 Task: Open a Modern Writer Template save the file as regulation.rtf Remove the following  from template: 'Address' Change the date  '15 May, 2023' change Dear Ms Reader to   Hello. Add body to the letter Thank you for your recent visit to our store. We value your patronage and are committed to providing exceptional customer service. Should you have any questions or need further assistance, please do not hesitate to reach out. We look forward to serving you again soon.Add Name  'Jim'. Insert watermark  Confidential  Apply Font Style in watermark Arial; font size  111and place the watermark  Diagonally 
Action: Mouse moved to (417, 200)
Screenshot: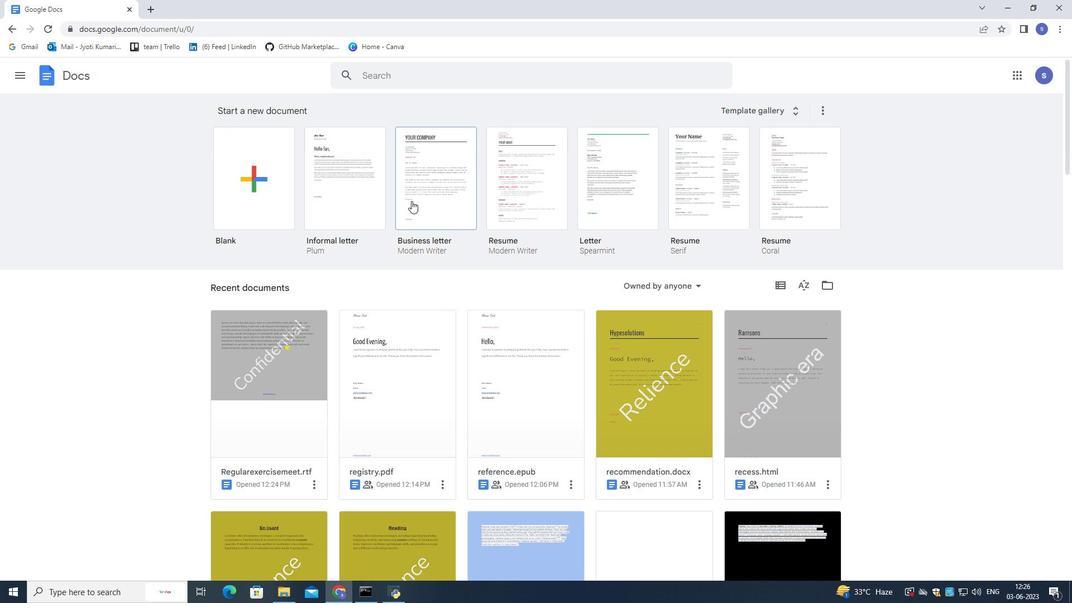 
Action: Mouse pressed left at (417, 200)
Screenshot: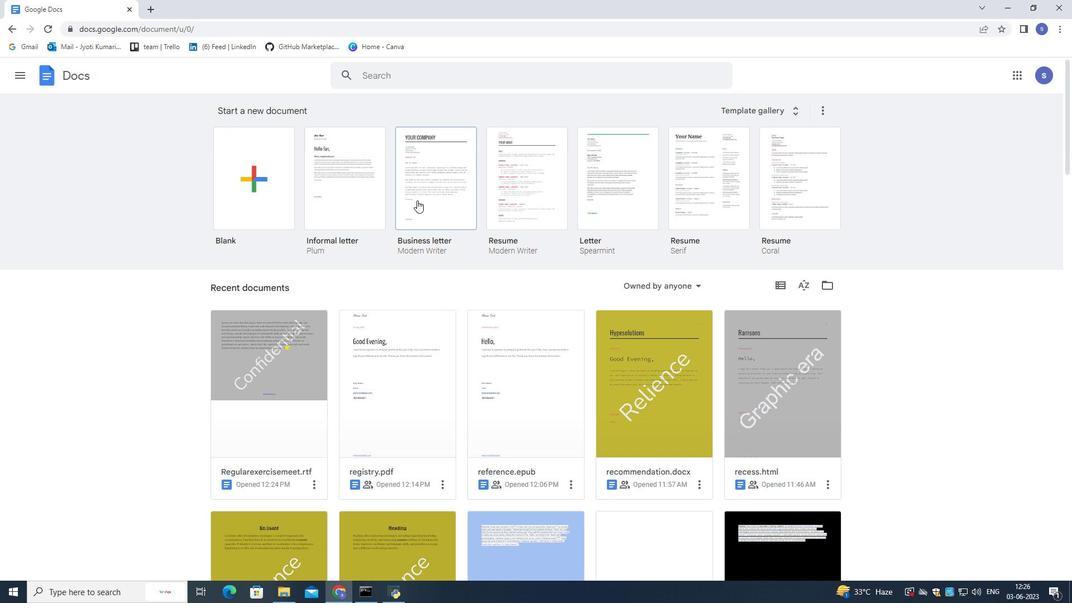 
Action: Mouse pressed left at (417, 200)
Screenshot: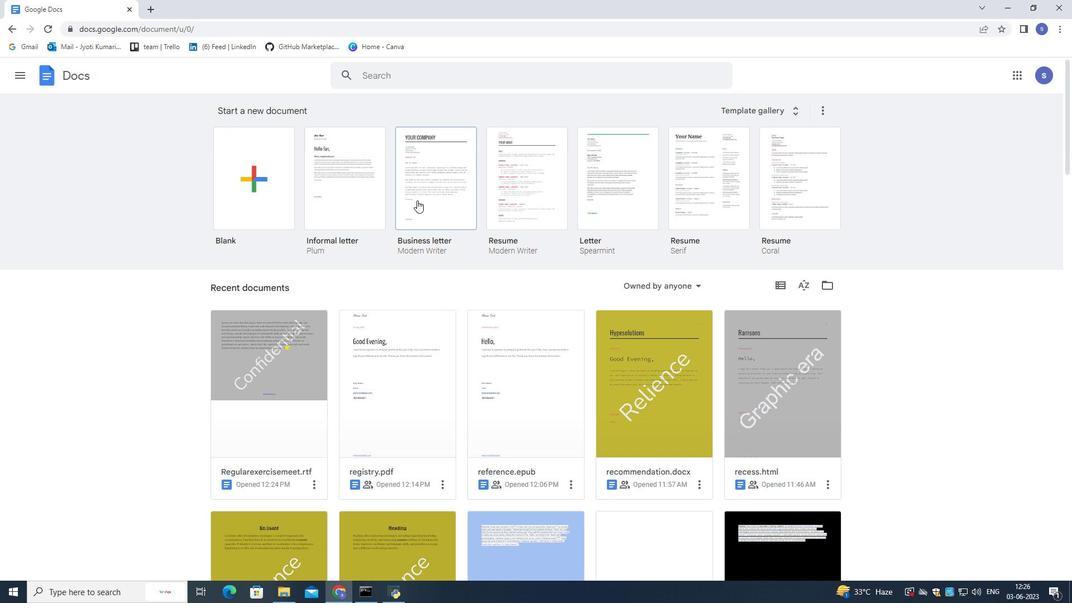 
Action: Mouse moved to (104, 70)
Screenshot: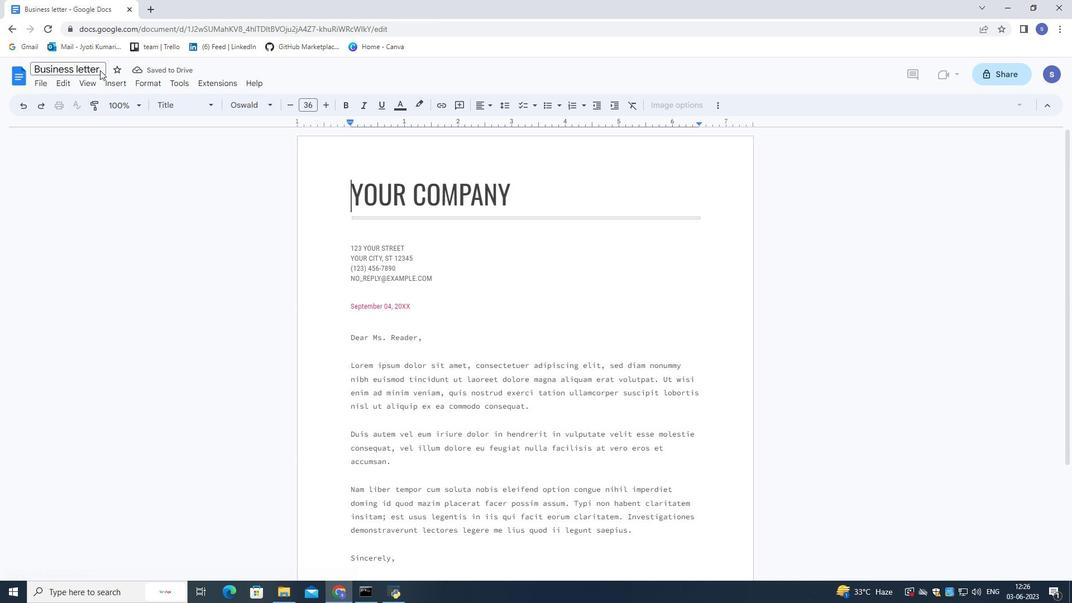
Action: Mouse pressed left at (104, 70)
Screenshot: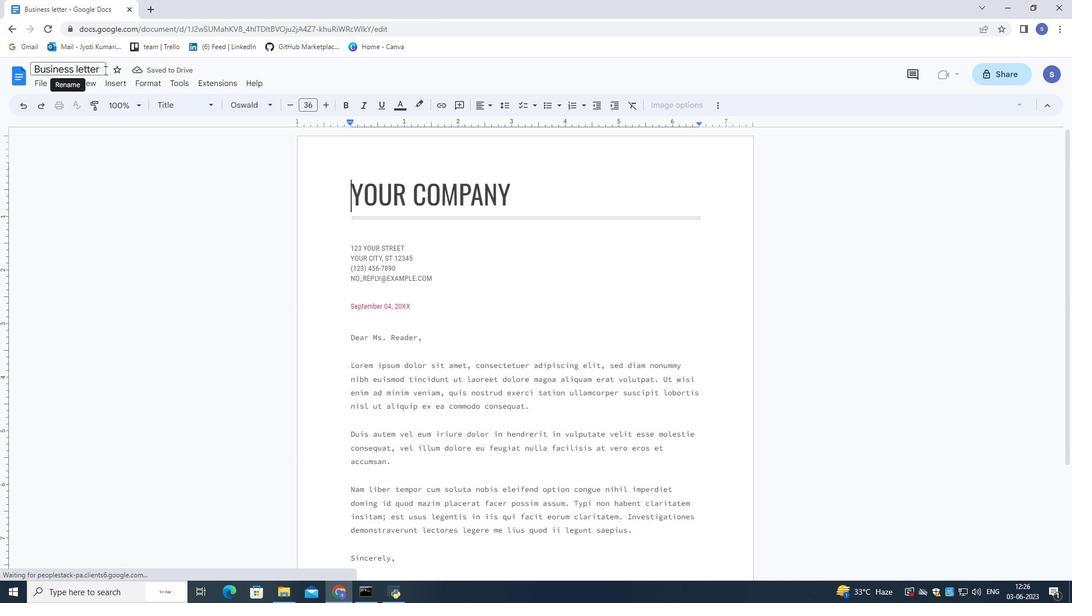 
Action: Mouse moved to (103, 69)
Screenshot: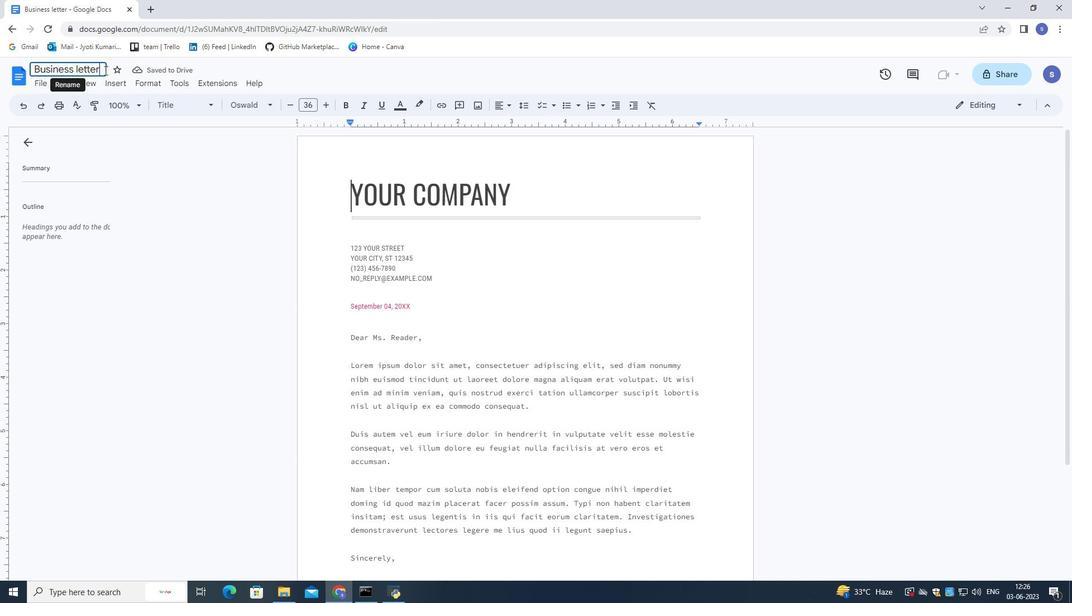 
Action: Mouse pressed left at (103, 69)
Screenshot: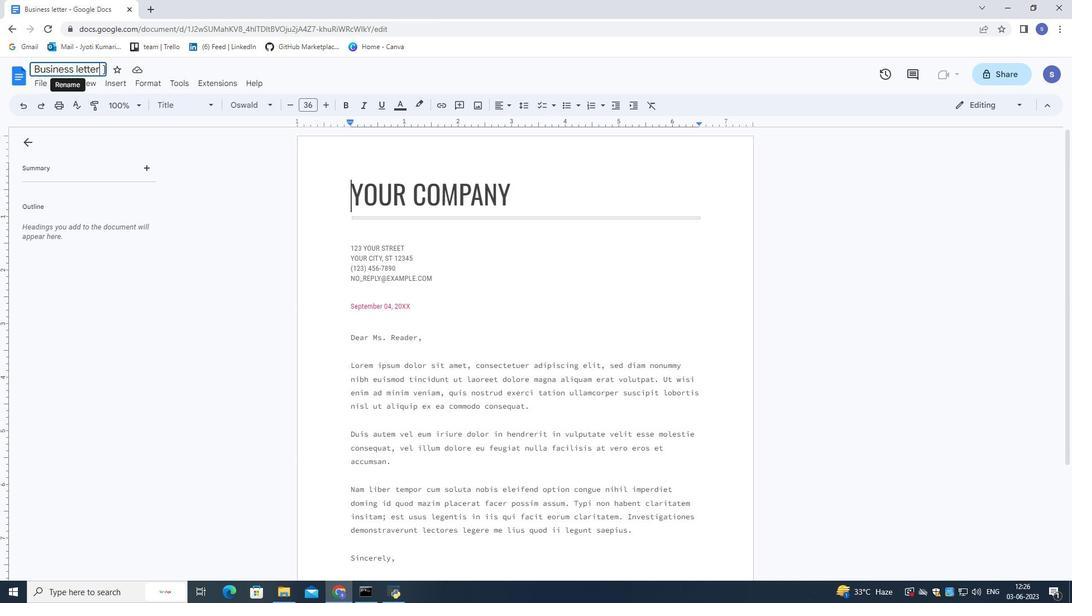 
Action: Mouse pressed left at (103, 69)
Screenshot: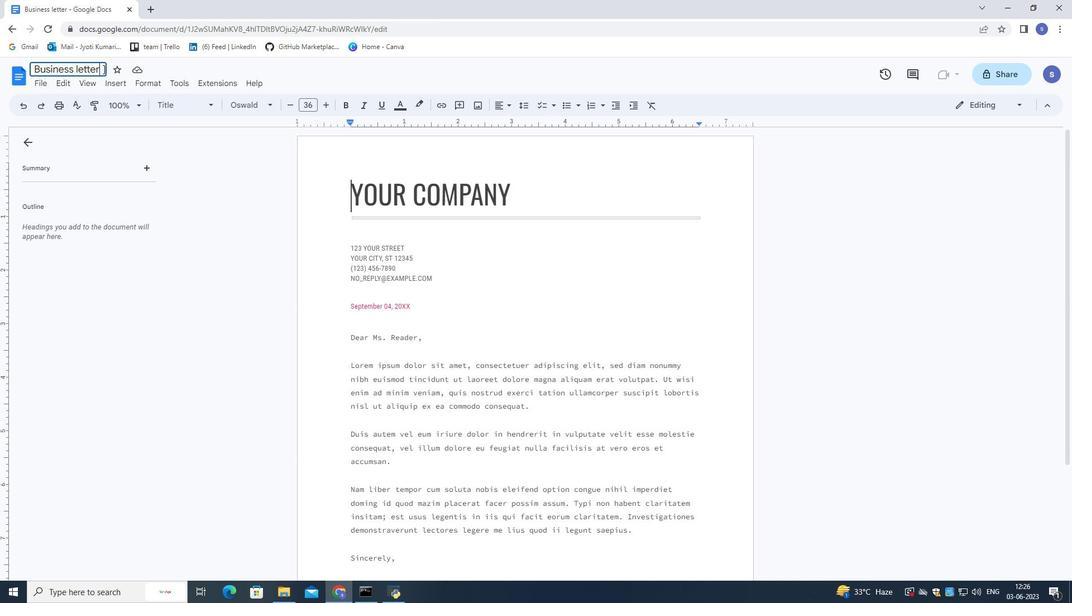 
Action: Mouse moved to (103, 69)
Screenshot: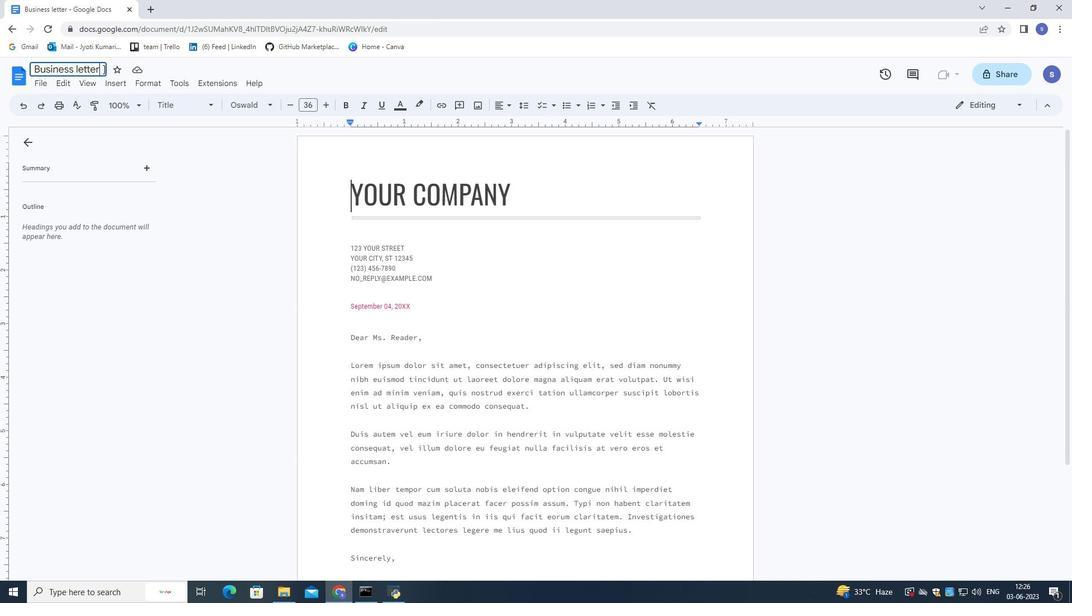 
Action: Mouse pressed left at (103, 69)
Screenshot: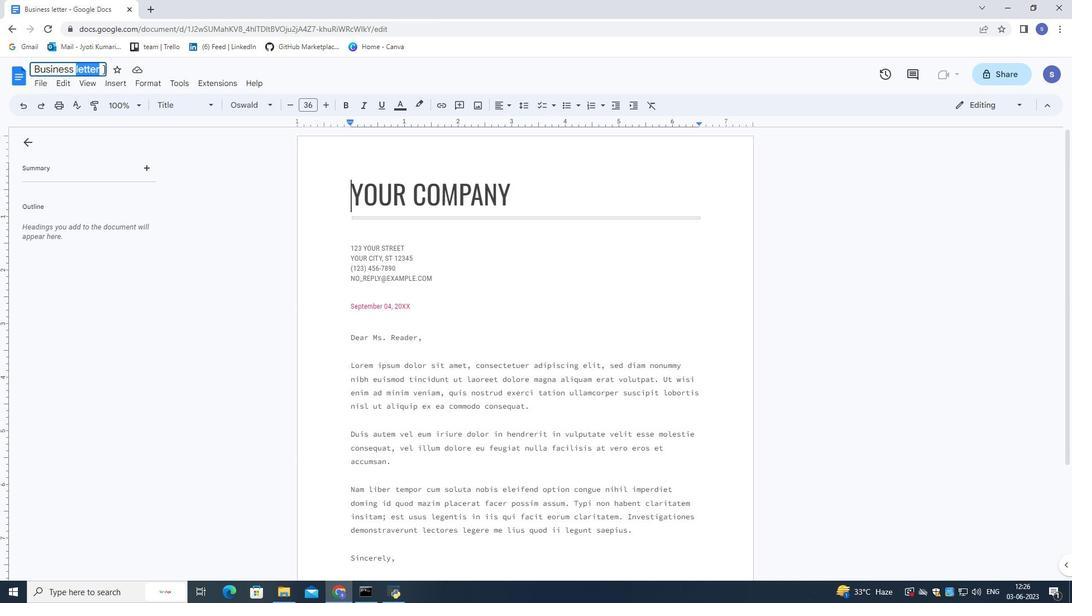 
Action: Mouse pressed left at (103, 69)
Screenshot: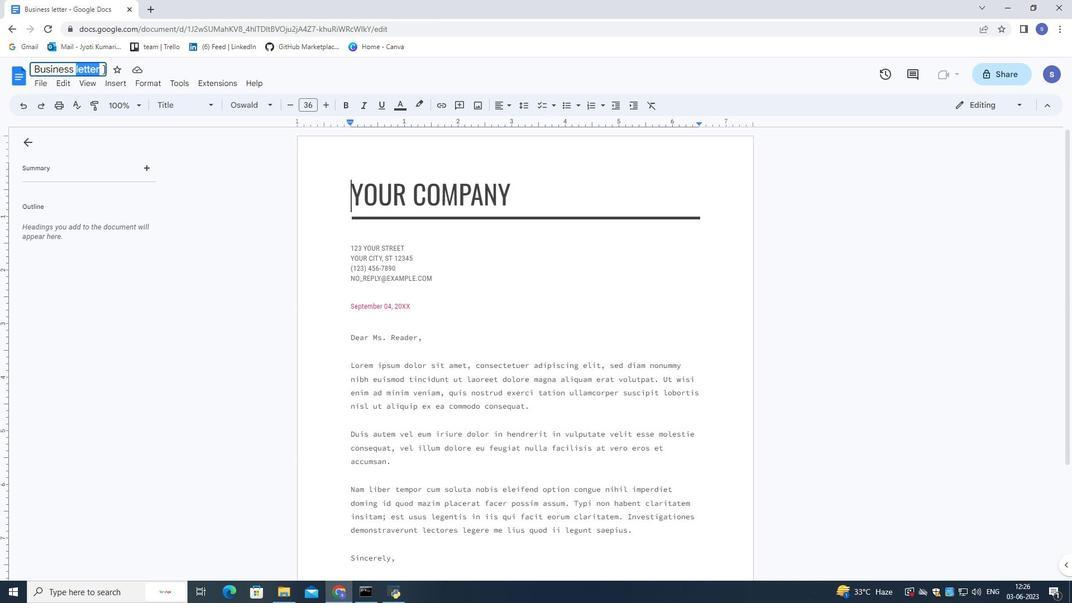 
Action: Mouse moved to (102, 68)
Screenshot: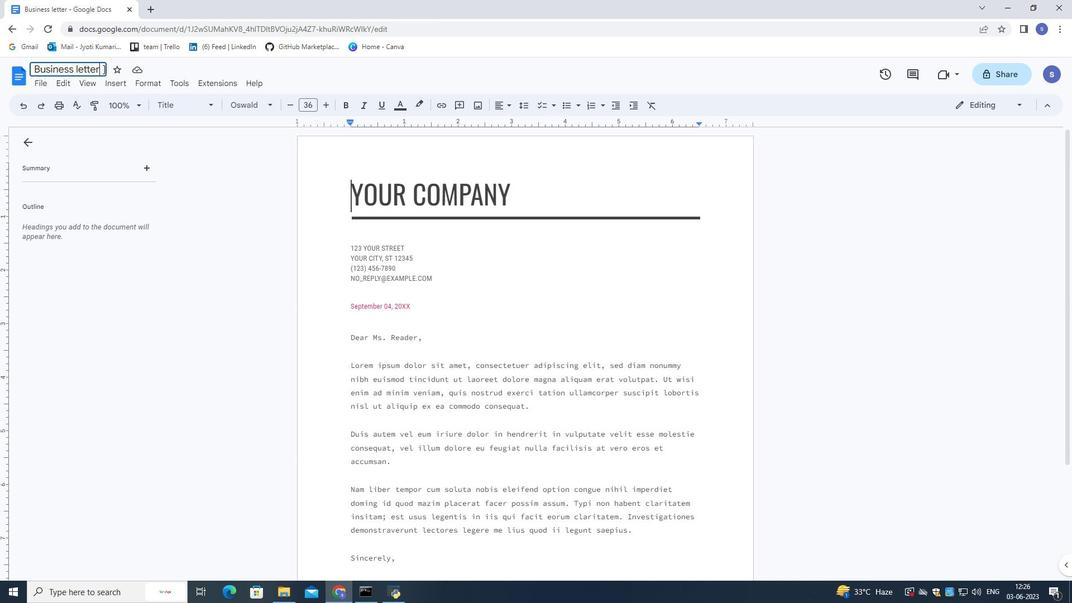
Action: Mouse pressed left at (102, 68)
Screenshot: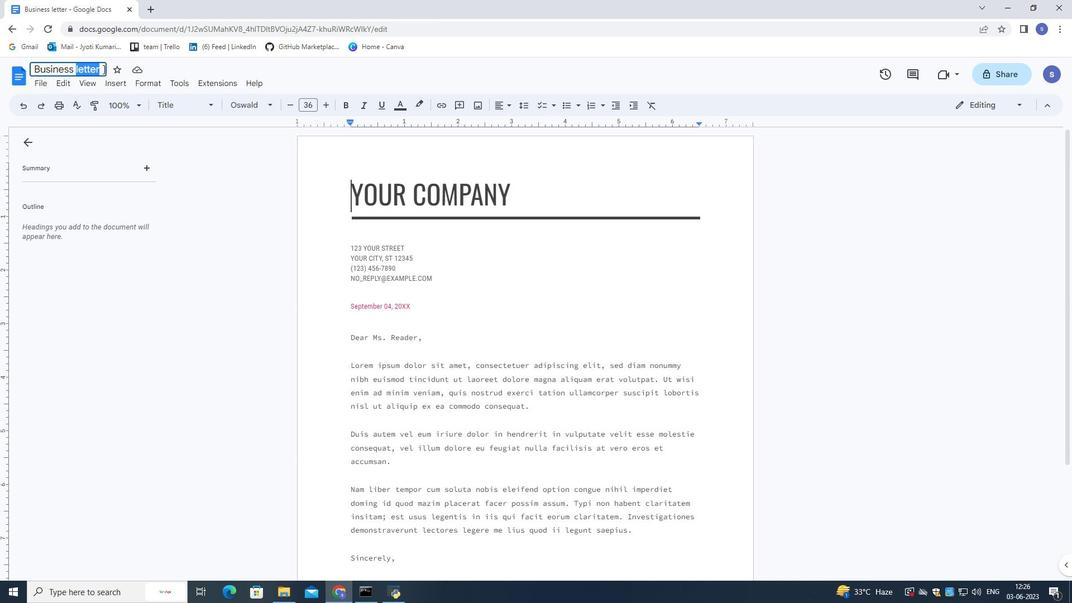 
Action: Mouse pressed left at (102, 68)
Screenshot: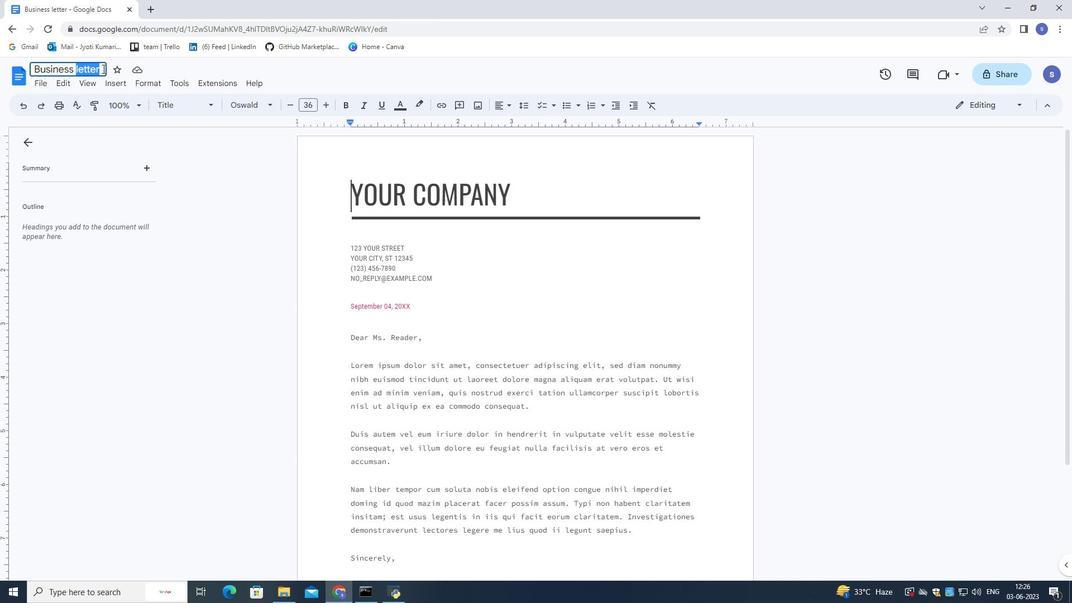 
Action: Mouse moved to (103, 69)
Screenshot: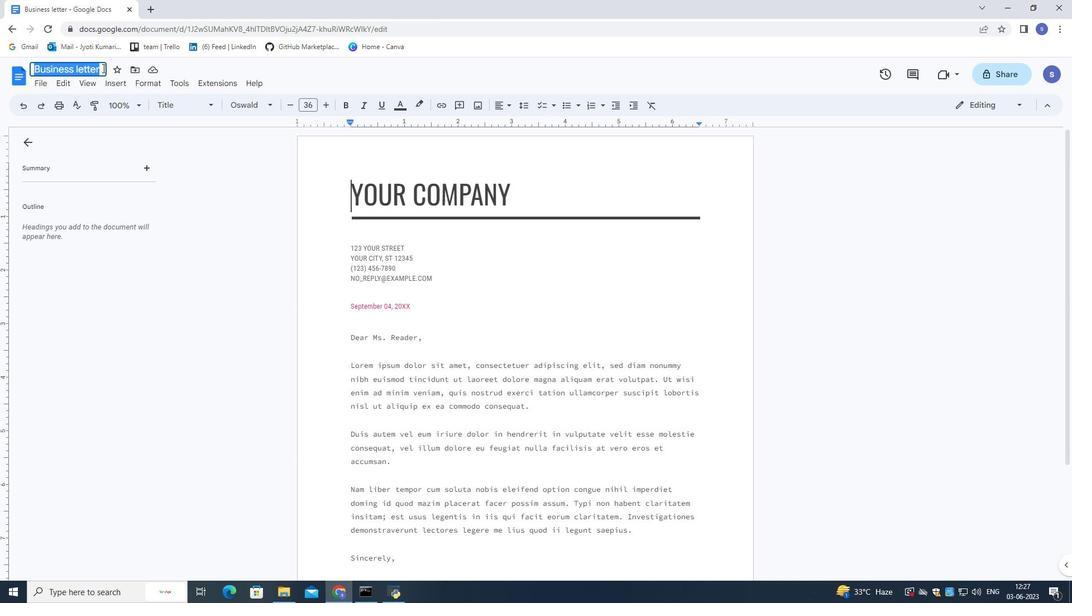 
Action: Key pressed regulation.rtf<Key.enter>
Screenshot: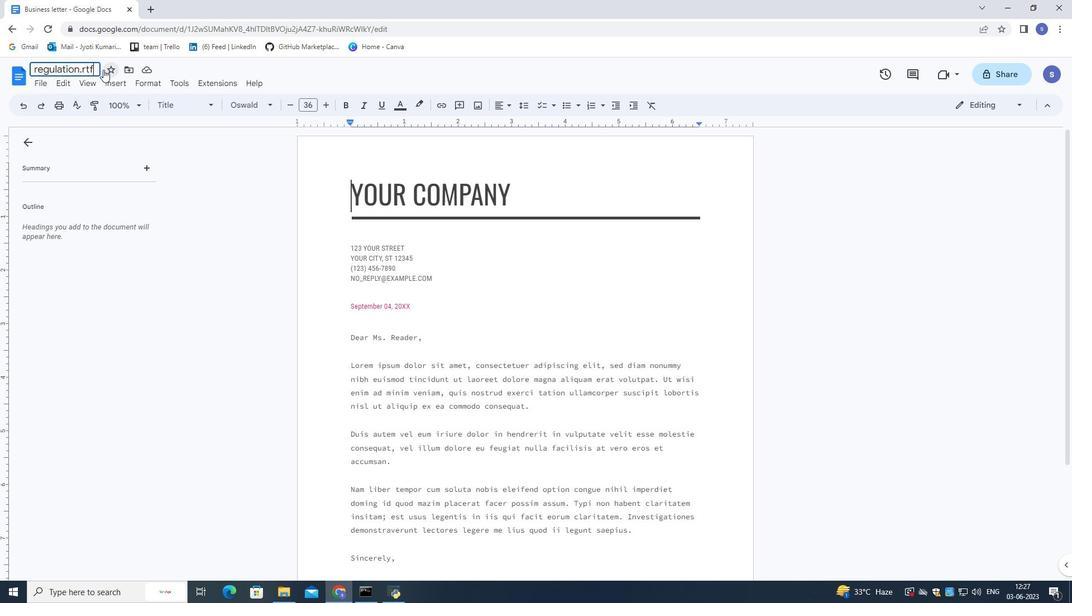 
Action: Mouse moved to (444, 275)
Screenshot: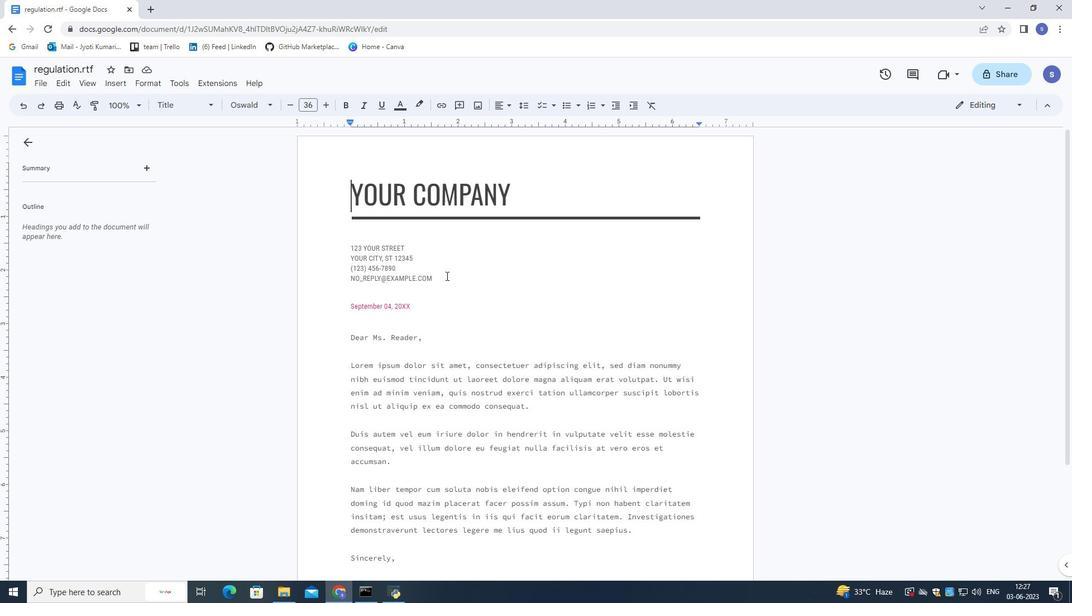 
Action: Mouse pressed left at (444, 275)
Screenshot: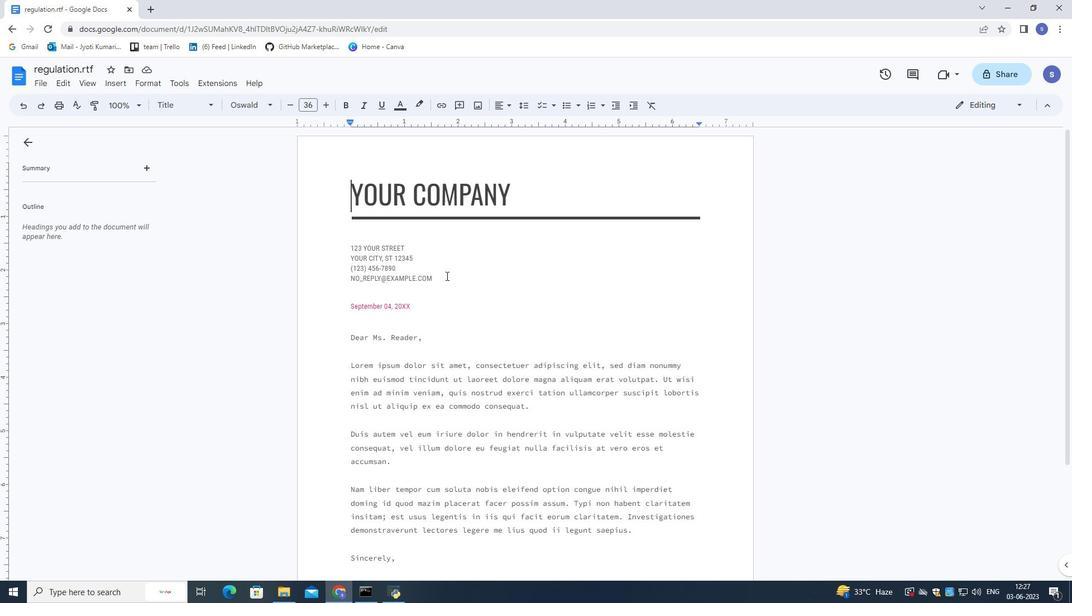 
Action: Mouse moved to (343, 233)
Screenshot: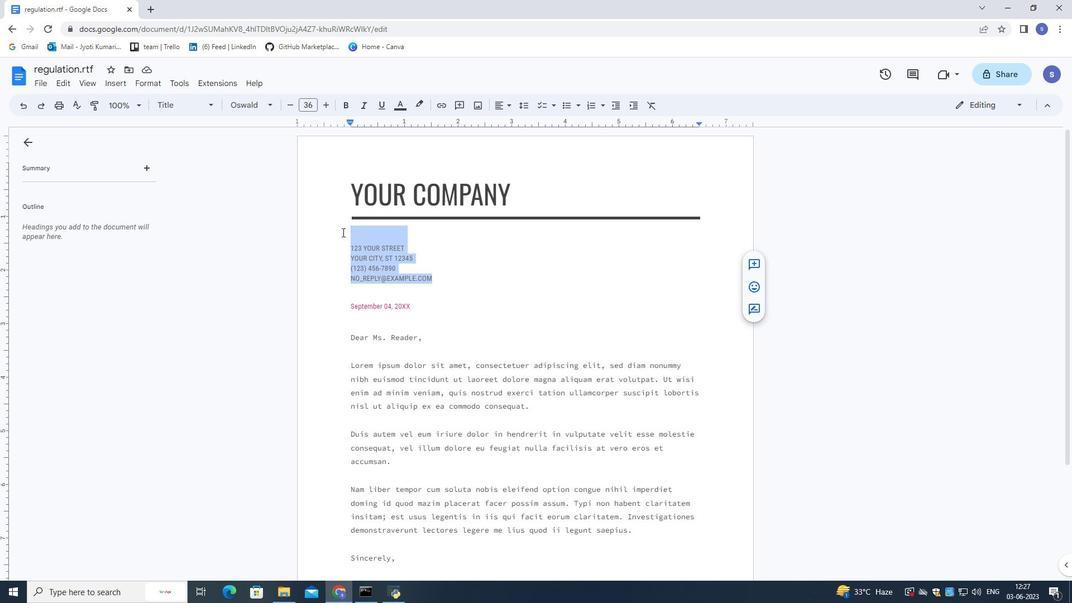 
Action: Key pressed <Key.delete>
Screenshot: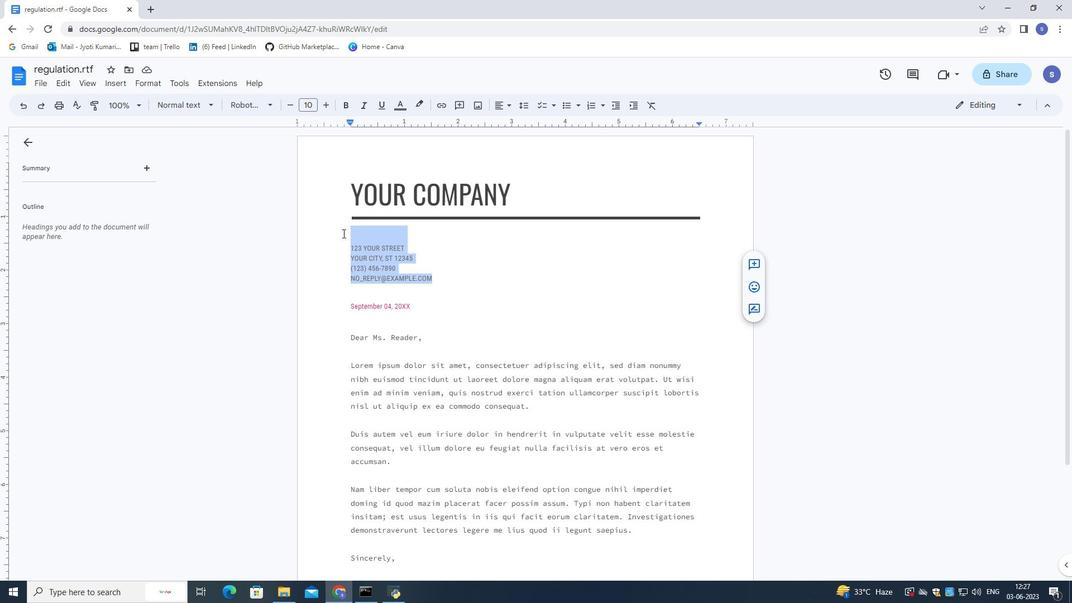 
Action: Mouse moved to (417, 259)
Screenshot: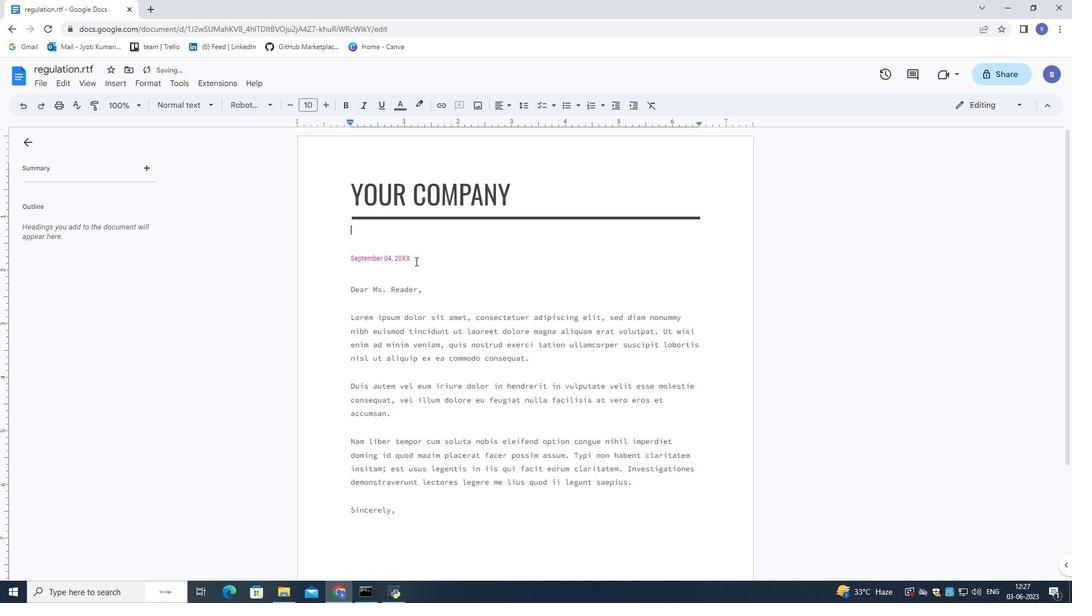 
Action: Mouse pressed left at (417, 259)
Screenshot: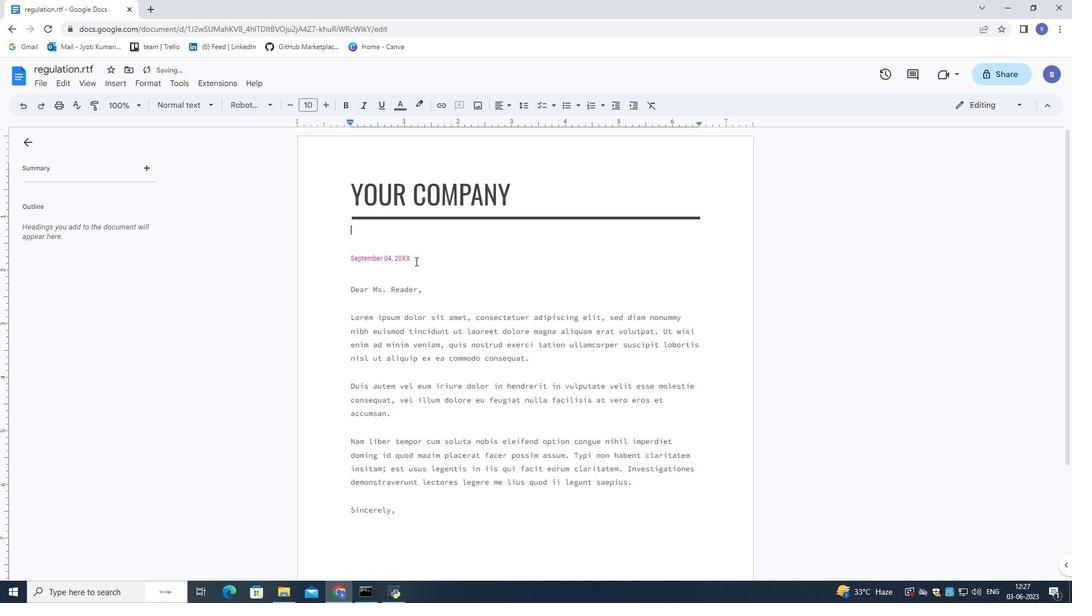 
Action: Mouse moved to (331, 261)
Screenshot: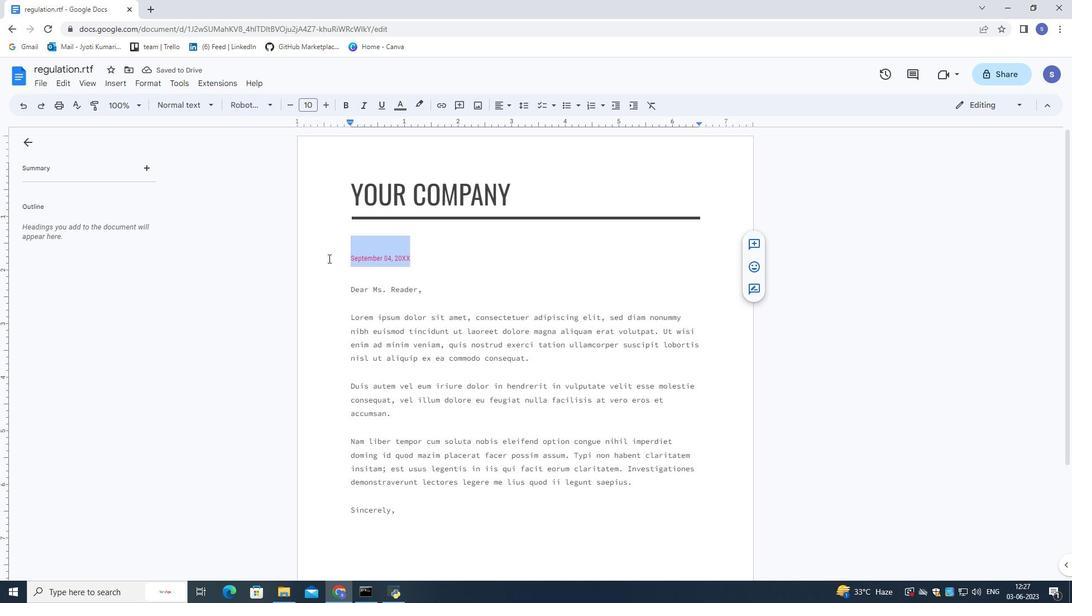 
Action: Key pressed 15<Key.space><Key.shift>May<Key.space>,<Key.space>2023
Screenshot: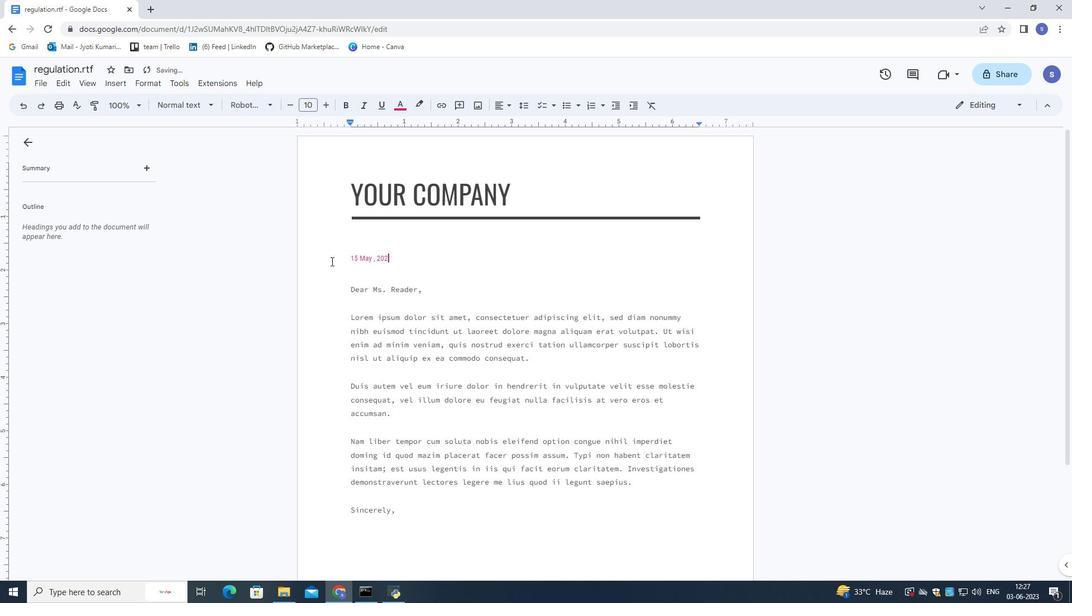 
Action: Mouse moved to (440, 291)
Screenshot: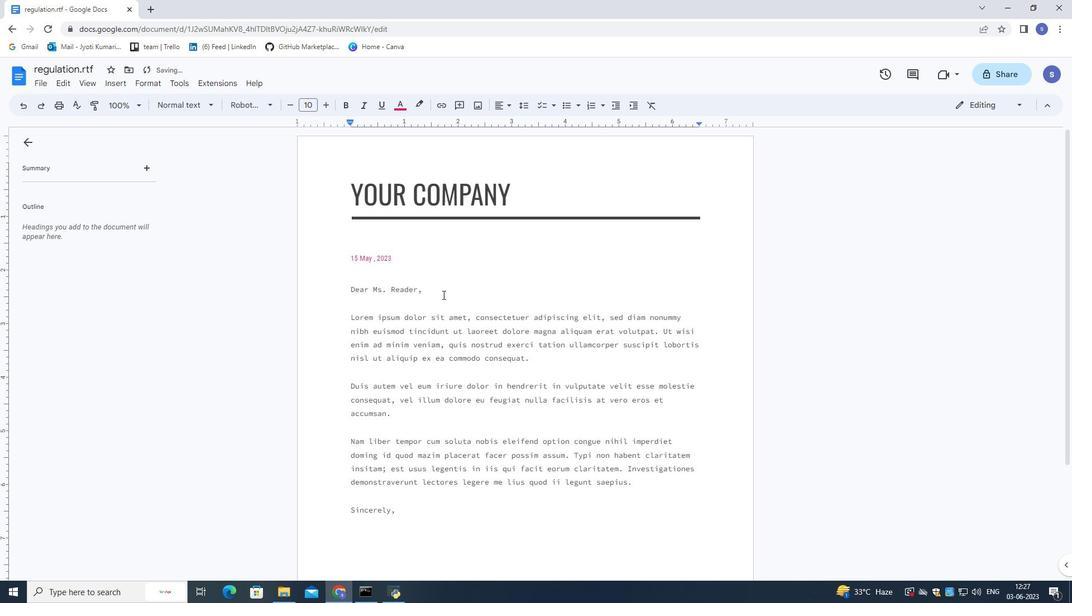 
Action: Mouse pressed left at (440, 292)
Screenshot: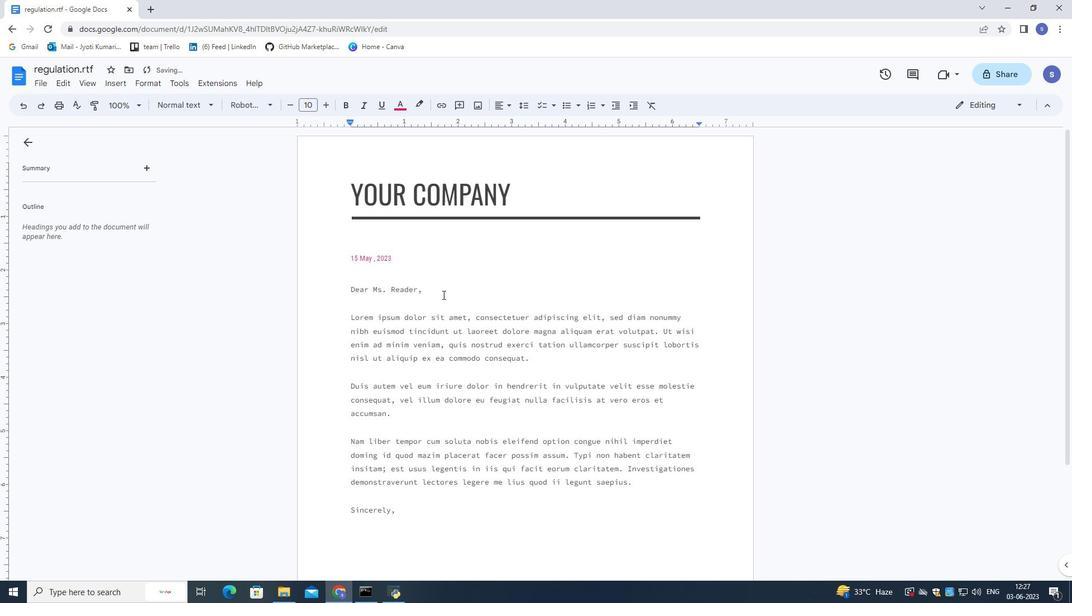 
Action: Mouse moved to (336, 294)
Screenshot: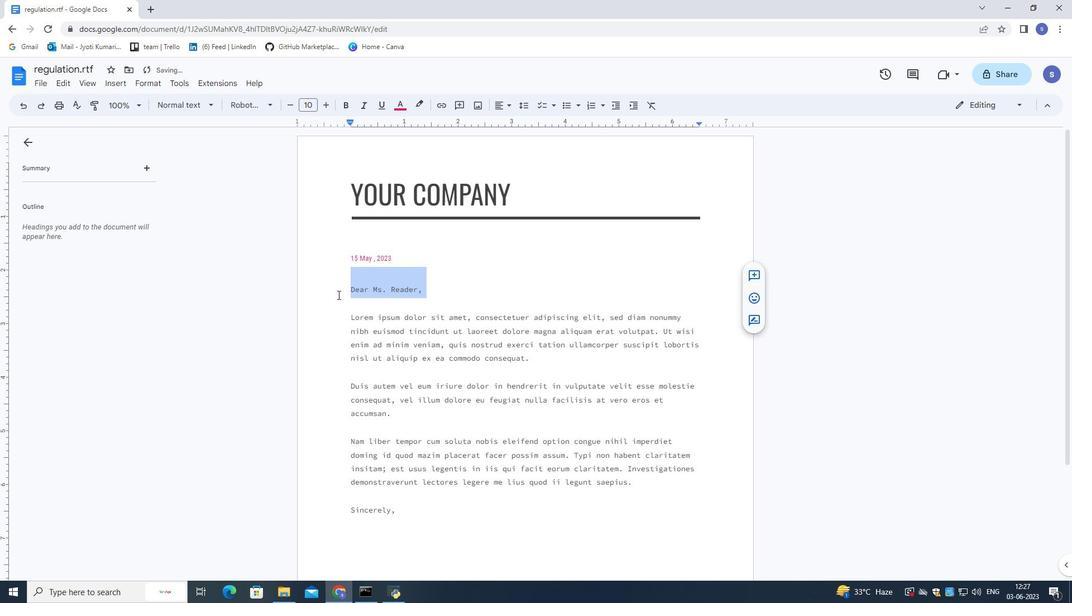 
Action: Mouse pressed left at (336, 294)
Screenshot: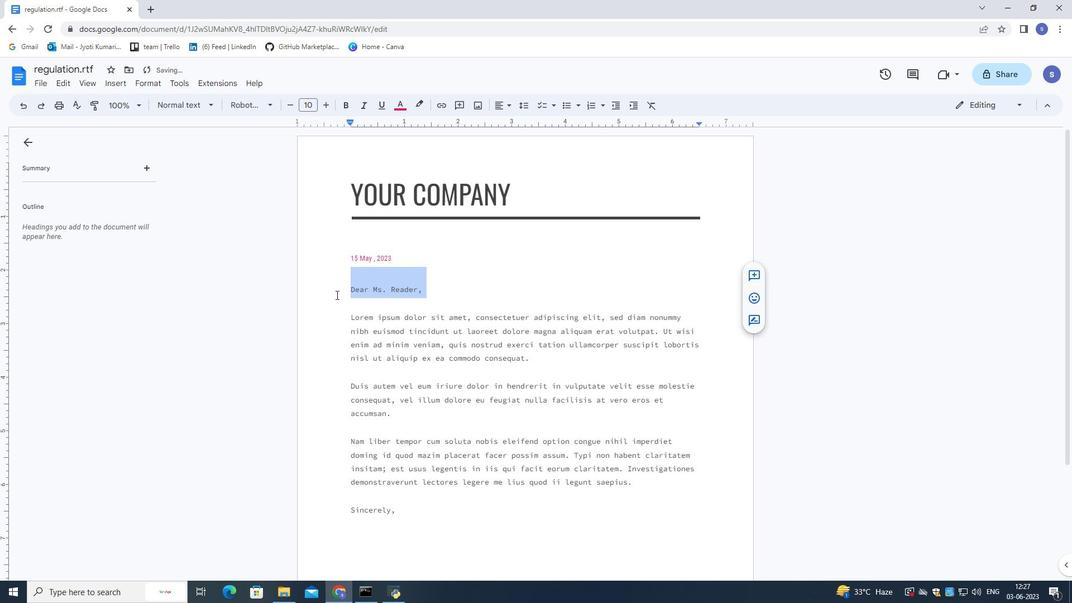 
Action: Mouse moved to (330, 289)
Screenshot: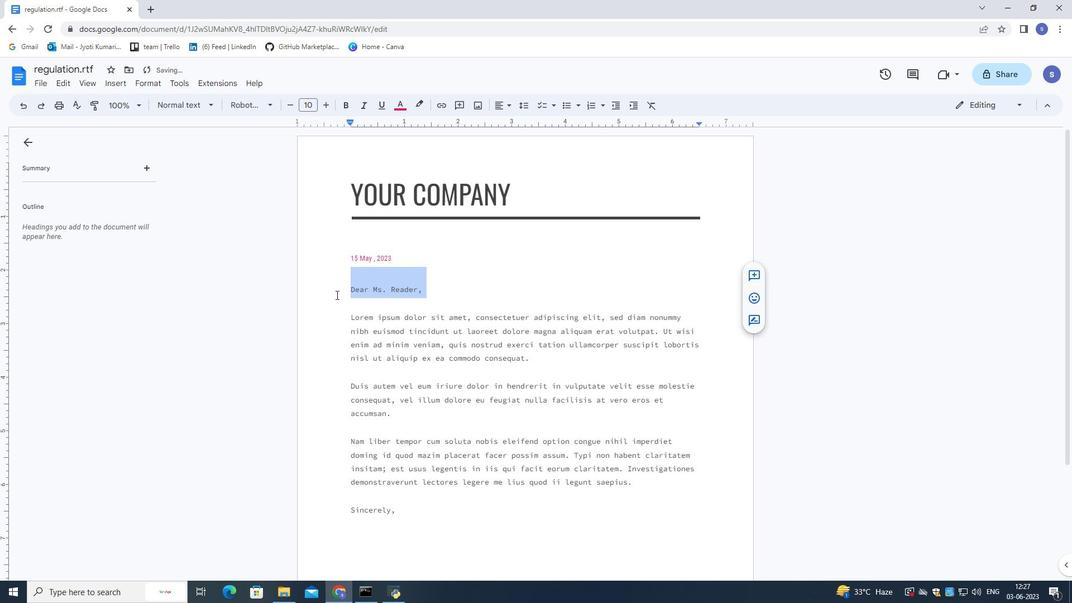 
Action: Key pressed <Key.shift>
Screenshot: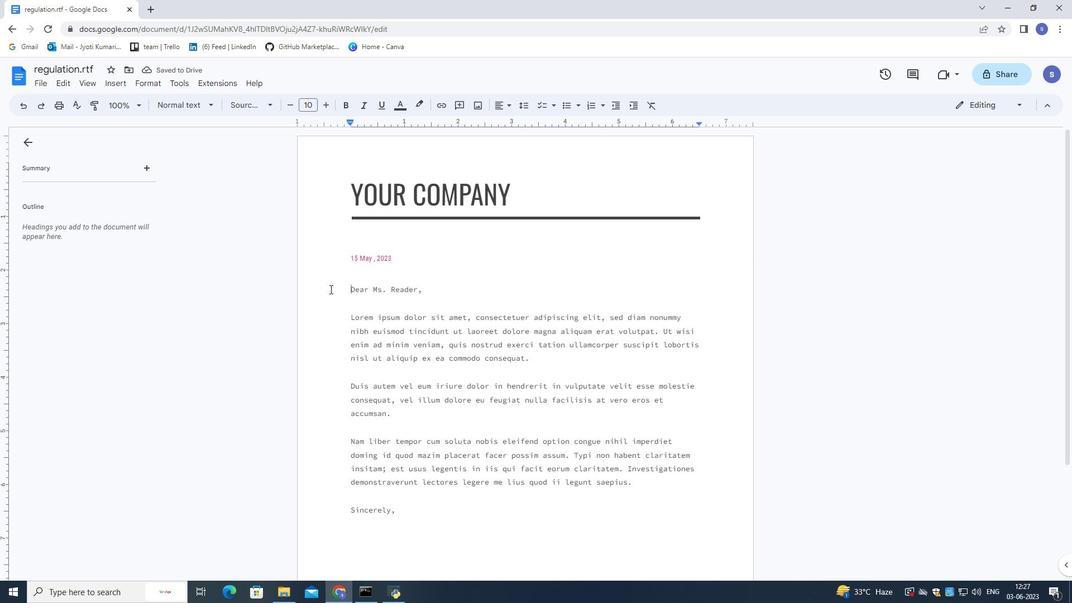 
Action: Mouse moved to (329, 289)
Screenshot: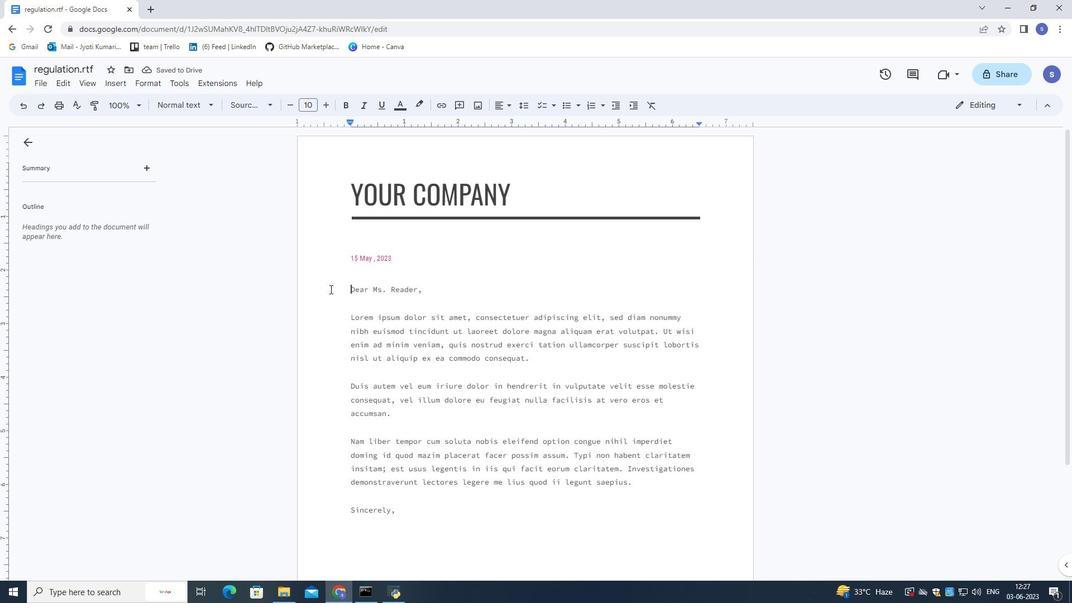 
Action: Key pressed Hello,<Key.space><Key.backspace><Key.backspace><Key.backspace><Key.backspace><Key.backspace><Key.backspace><Key.backspace>
Screenshot: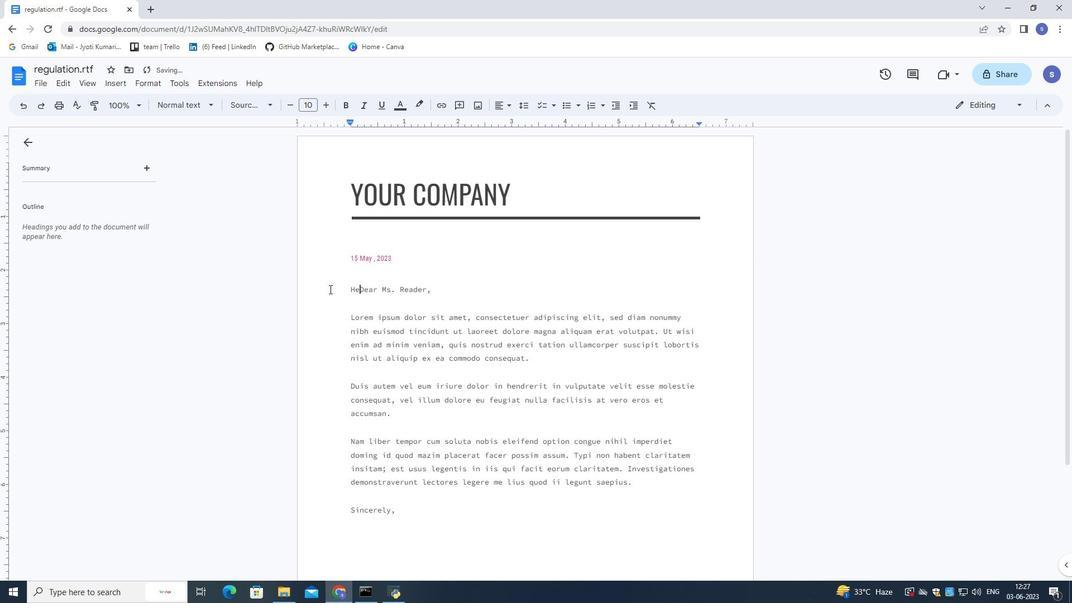 
Action: Mouse moved to (454, 283)
Screenshot: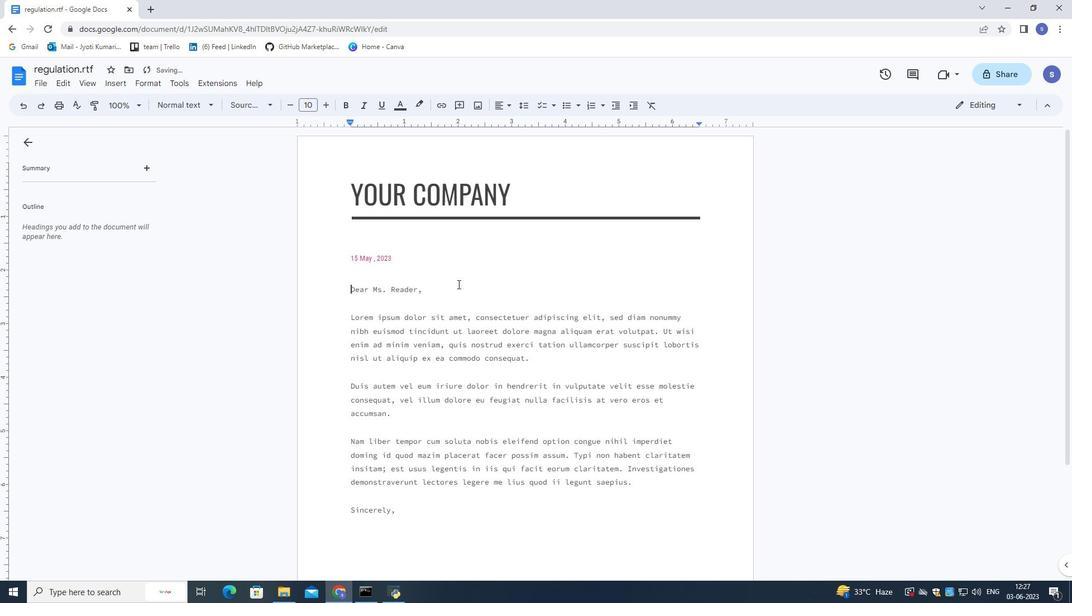 
Action: Mouse pressed left at (454, 283)
Screenshot: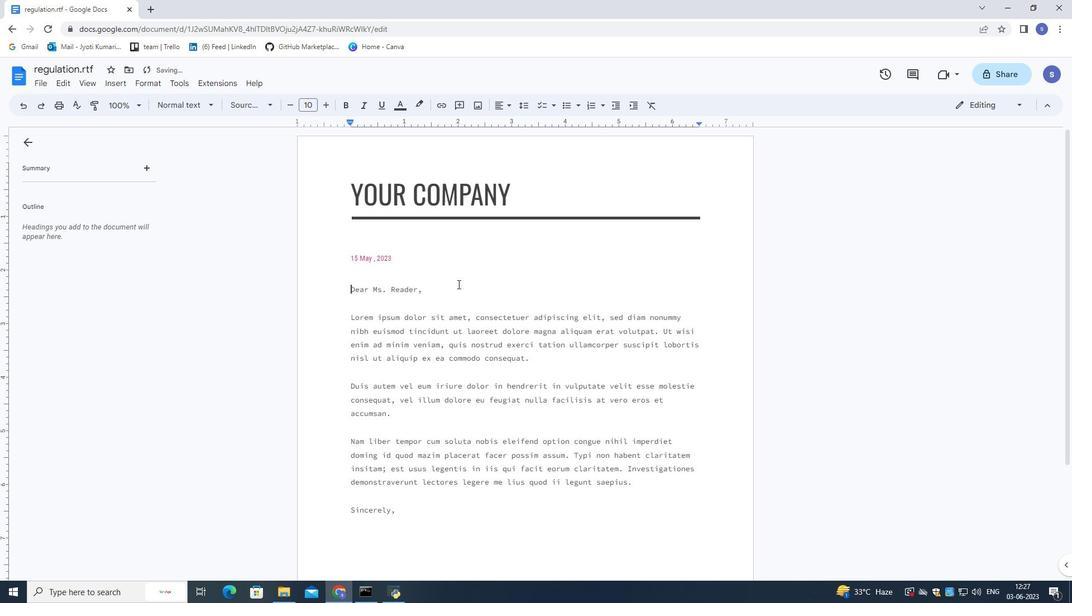 
Action: Mouse moved to (274, 296)
Screenshot: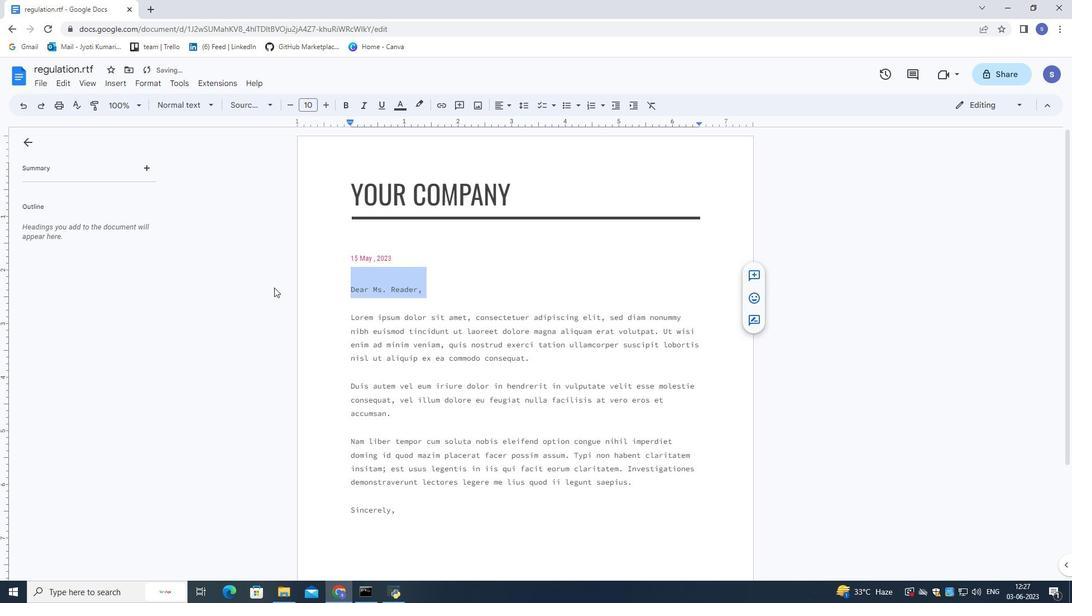 
Action: Key pressed <Key.shift><Key.shift><Key.shift><Key.shift>Hello,<Key.space>
Screenshot: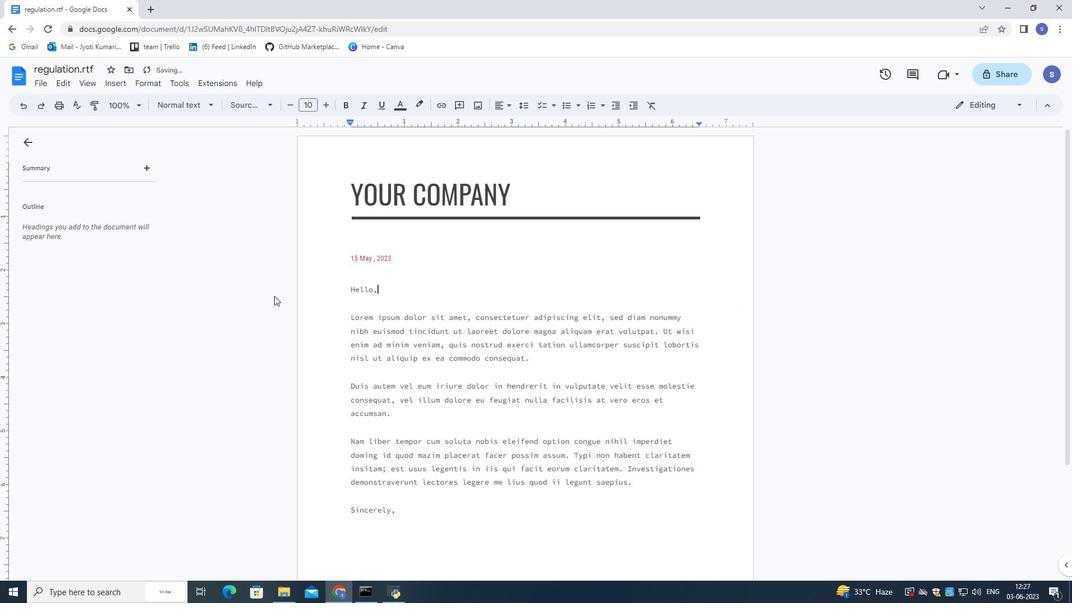 
Action: Mouse moved to (399, 511)
Screenshot: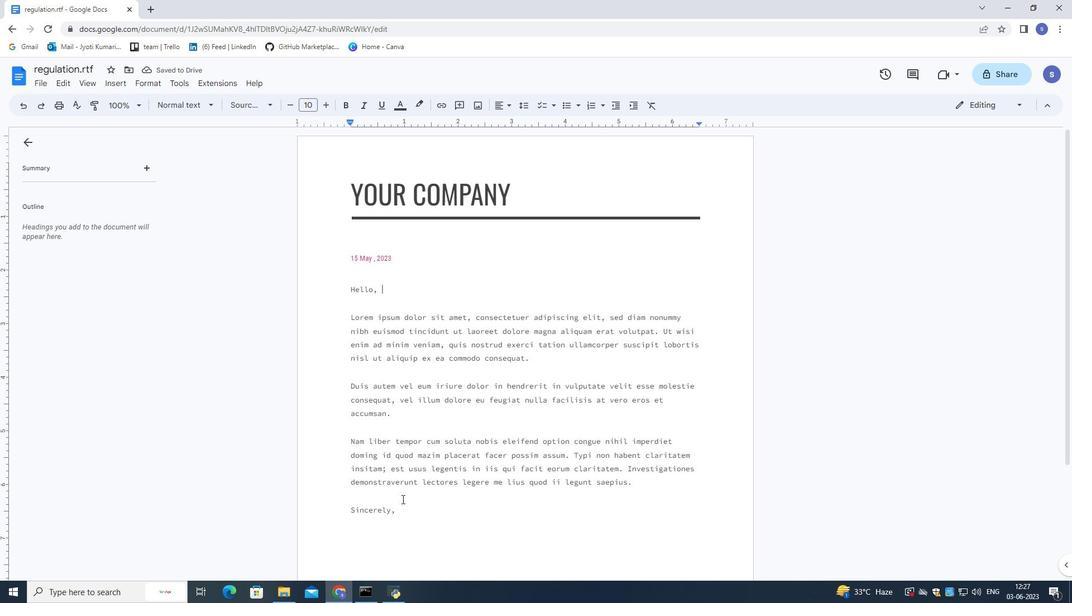 
Action: Mouse pressed left at (399, 511)
Screenshot: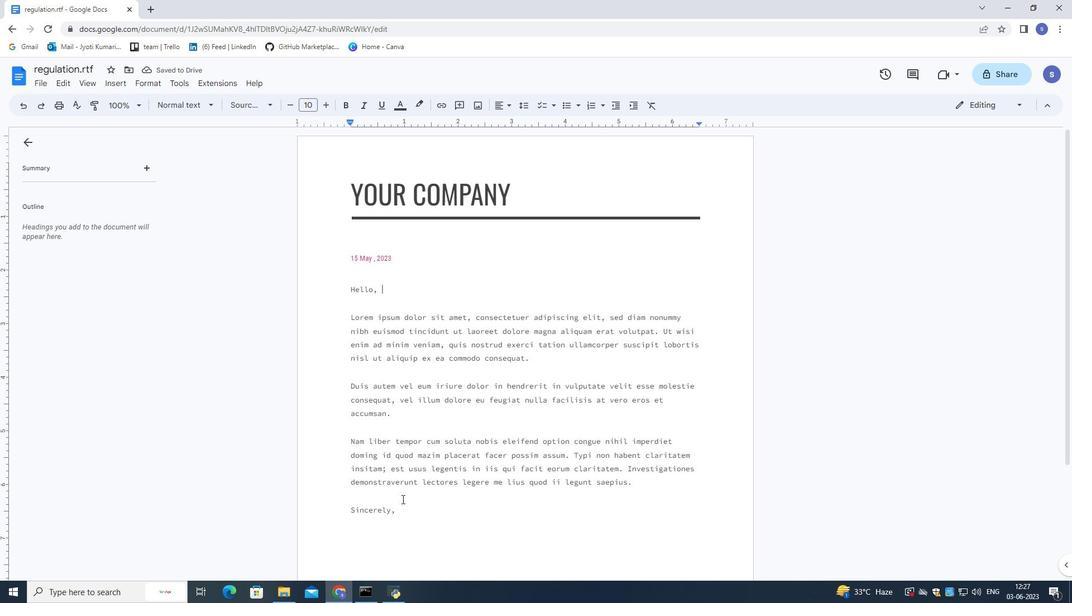 
Action: Mouse moved to (342, 309)
Screenshot: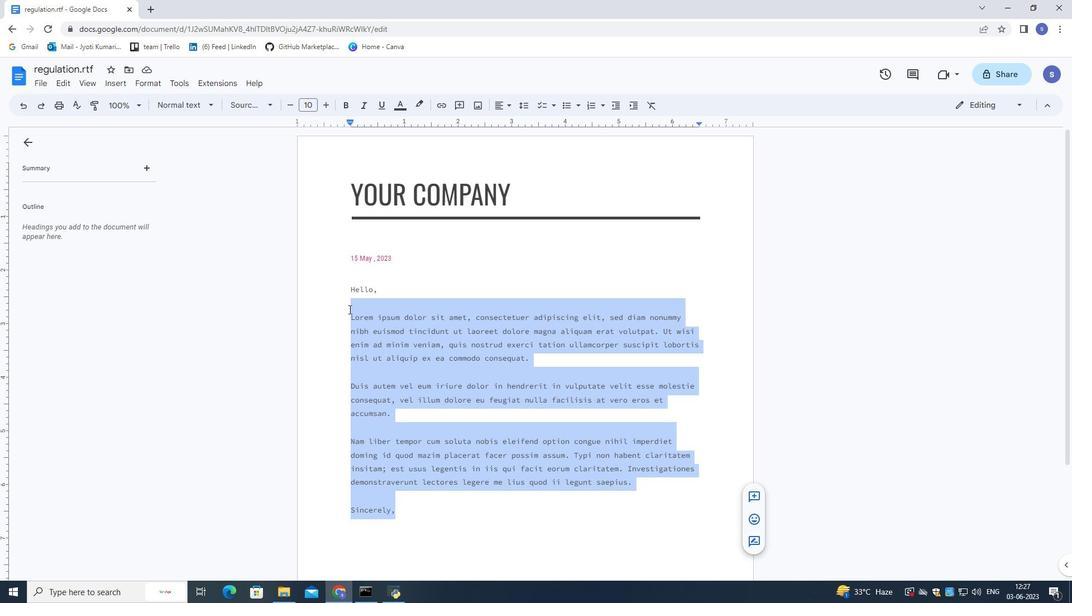
Action: Key pressed <Key.shift>Thank<Key.space>you<Key.space>fr<Key.space><Key.backspace><Key.backspace>or<Key.space>your<Key.space>recent<Key.space>visit<Key.space>to<Key.space>our<Key.space>store.<Key.space>we<Key.space>value<Key.space>your<Key.space>patronge<Key.space>and<Key.space>we<Key.backspace><Key.backspace>are<Key.space>committed<Key.space>t<Key.space>proviing<Key.space>ec<Key.backspace><Key.alt_l><Key.alt_l>
Screenshot: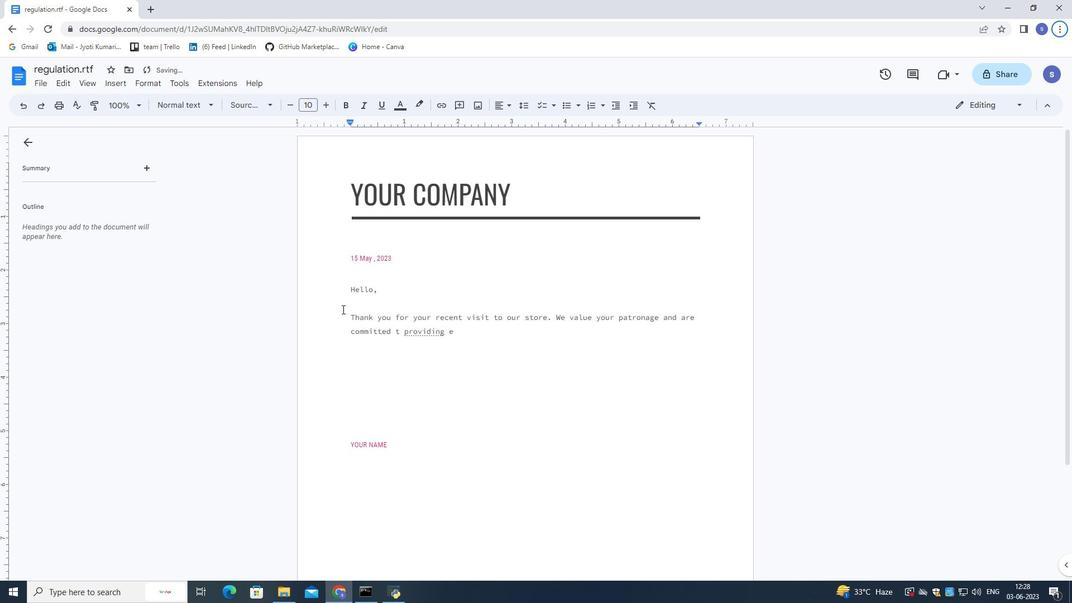 
Action: Mouse moved to (489, 332)
Screenshot: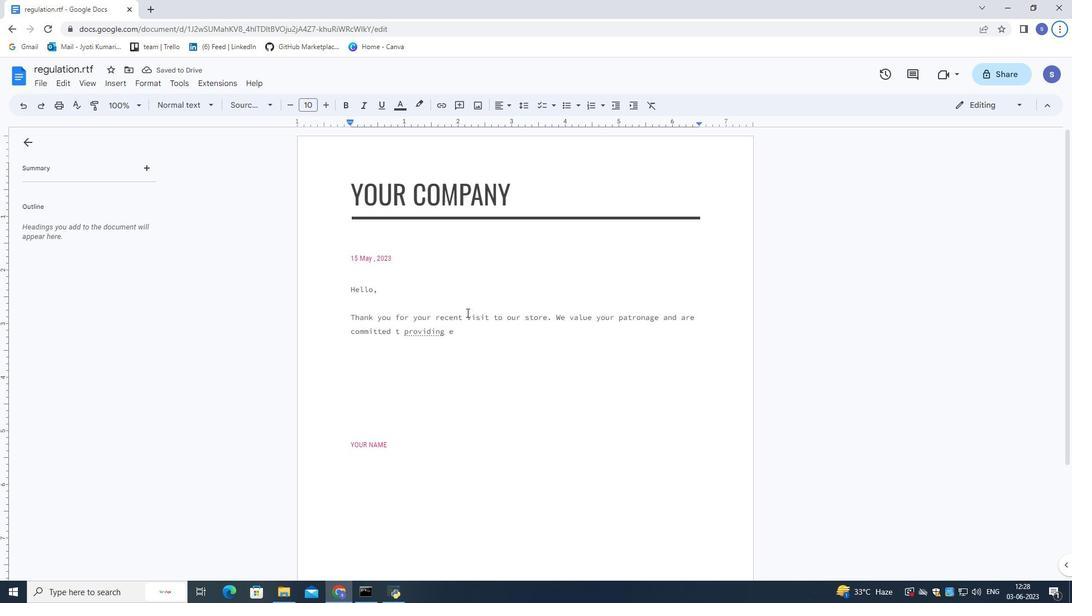 
Action: Mouse pressed left at (489, 332)
Screenshot: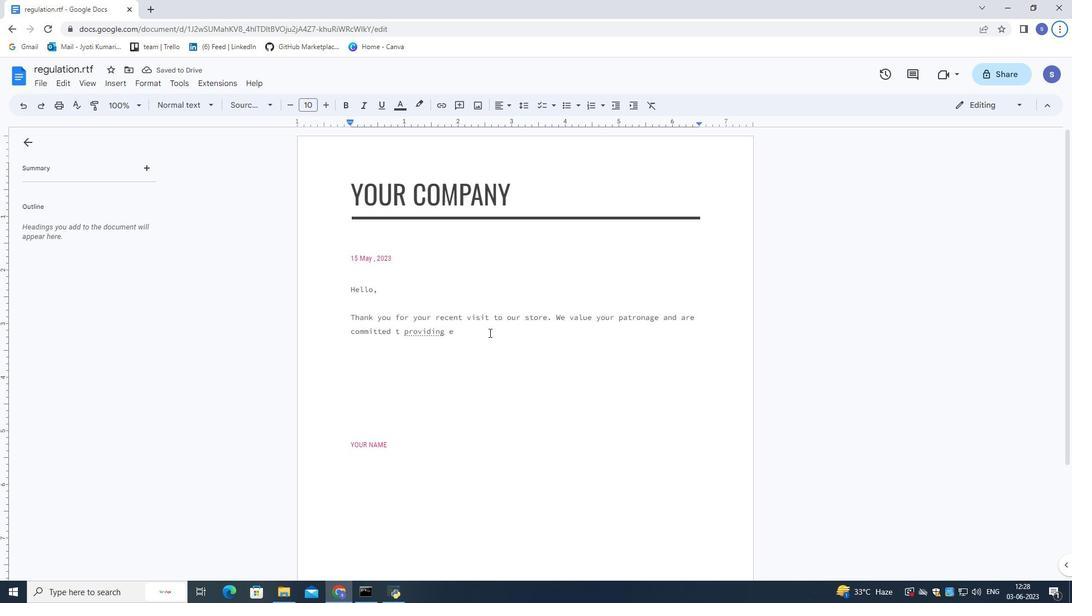 
Action: Mouse moved to (487, 313)
Screenshot: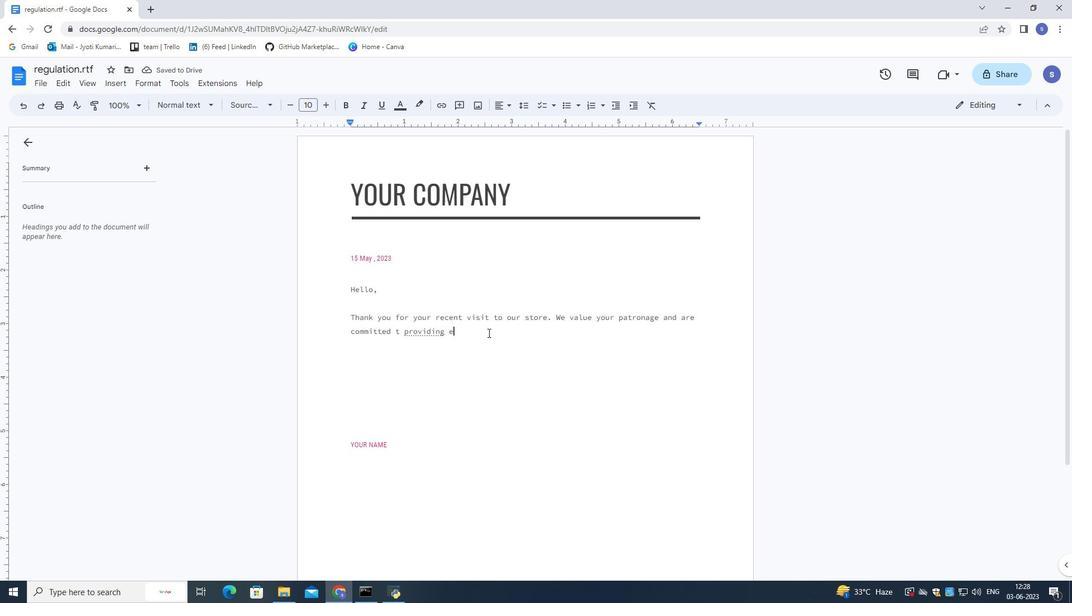 
Action: Key pressed xceptional<Key.space>customer<Key.space>service.<Key.space>should<Key.space>you<Key.space>have<Key.space>any<Key.space>question<Key.space>or<Key.space>need<Key.space>further<Key.space>assistance<Key.space>,<Key.space>please<Key.space>do<Key.space>not<Key.space>hesitate<Key.space>to<Key.space>reah<Key.space><Key.backspace><Key.backspace>ach<Key.space>our.<Key.space><Key.shift>We<Key.space>look<Key.space>forward<Key.space>to<Key.space>serb<Key.backspace>ving<Key.space>you<Key.space>again<Key.space>son.<Key.space><Key.backspace><Key.backspace><Key.backspace><Key.backspace>oon.<Key.space>
Screenshot: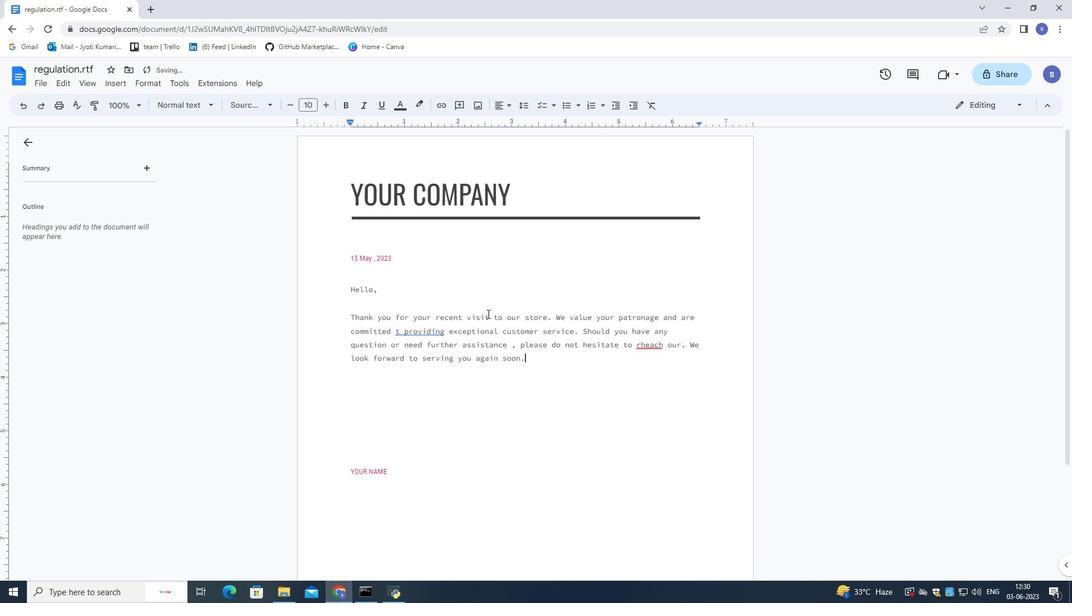 
Action: Mouse moved to (403, 330)
Screenshot: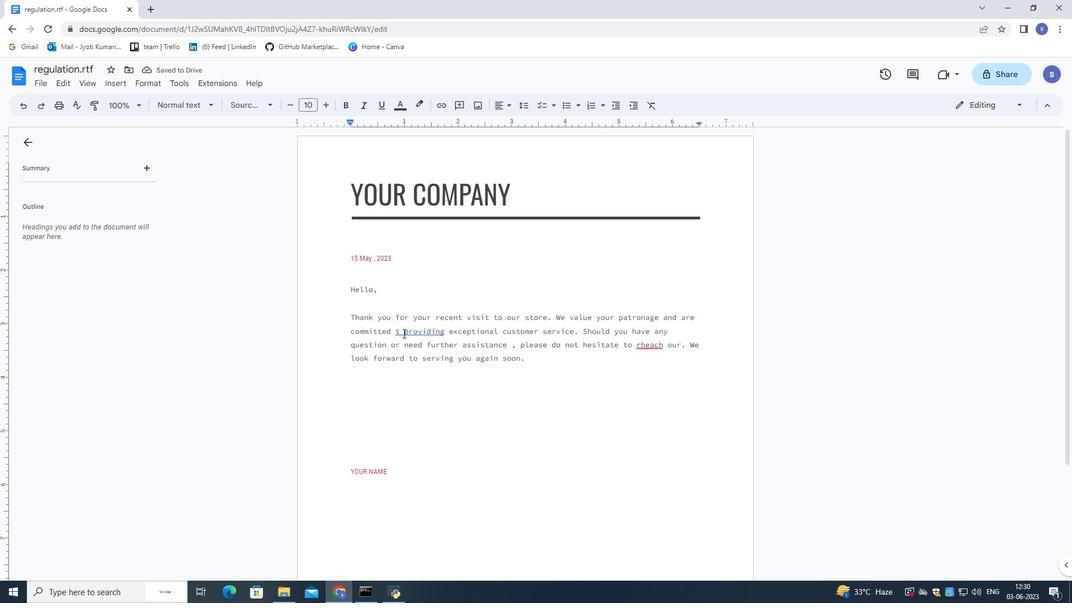 
Action: Mouse pressed left at (403, 330)
Screenshot: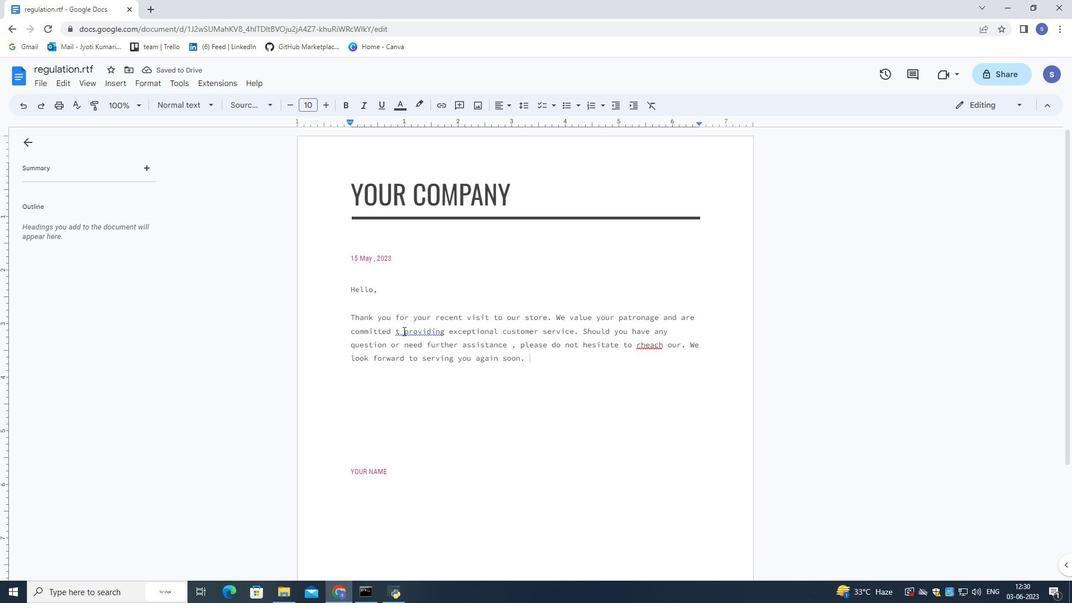 
Action: Mouse moved to (405, 331)
Screenshot: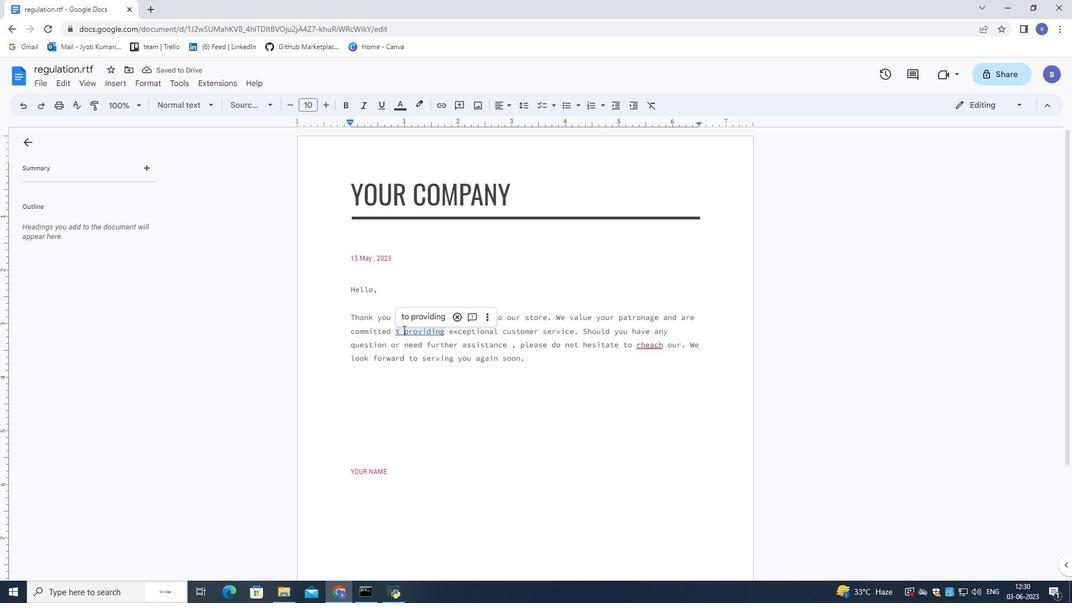 
Action: Mouse pressed left at (405, 331)
Screenshot: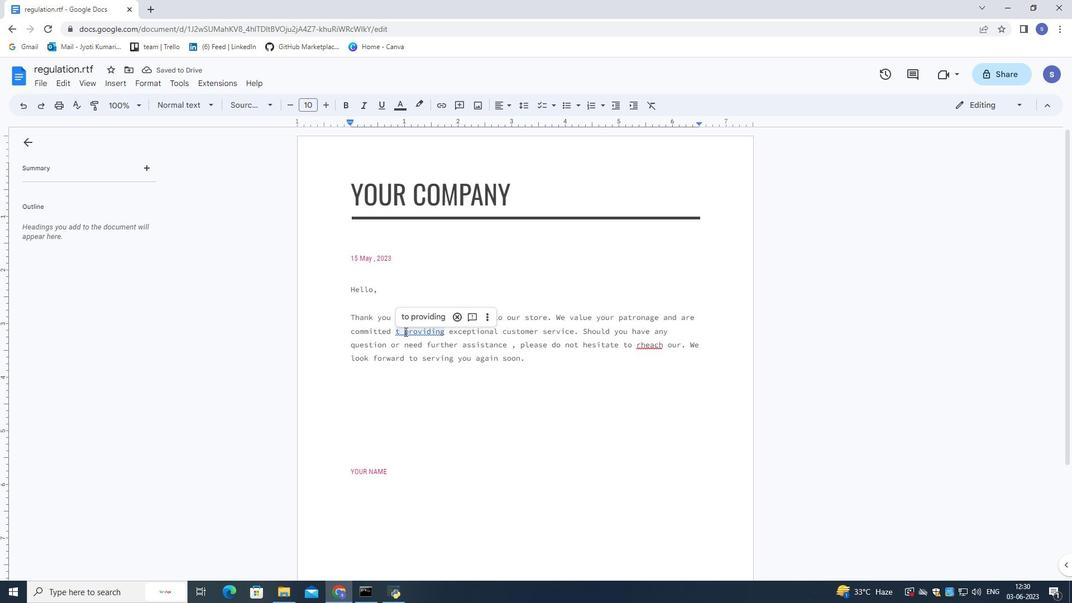 
Action: Mouse pressed left at (405, 331)
Screenshot: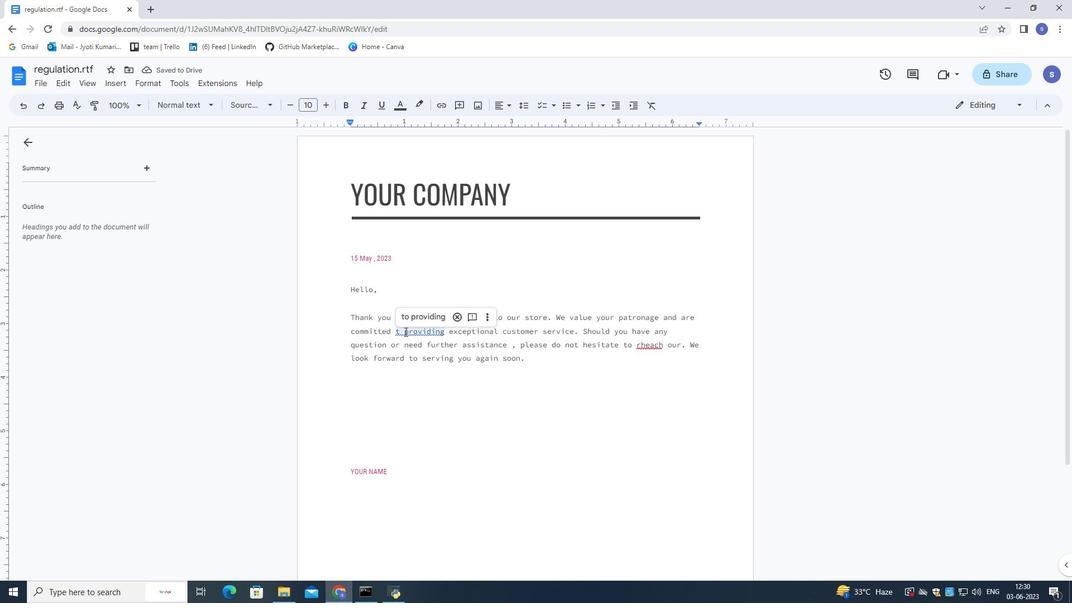 
Action: Mouse pressed left at (405, 331)
Screenshot: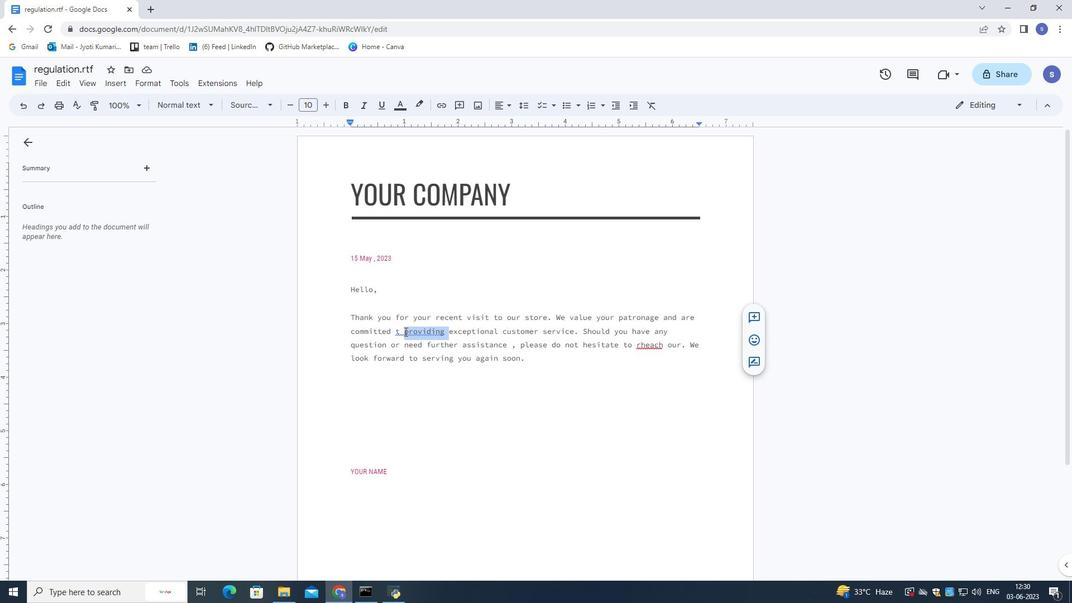 
Action: Mouse moved to (405, 331)
Screenshot: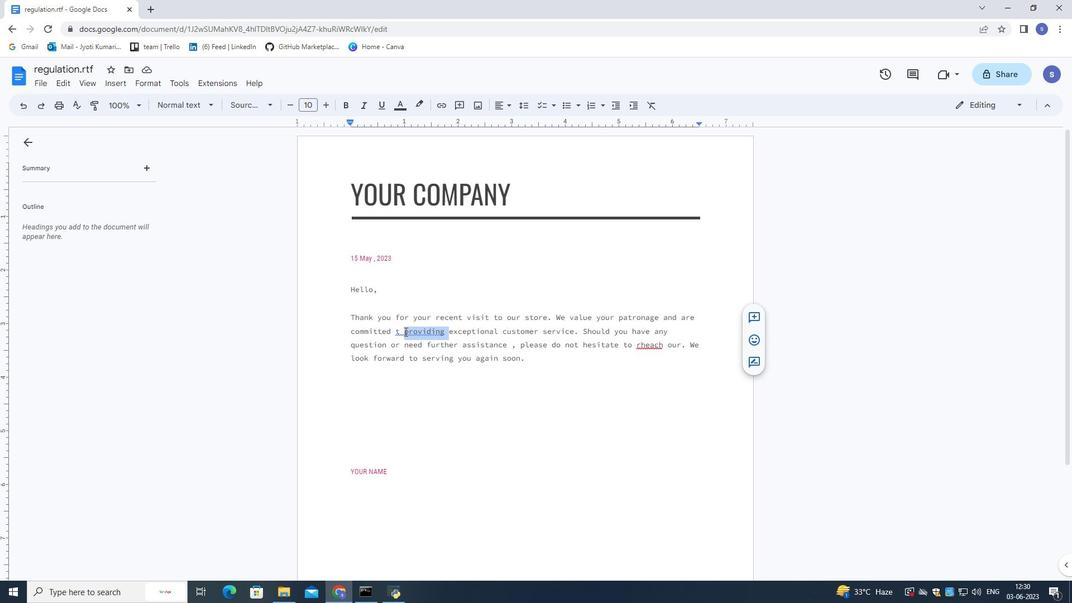 
Action: Key pressed <Key.backspace><Key.backspace>
Screenshot: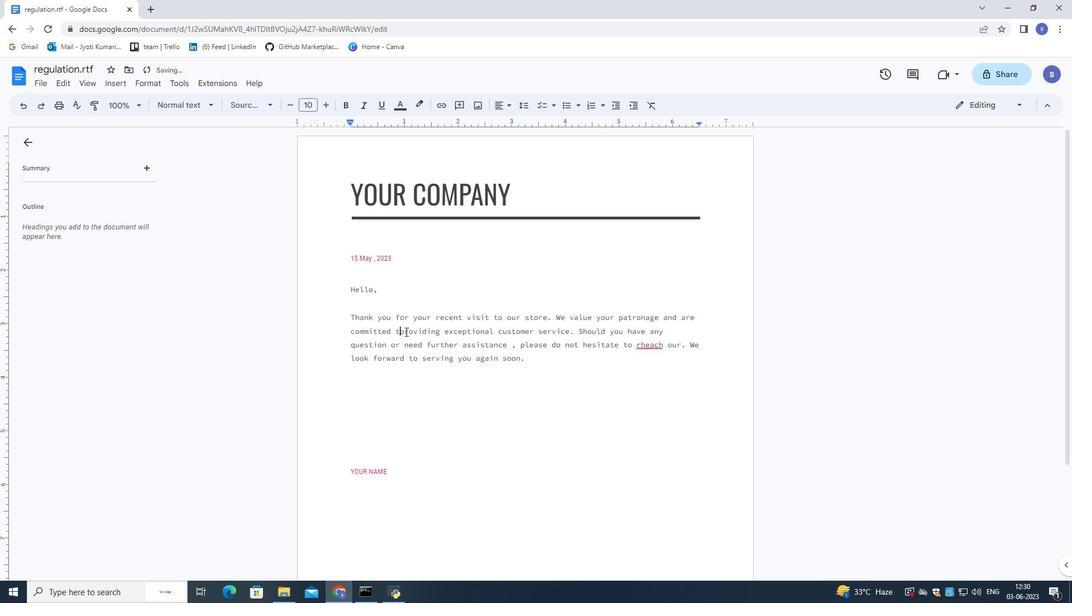 
Action: Mouse moved to (607, 345)
Screenshot: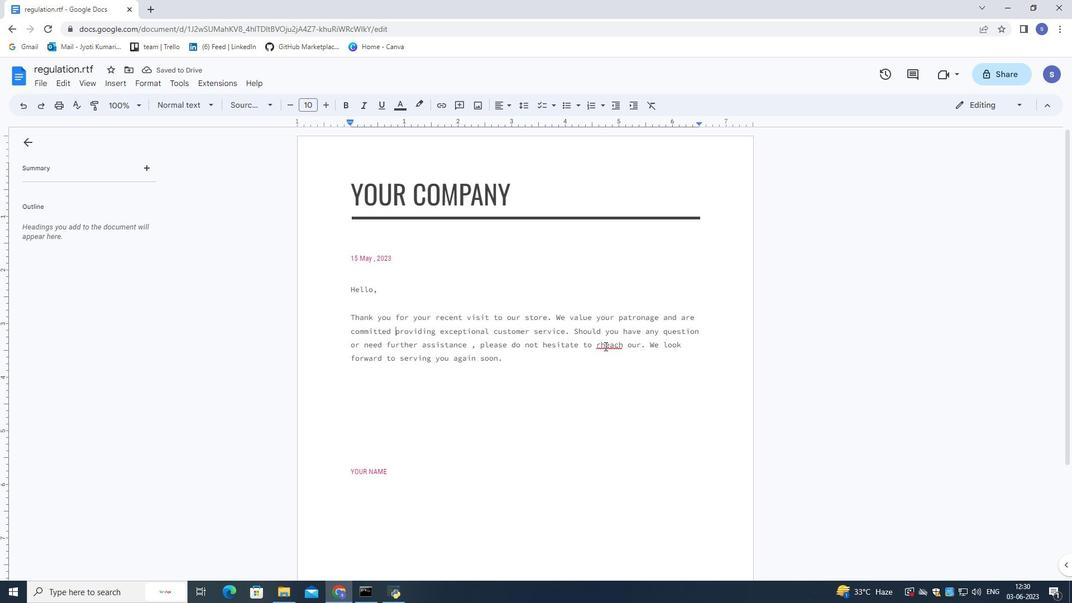 
Action: Mouse pressed left at (607, 345)
Screenshot: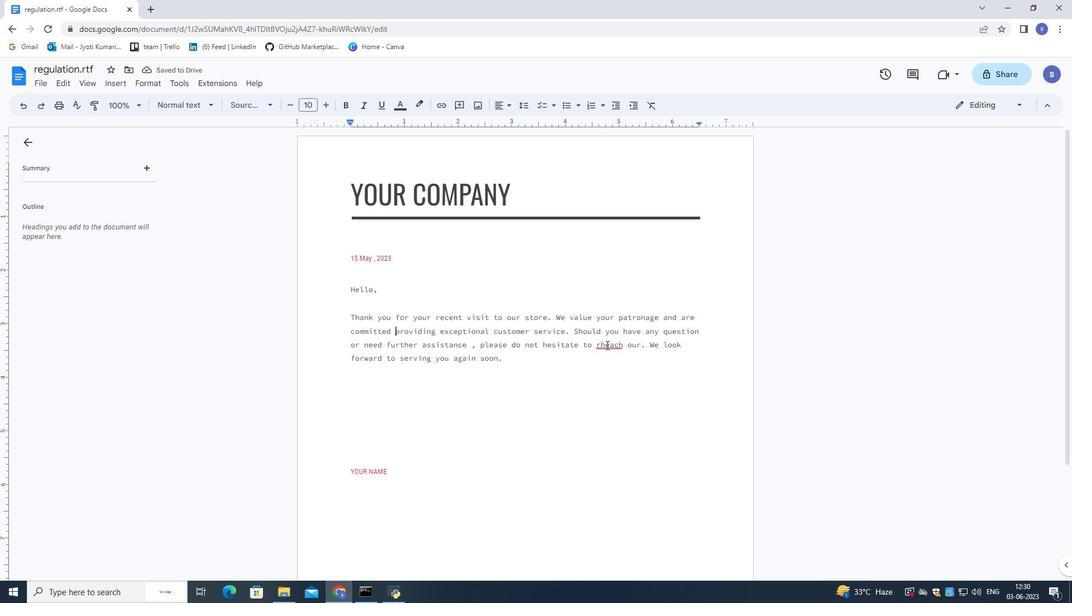 
Action: Mouse moved to (608, 330)
Screenshot: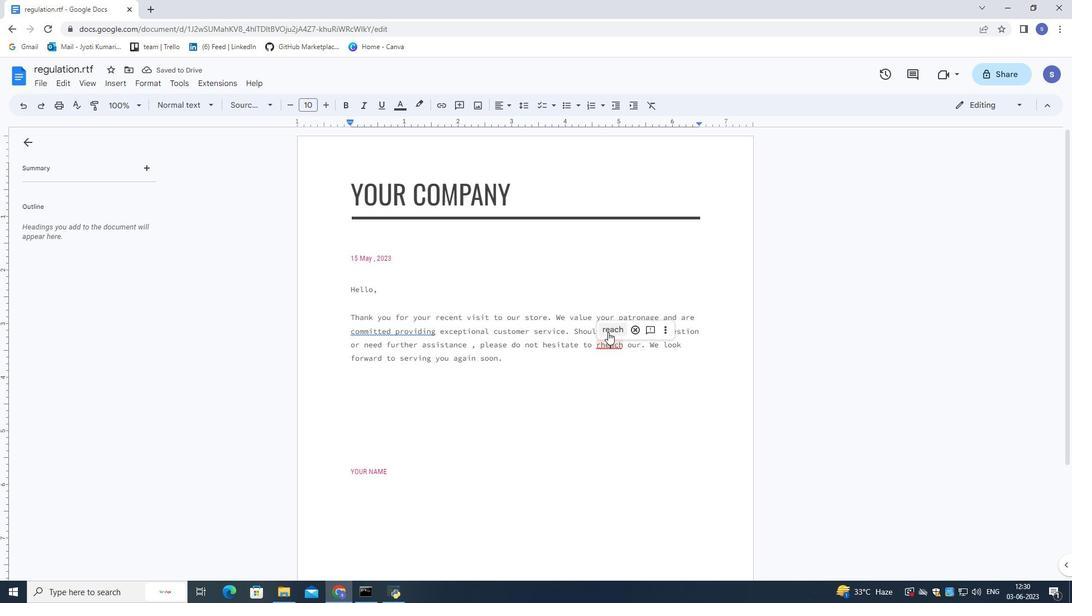 
Action: Mouse pressed left at (608, 330)
Screenshot: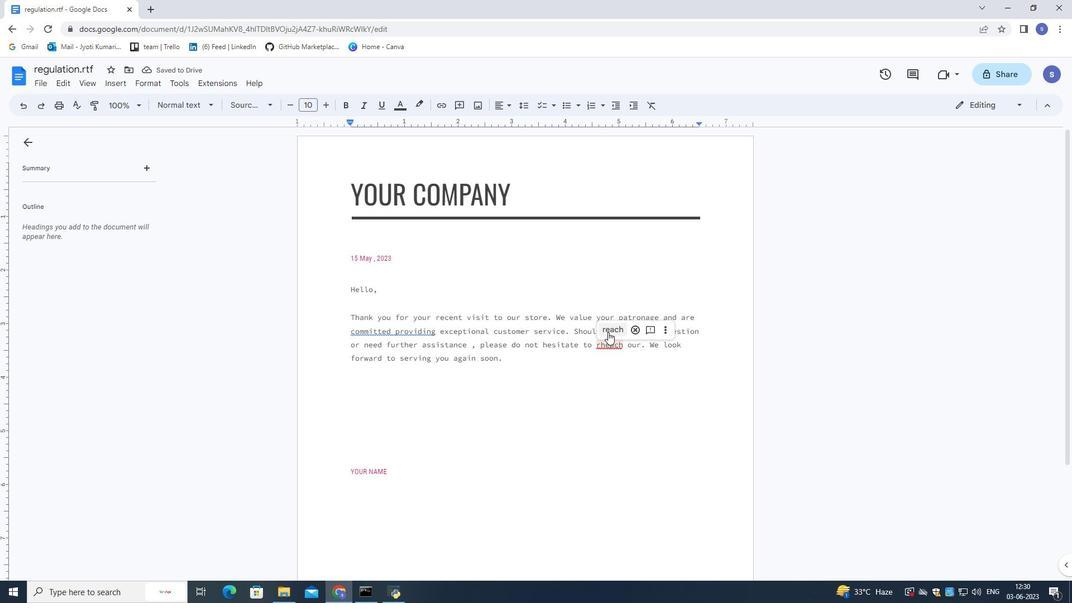 
Action: Mouse moved to (424, 335)
Screenshot: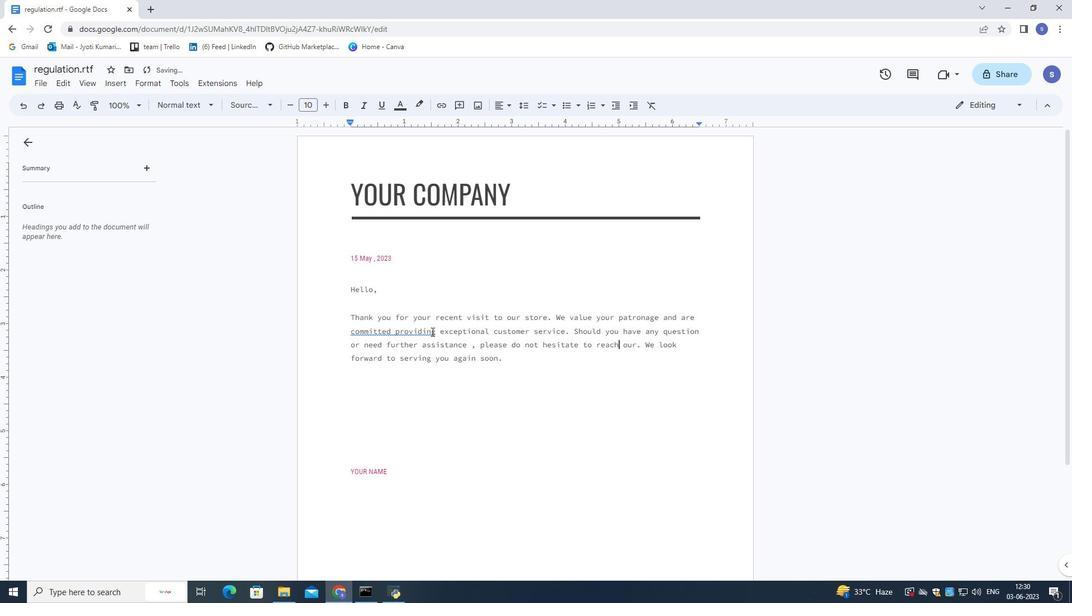 
Action: Mouse pressed left at (424, 335)
Screenshot: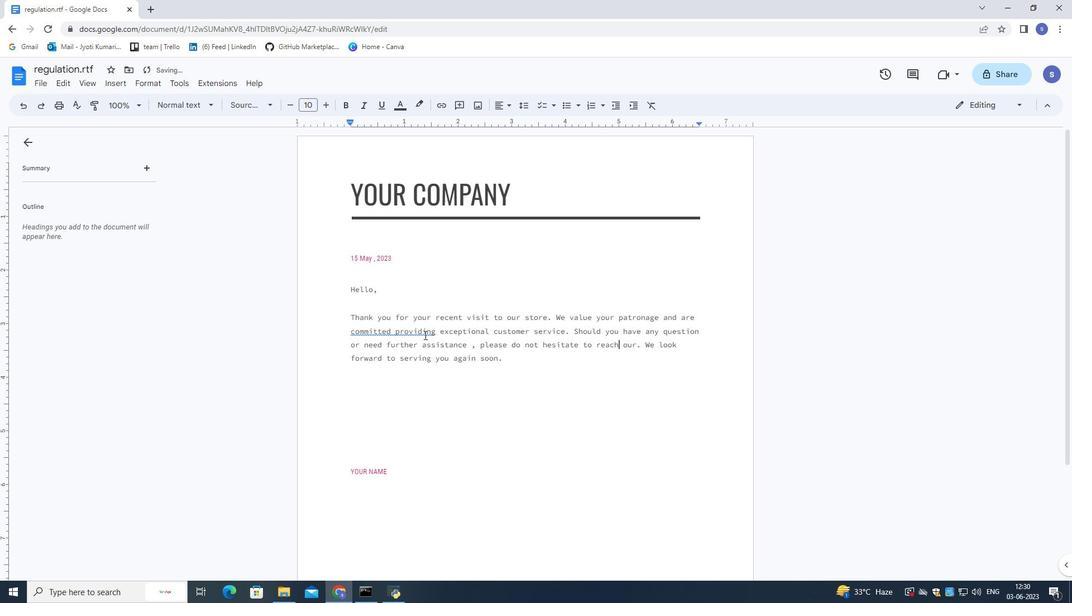 
Action: Mouse moved to (424, 315)
Screenshot: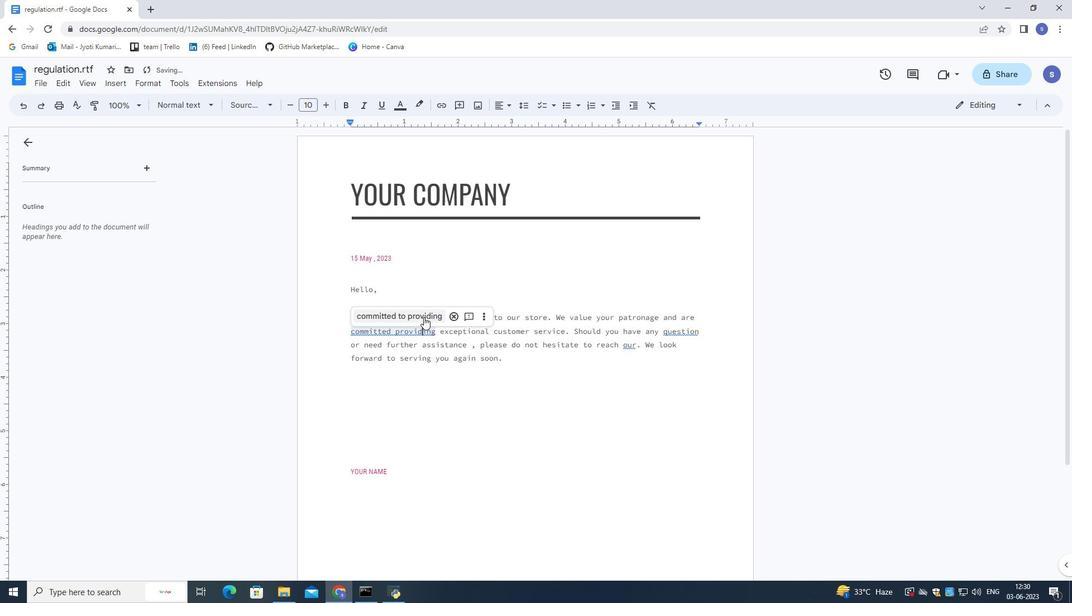 
Action: Mouse pressed left at (424, 315)
Screenshot: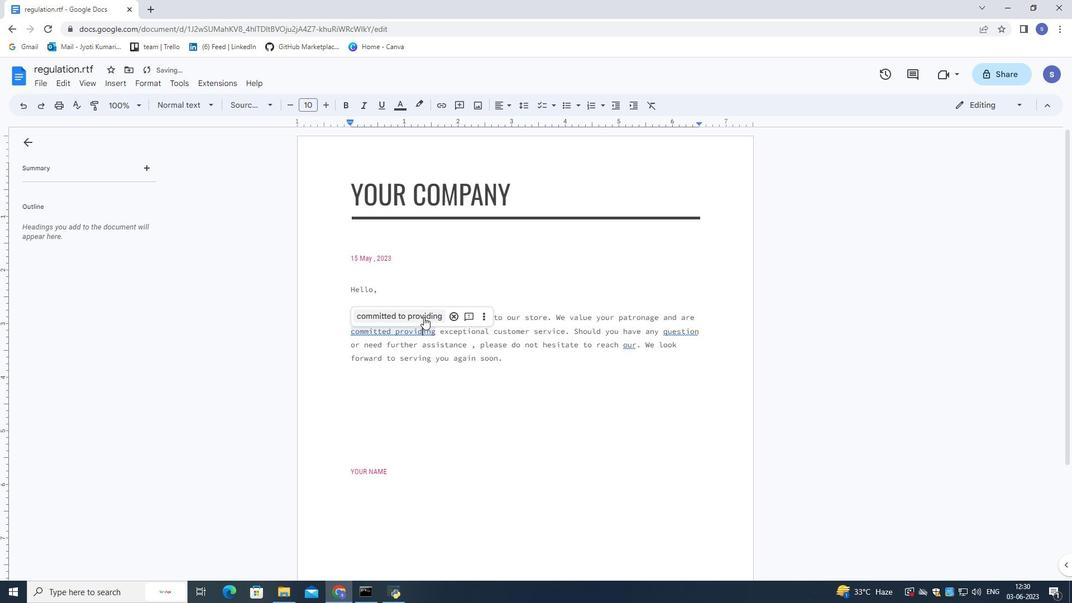 
Action: Mouse moved to (364, 346)
Screenshot: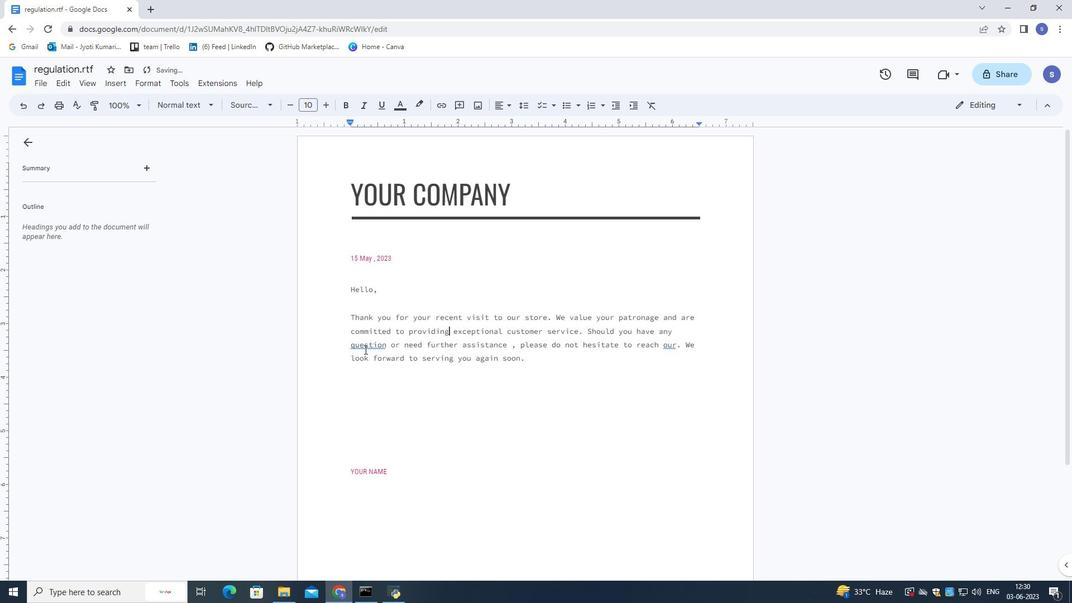 
Action: Mouse pressed left at (364, 346)
Screenshot: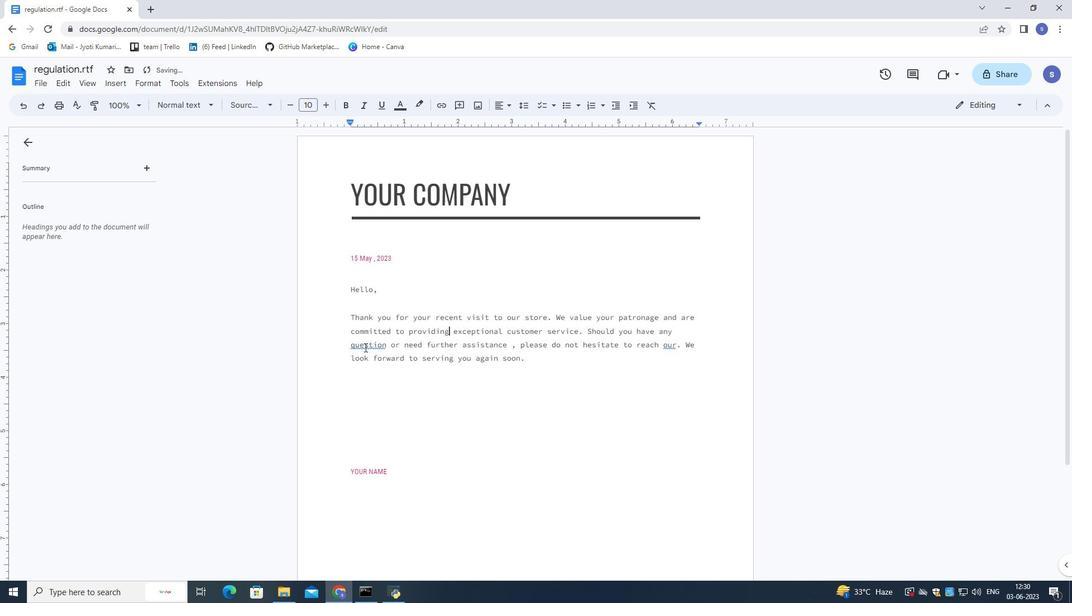 
Action: Mouse moved to (376, 330)
Screenshot: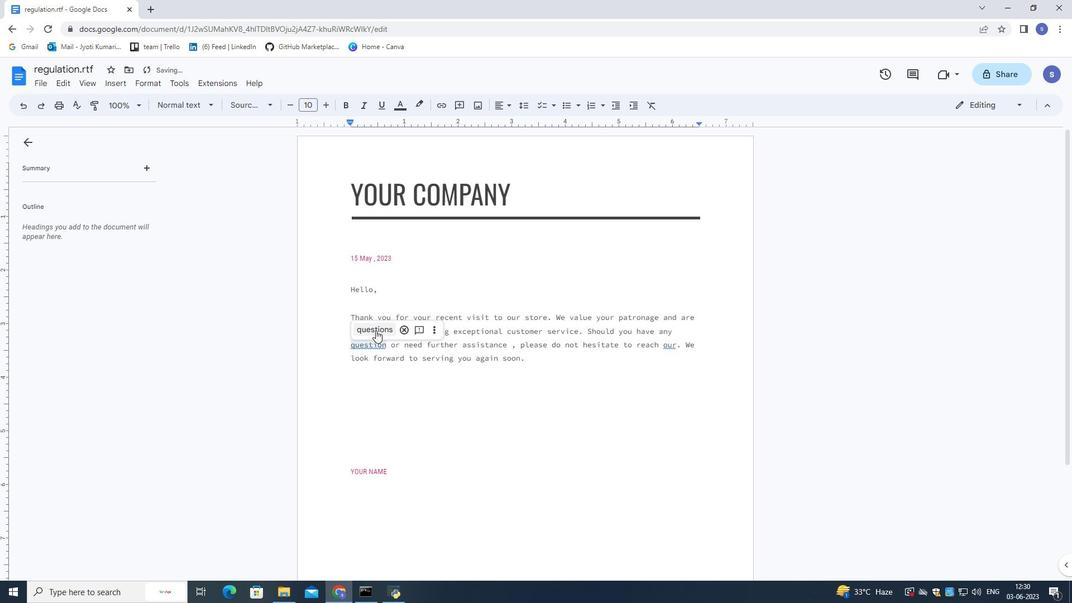 
Action: Mouse pressed left at (375, 330)
Screenshot: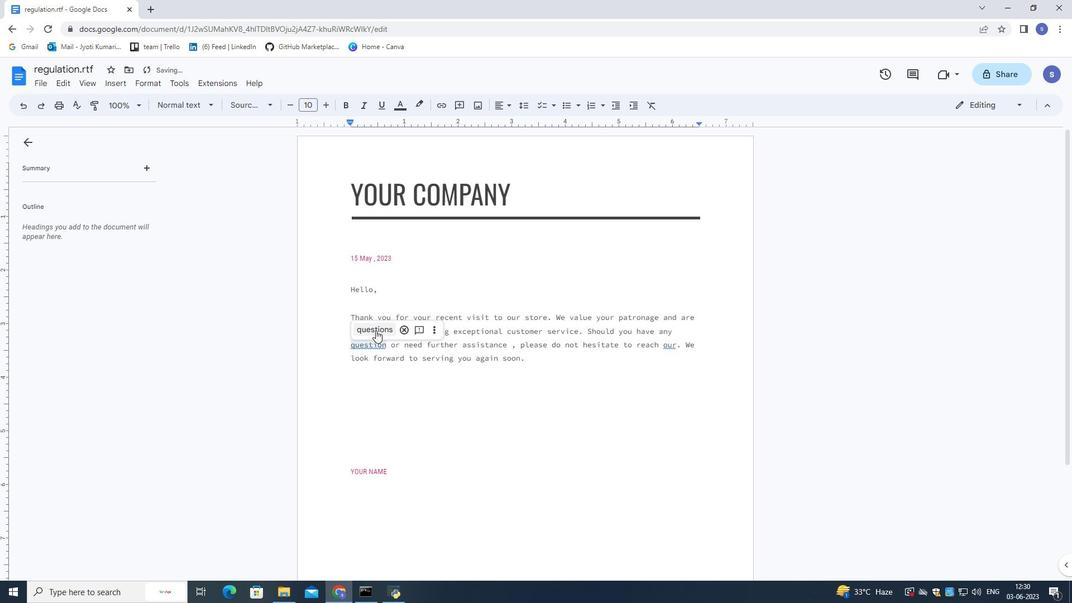 
Action: Mouse moved to (526, 362)
Screenshot: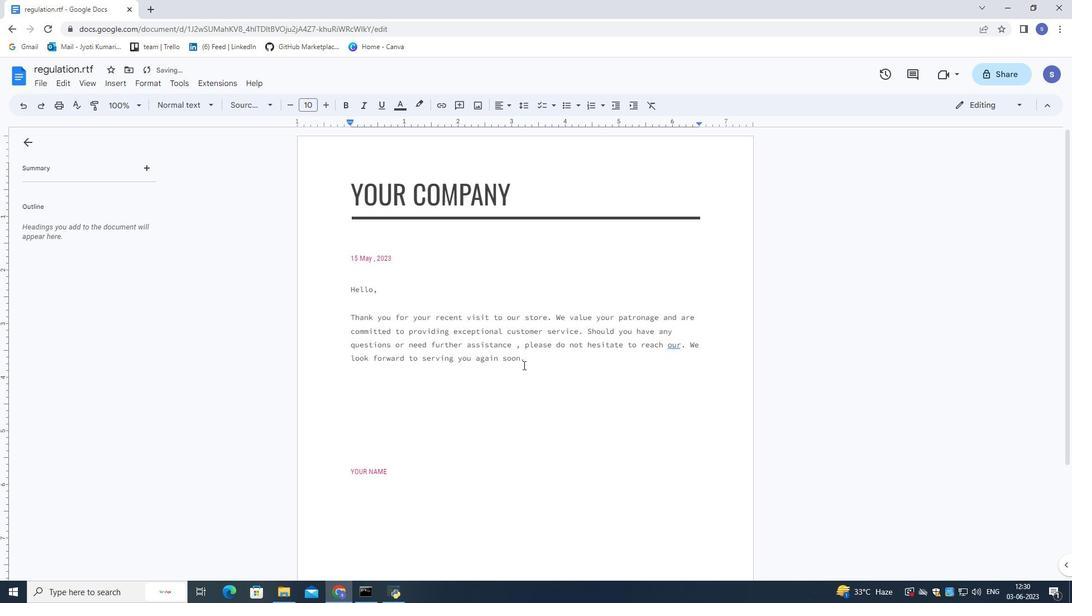 
Action: Mouse pressed left at (526, 362)
Screenshot: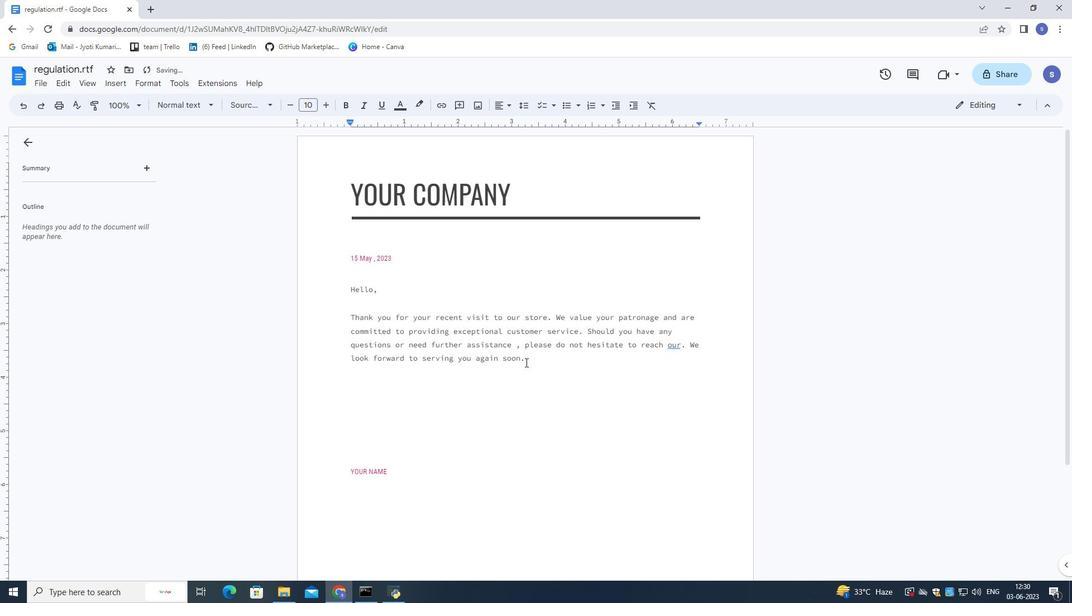 
Action: Mouse moved to (427, 469)
Screenshot: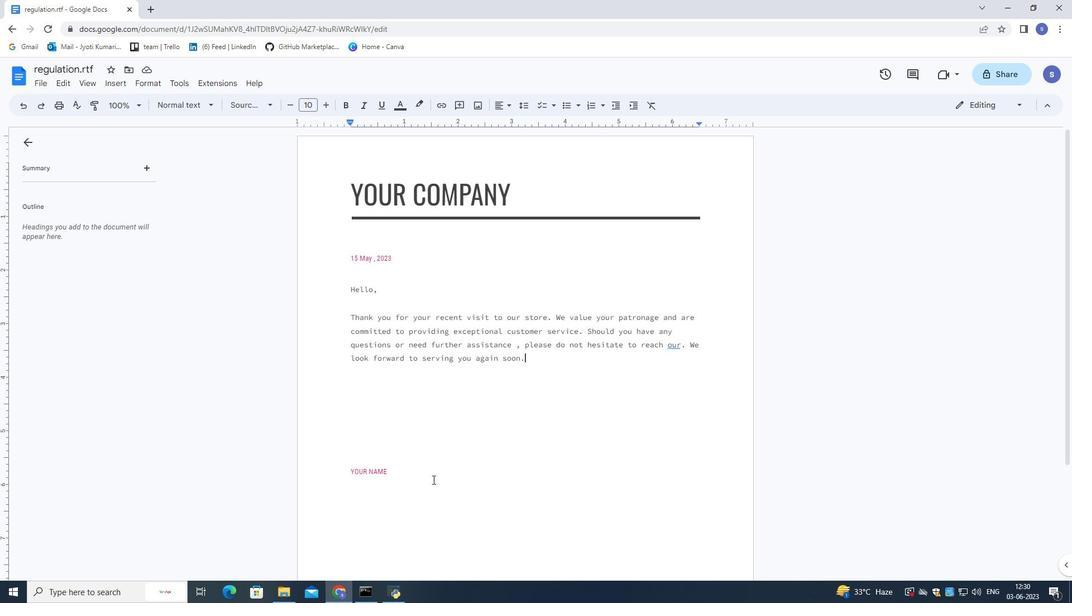 
Action: Mouse pressed left at (427, 469)
Screenshot: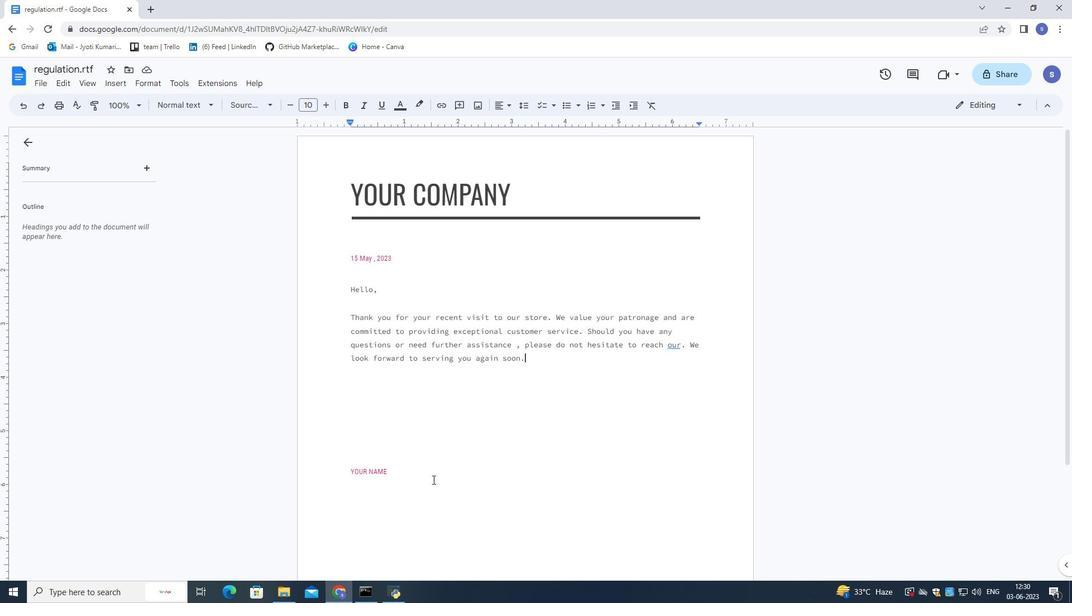 
Action: Mouse moved to (425, 471)
Screenshot: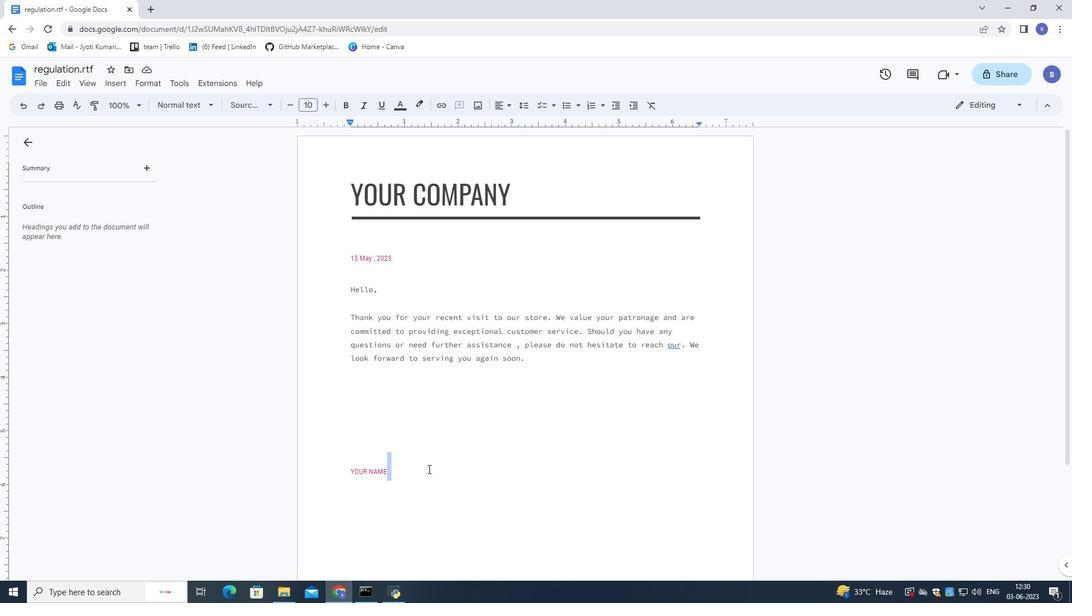 
Action: Key pressed <Key.enter><Key.shift>Jim
Screenshot: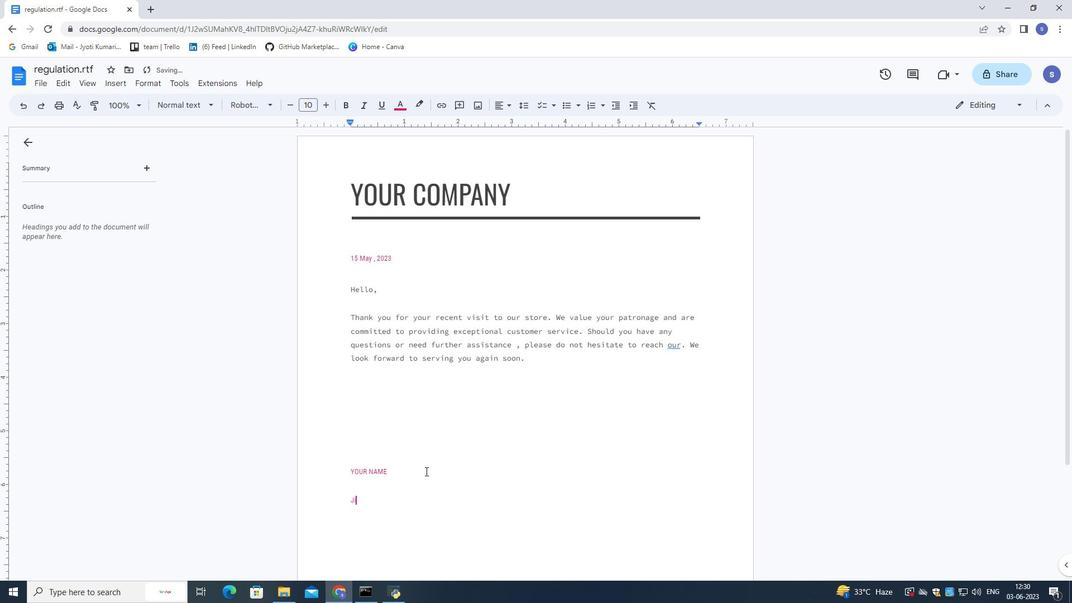 
Action: Mouse moved to (114, 84)
Screenshot: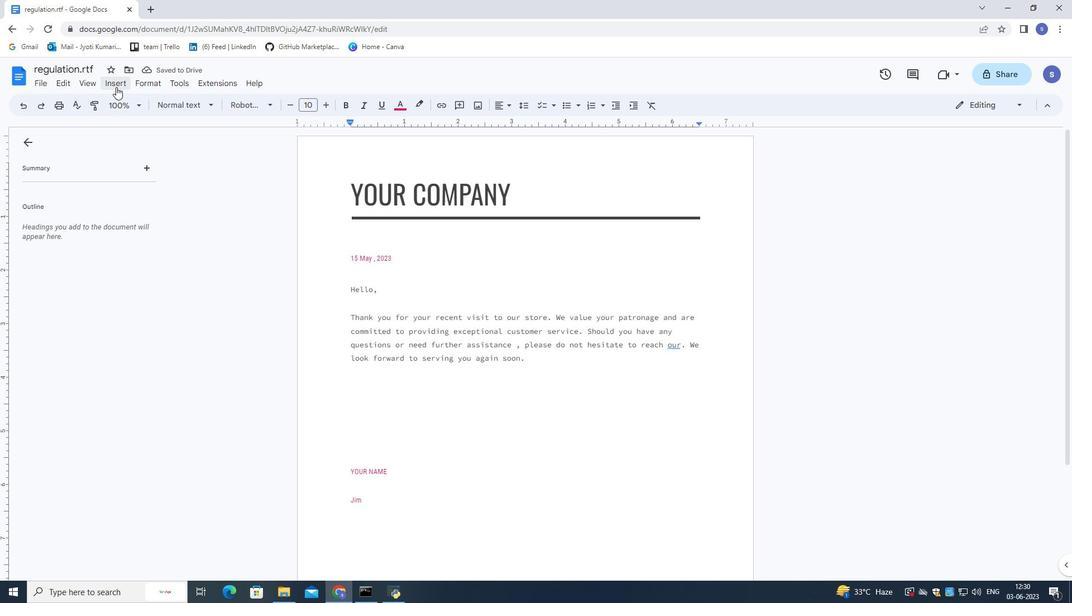 
Action: Mouse pressed left at (114, 84)
Screenshot: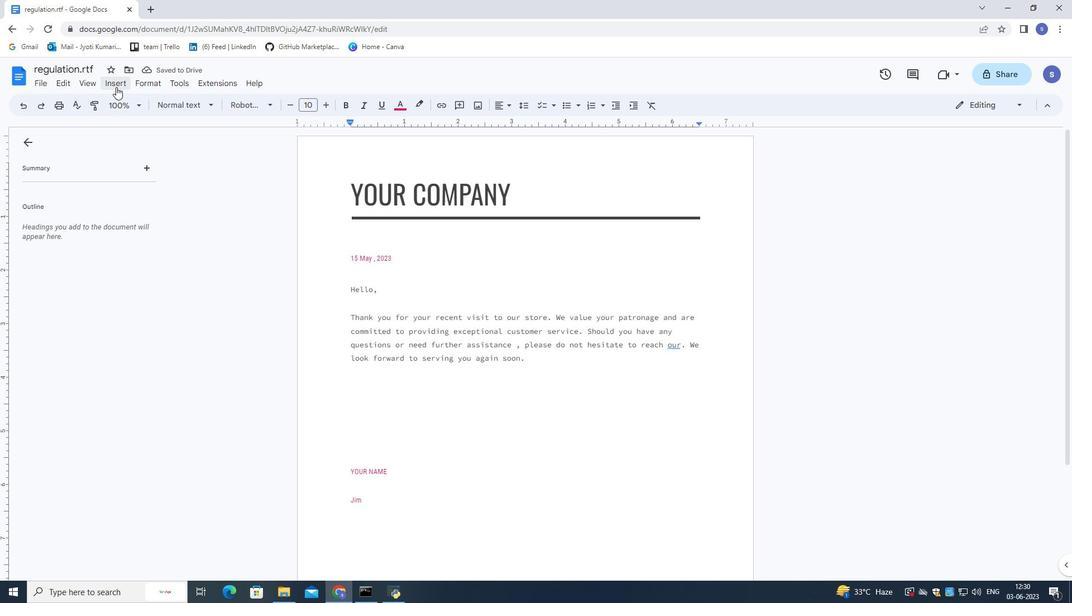 
Action: Mouse moved to (160, 344)
Screenshot: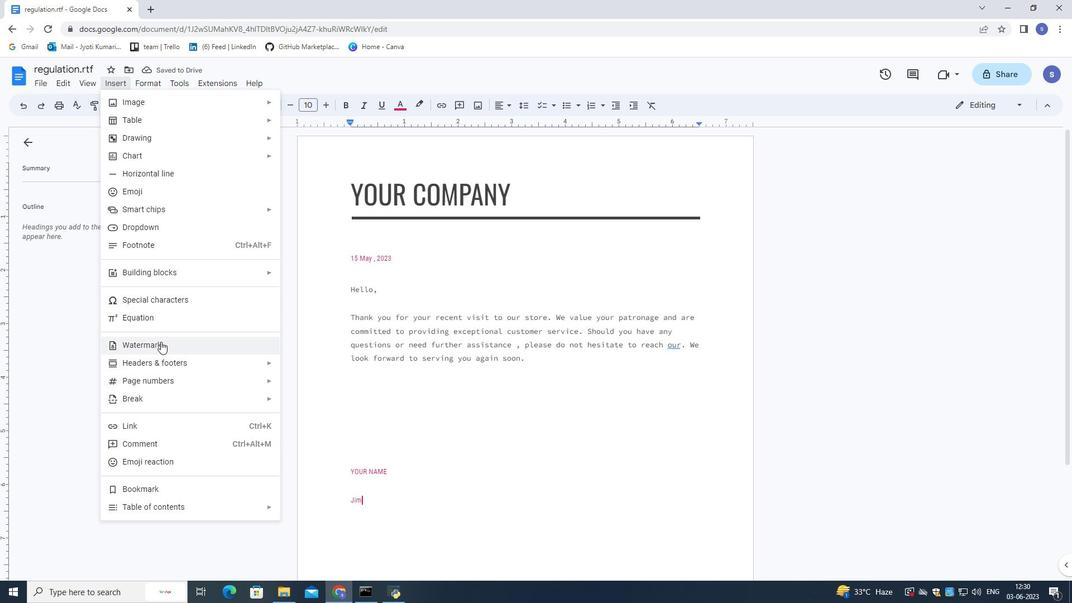 
Action: Mouse pressed left at (160, 344)
Screenshot: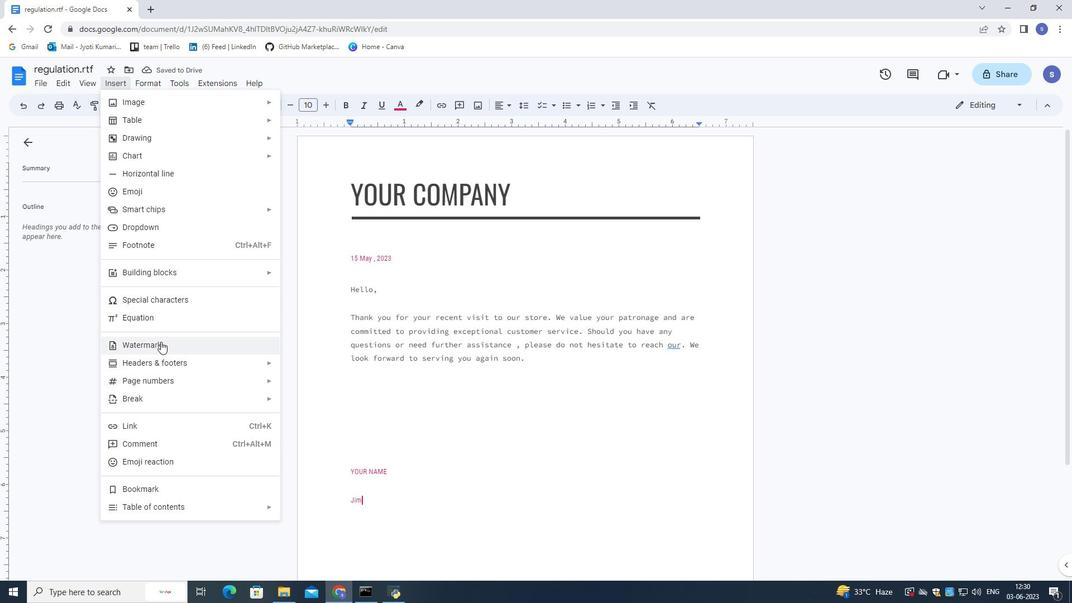 
Action: Mouse moved to (1021, 139)
Screenshot: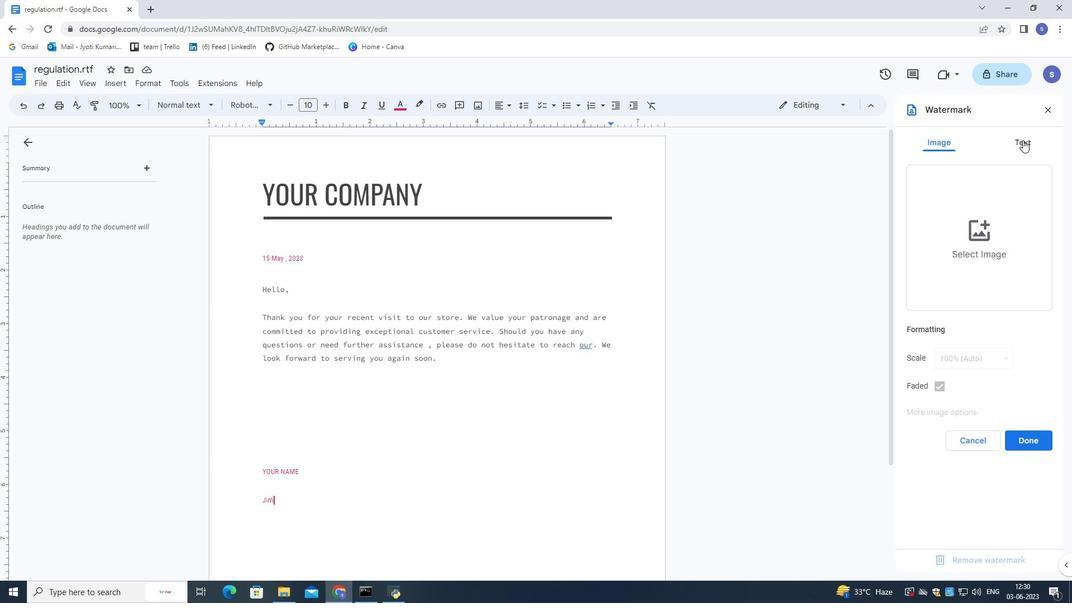 
Action: Mouse pressed left at (1021, 139)
Screenshot: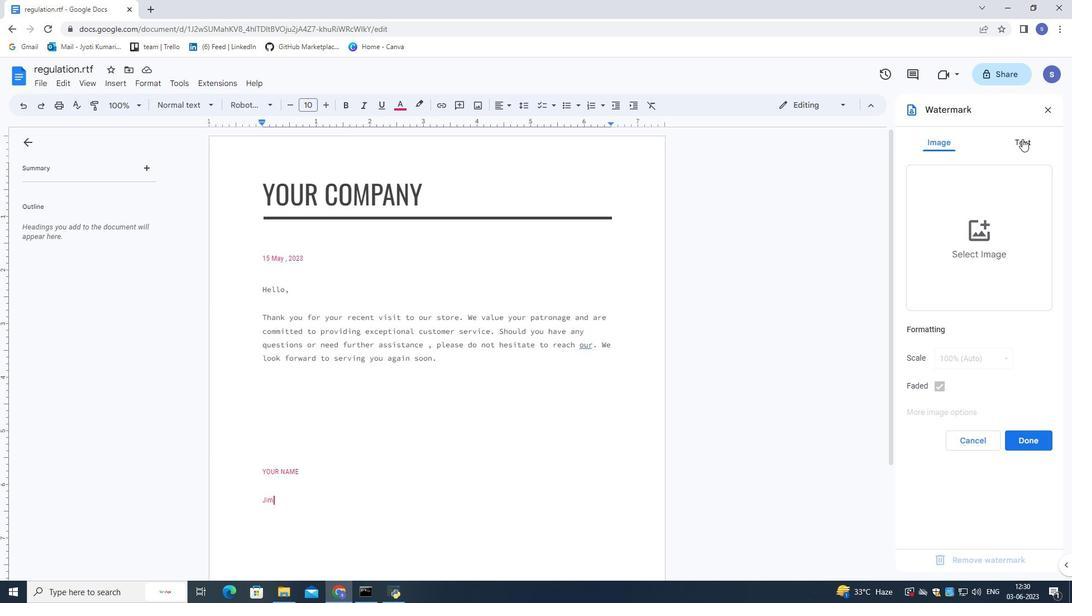 
Action: Mouse moved to (996, 174)
Screenshot: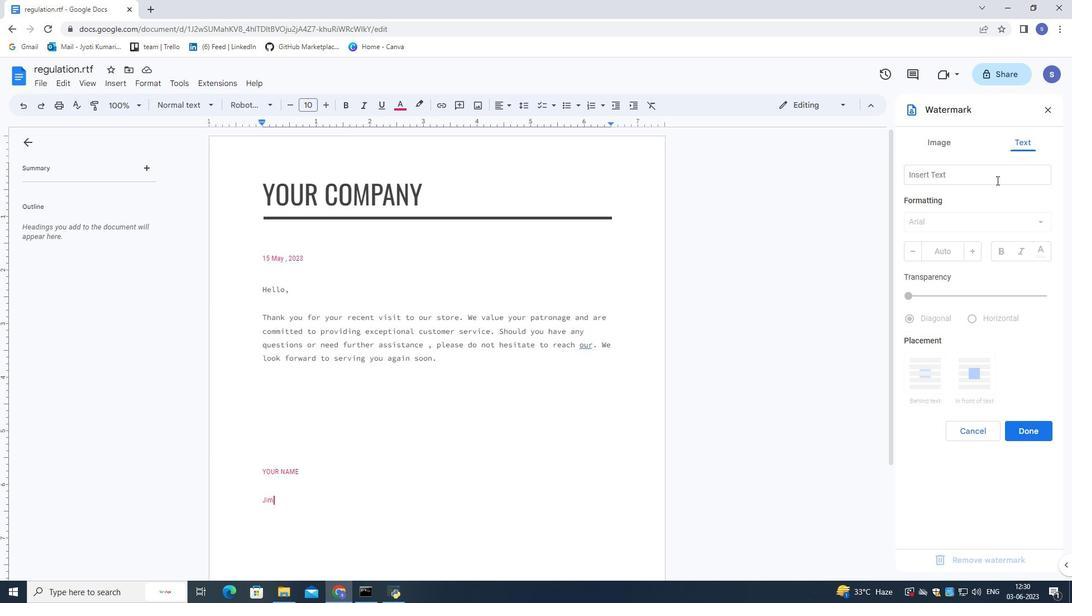 
Action: Mouse pressed left at (996, 174)
Screenshot: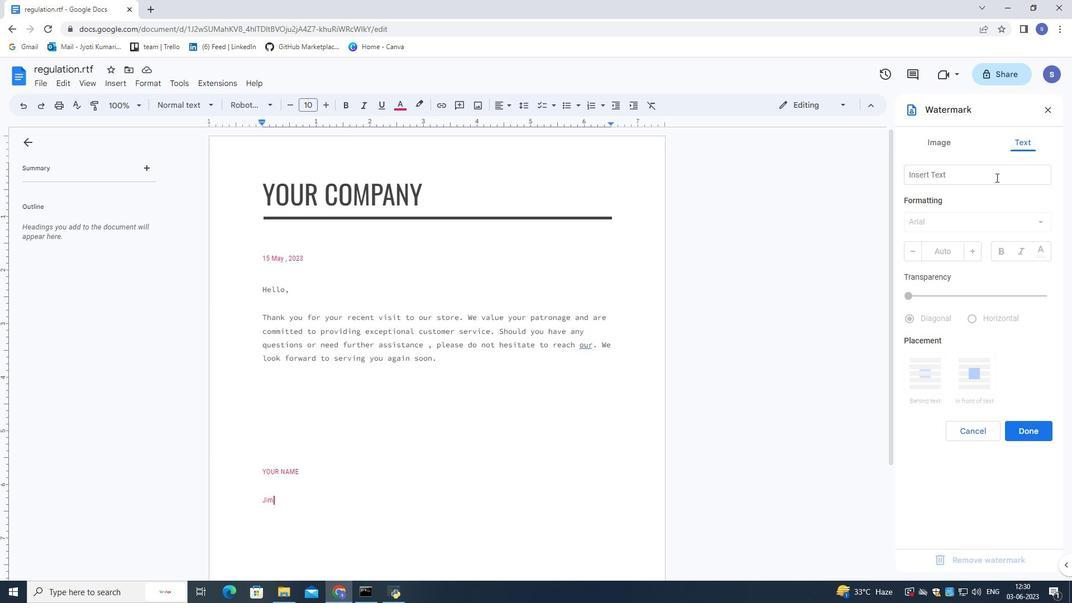 
Action: Key pressed <Key.shift>Confidential
Screenshot: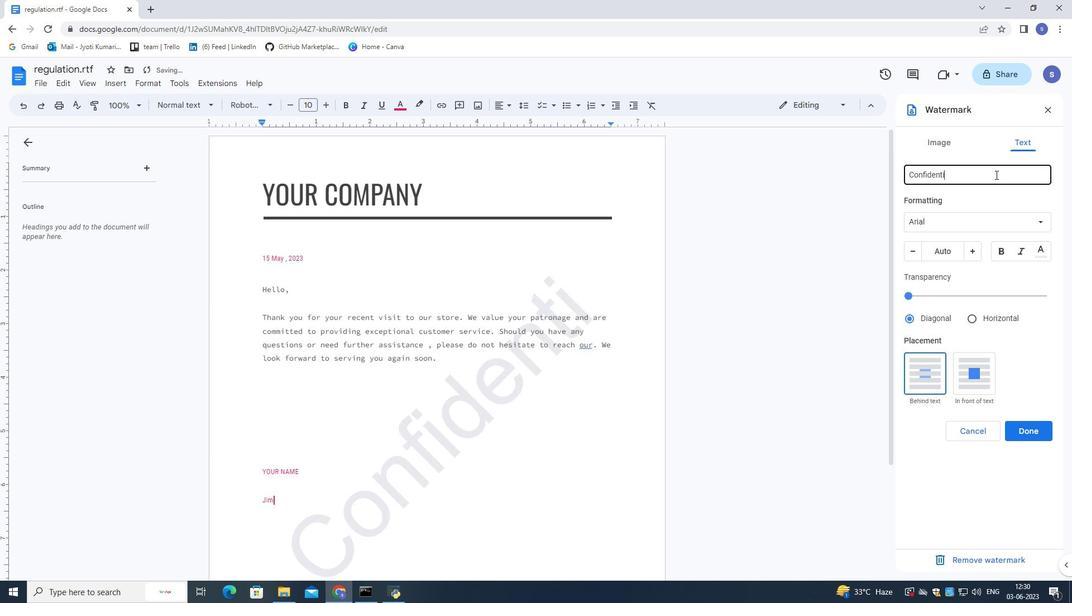 
Action: Mouse moved to (974, 244)
Screenshot: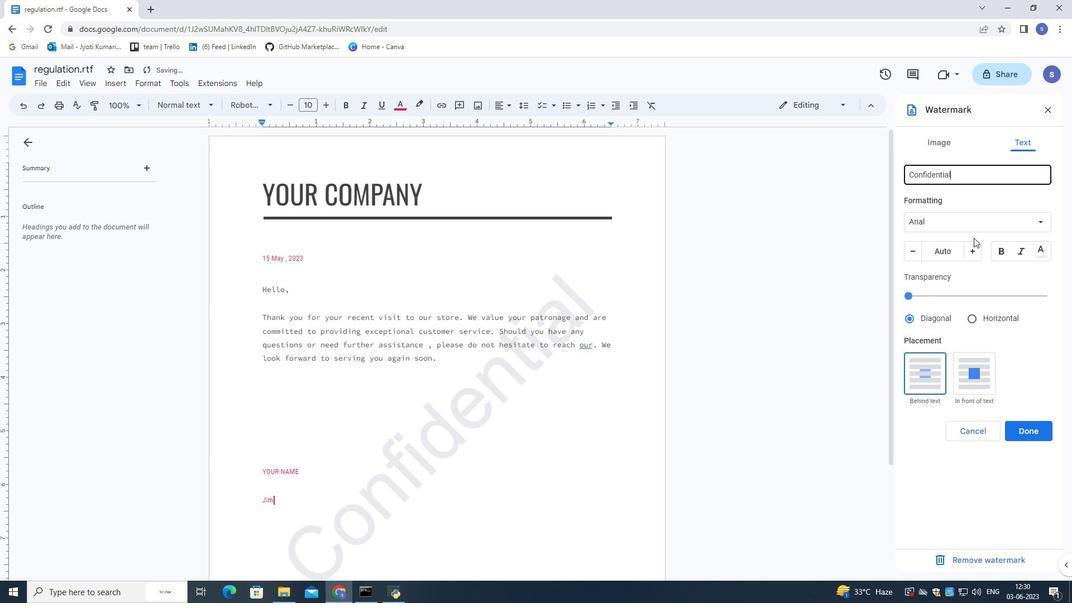 
Action: Mouse pressed left at (974, 244)
Screenshot: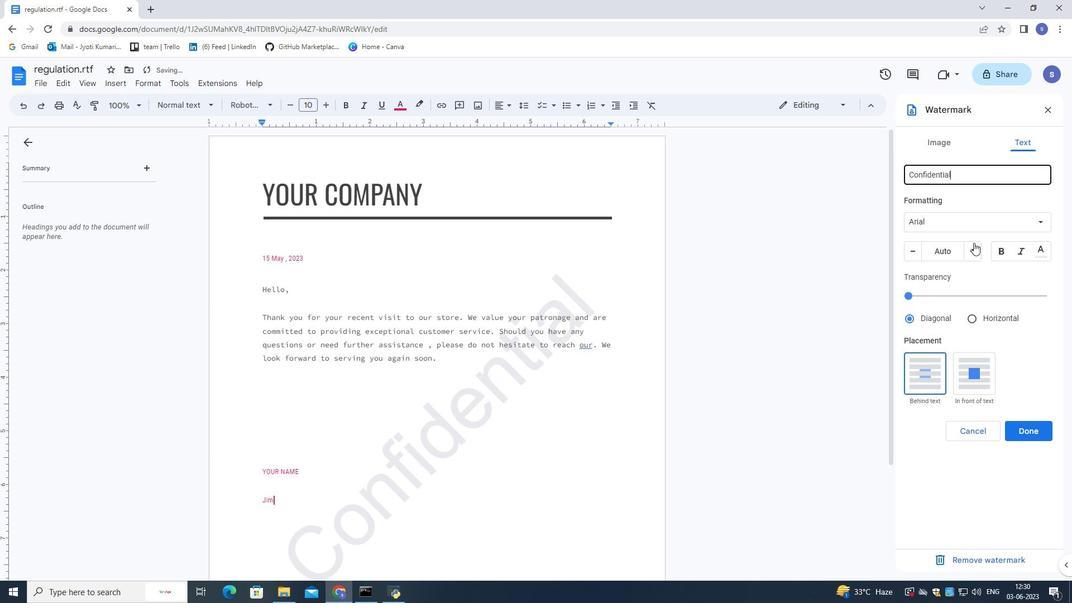 
Action: Mouse moved to (970, 245)
Screenshot: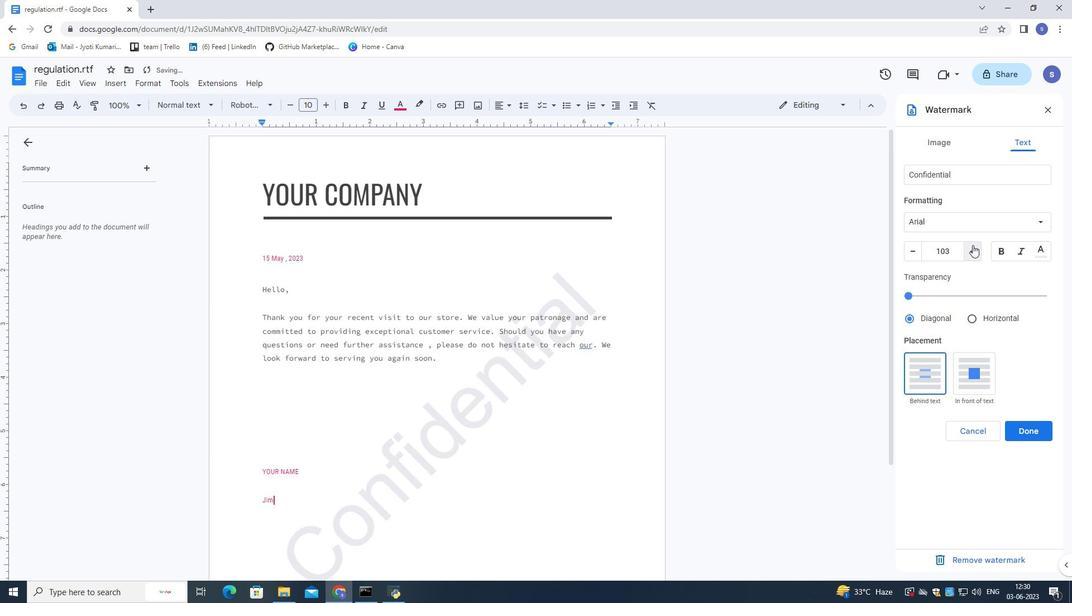 
Action: Mouse pressed left at (970, 245)
Screenshot: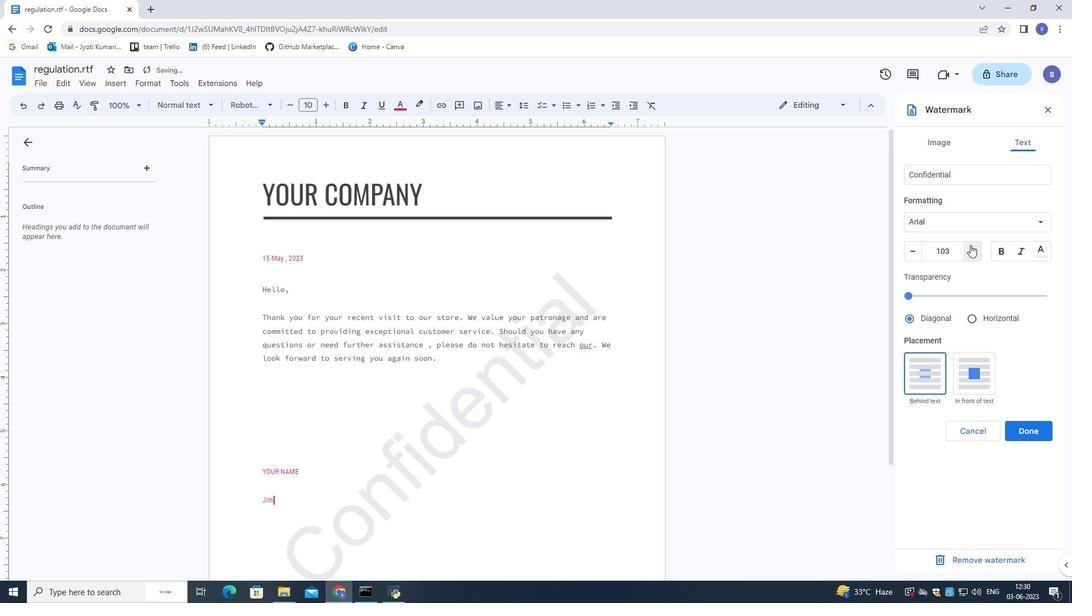 
Action: Mouse pressed left at (970, 245)
Screenshot: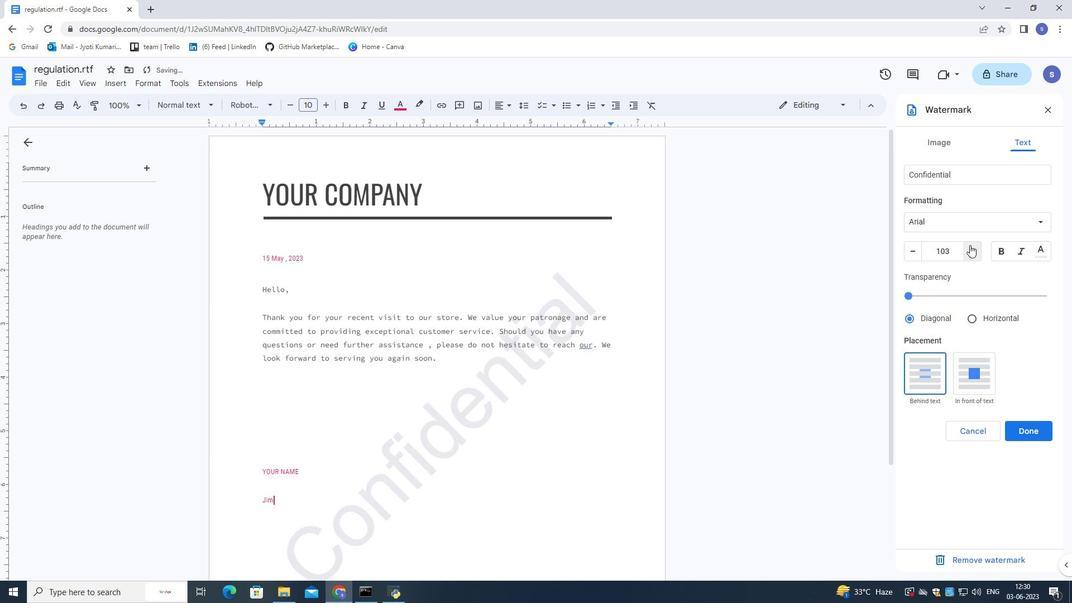 
Action: Mouse pressed left at (970, 245)
Screenshot: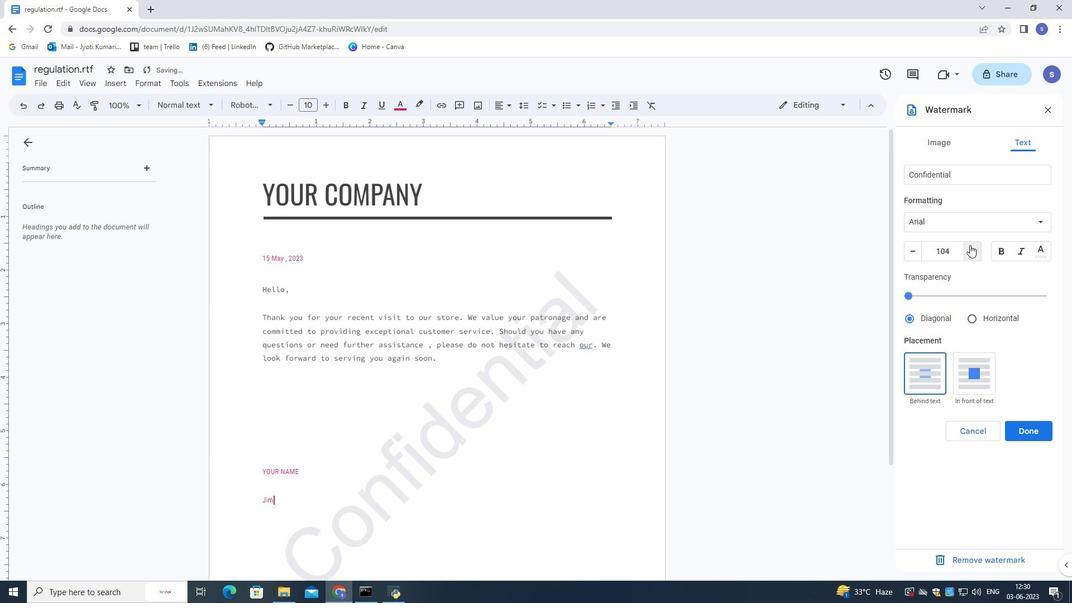 
Action: Mouse pressed left at (970, 245)
Screenshot: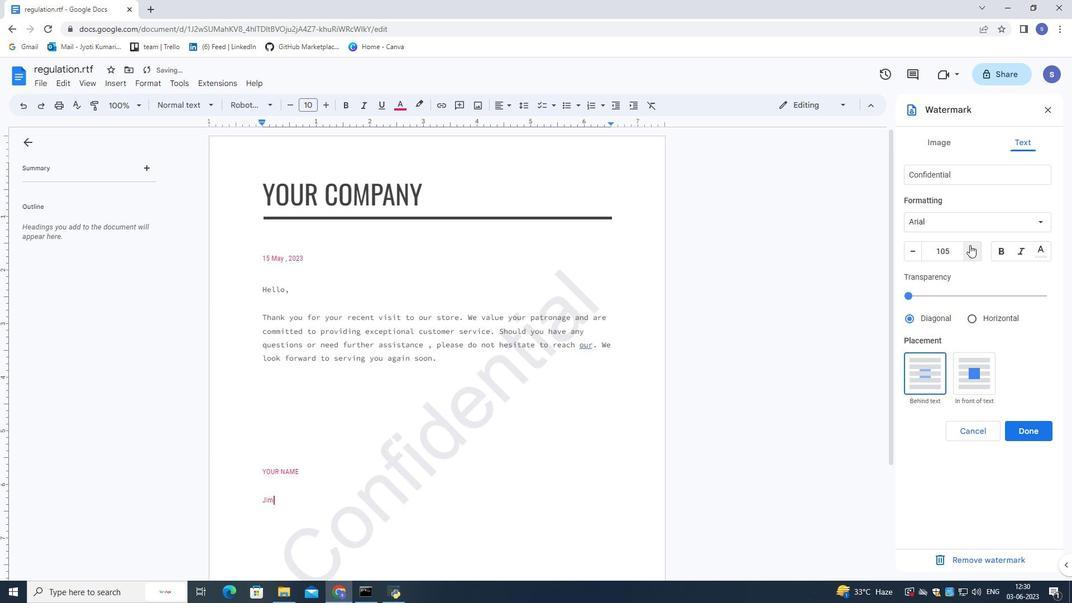 
Action: Mouse pressed left at (970, 245)
Screenshot: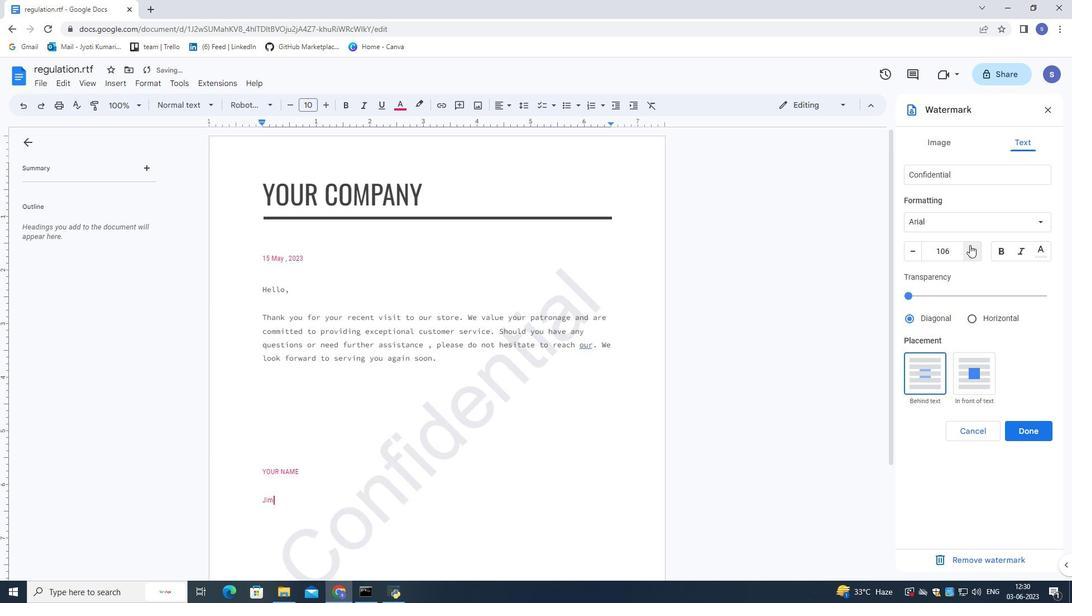 
Action: Mouse moved to (969, 244)
Screenshot: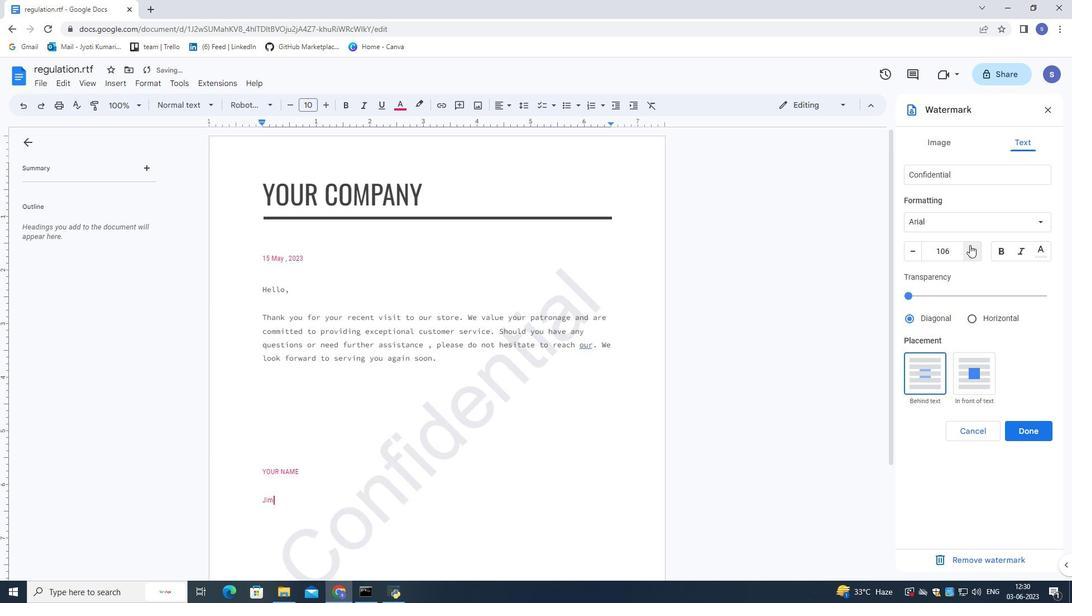 
Action: Mouse pressed left at (969, 244)
Screenshot: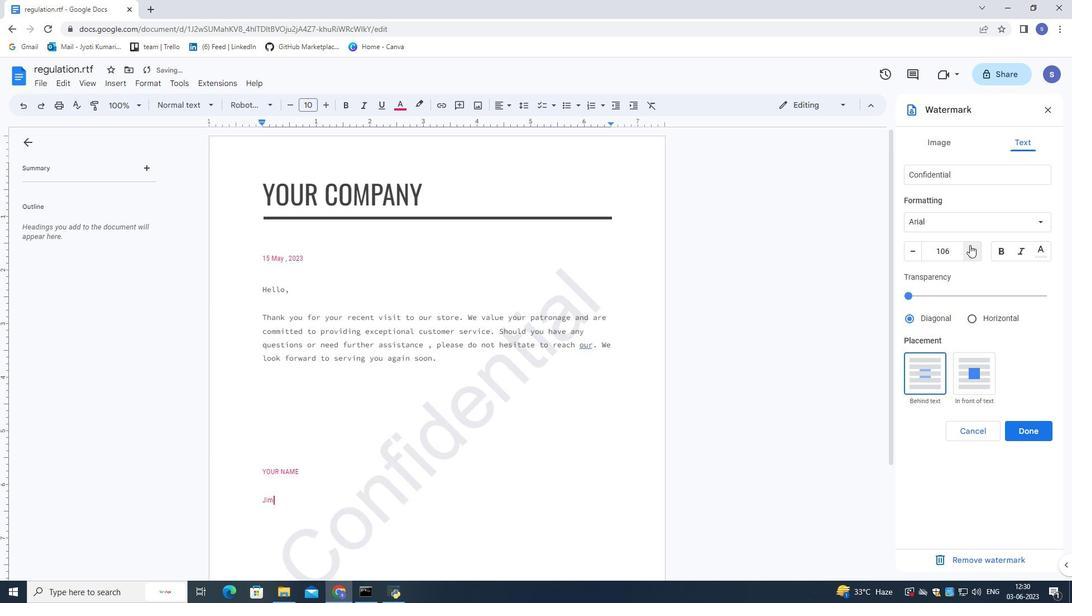 
Action: Mouse pressed left at (969, 244)
Screenshot: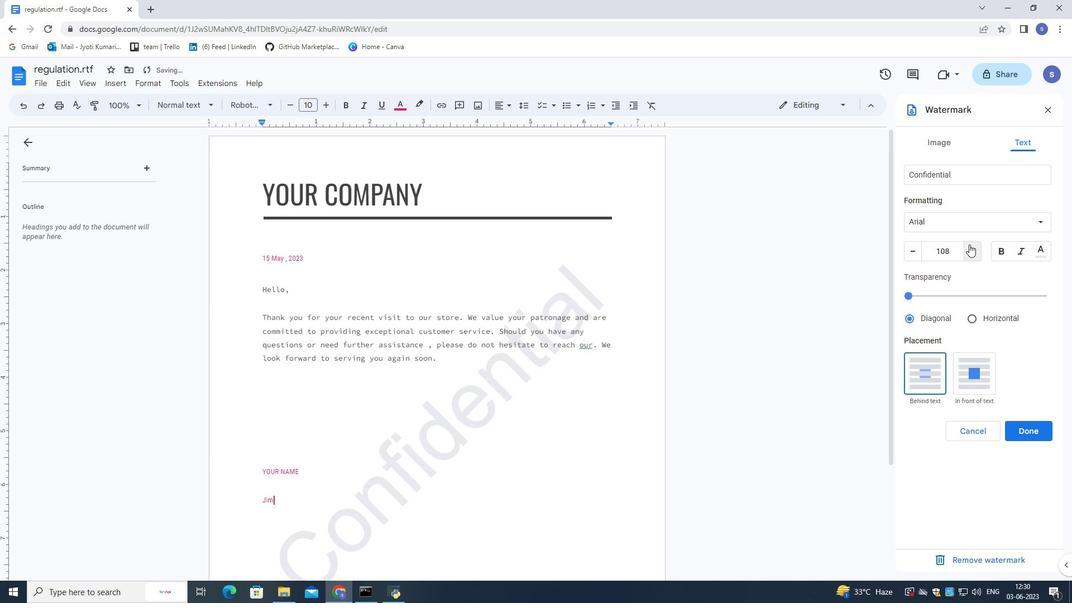 
Action: Mouse pressed left at (969, 244)
Screenshot: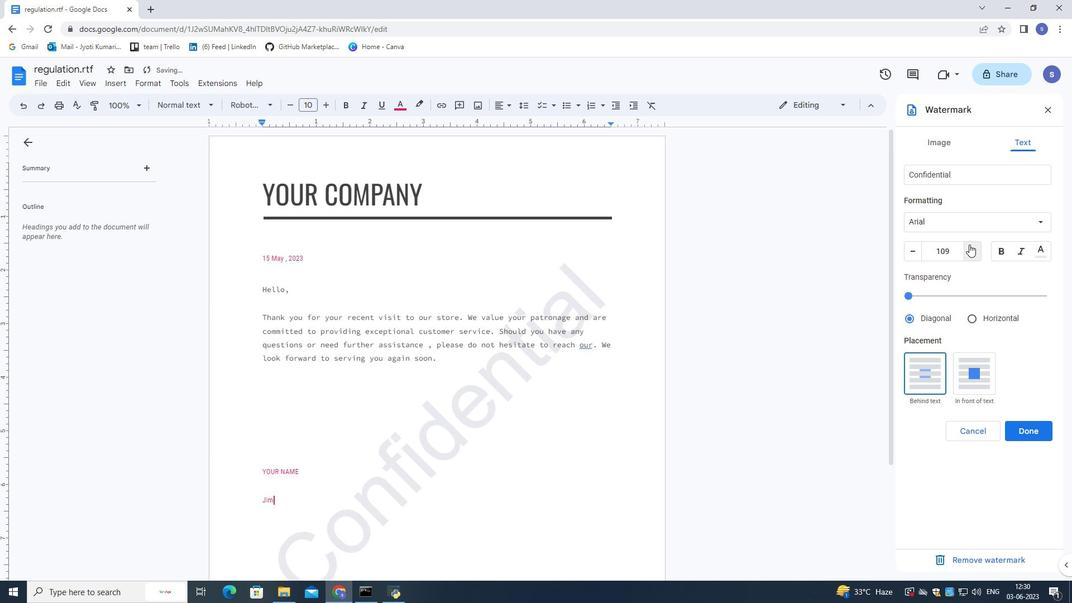 
Action: Mouse pressed left at (969, 244)
Screenshot: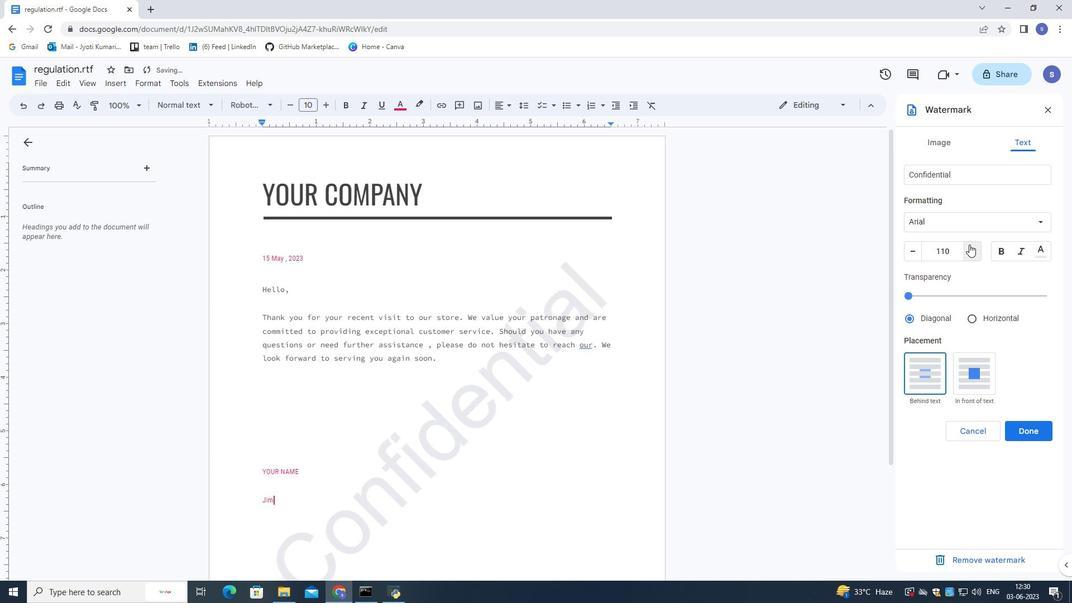 
Action: Mouse moved to (917, 256)
Screenshot: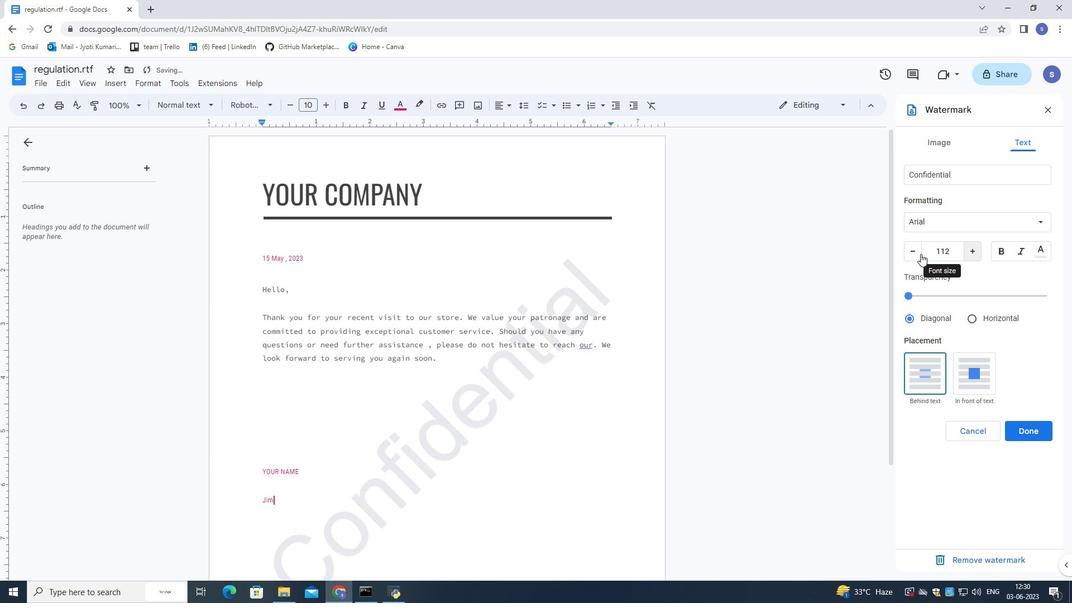 
Action: Mouse pressed left at (917, 256)
Screenshot: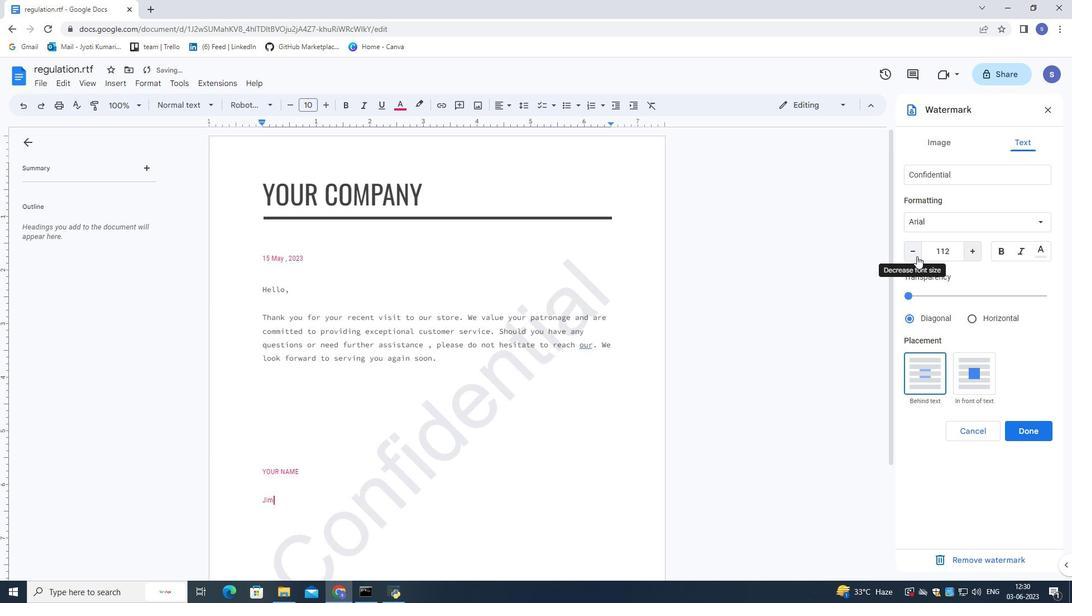 
Action: Mouse moved to (937, 316)
Screenshot: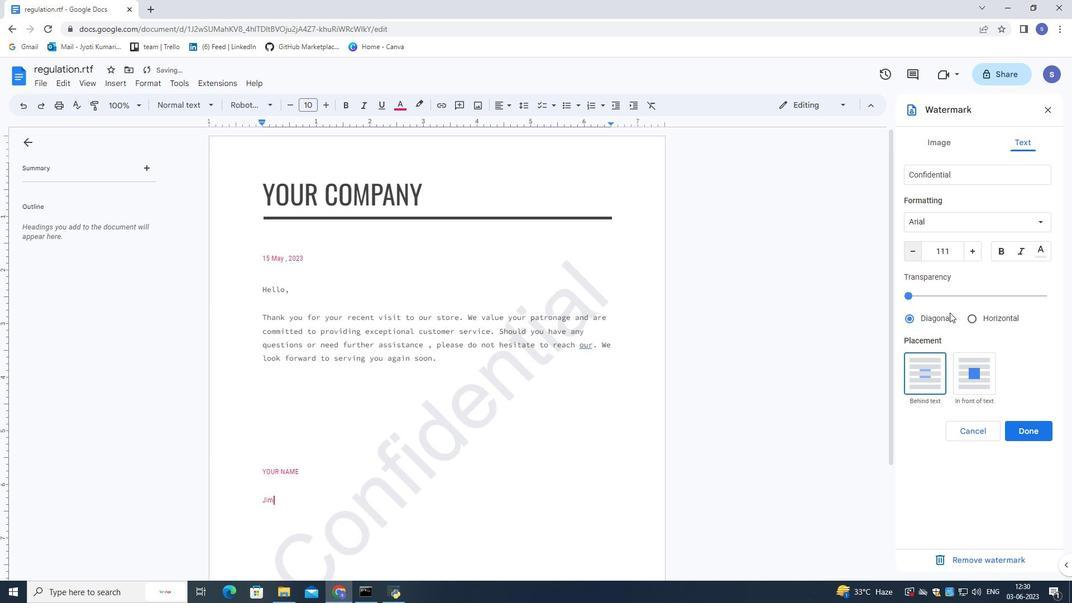 
Action: Mouse pressed left at (937, 316)
Screenshot: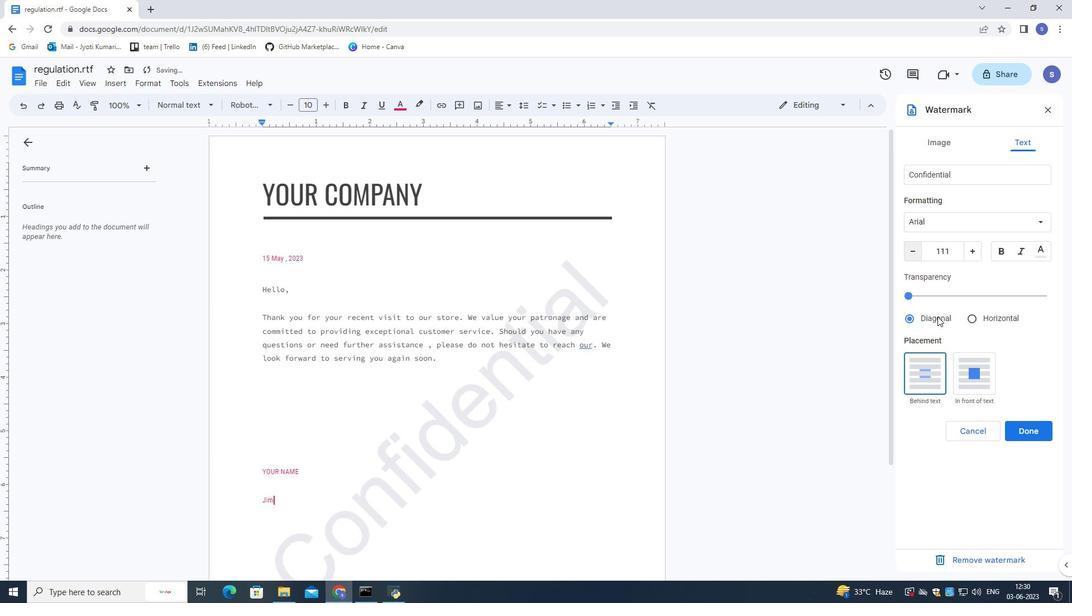 
Action: Mouse moved to (1021, 424)
Screenshot: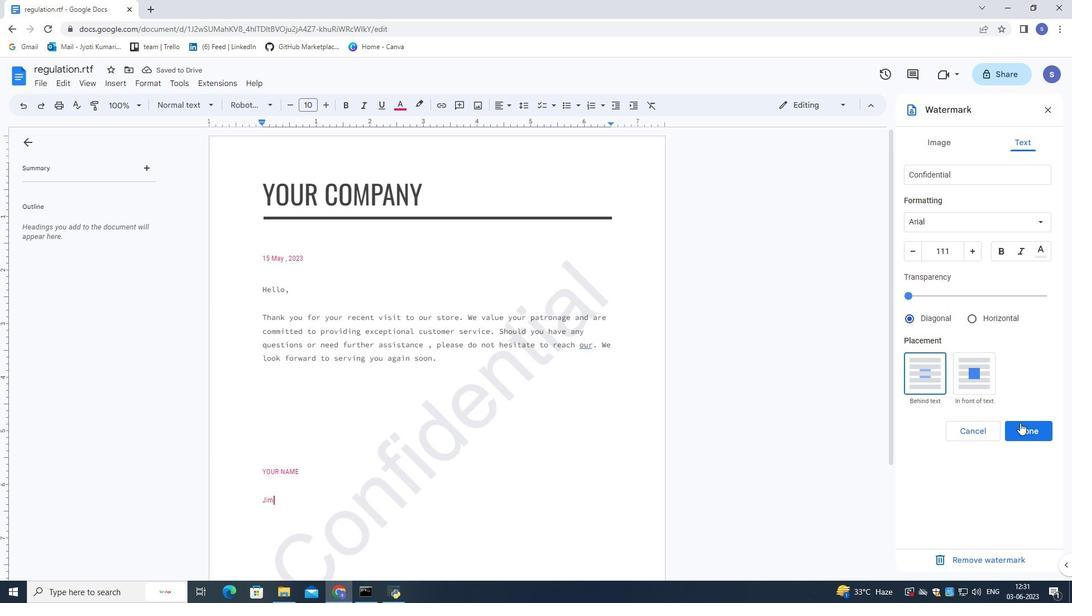 
Action: Mouse pressed left at (1021, 424)
Screenshot: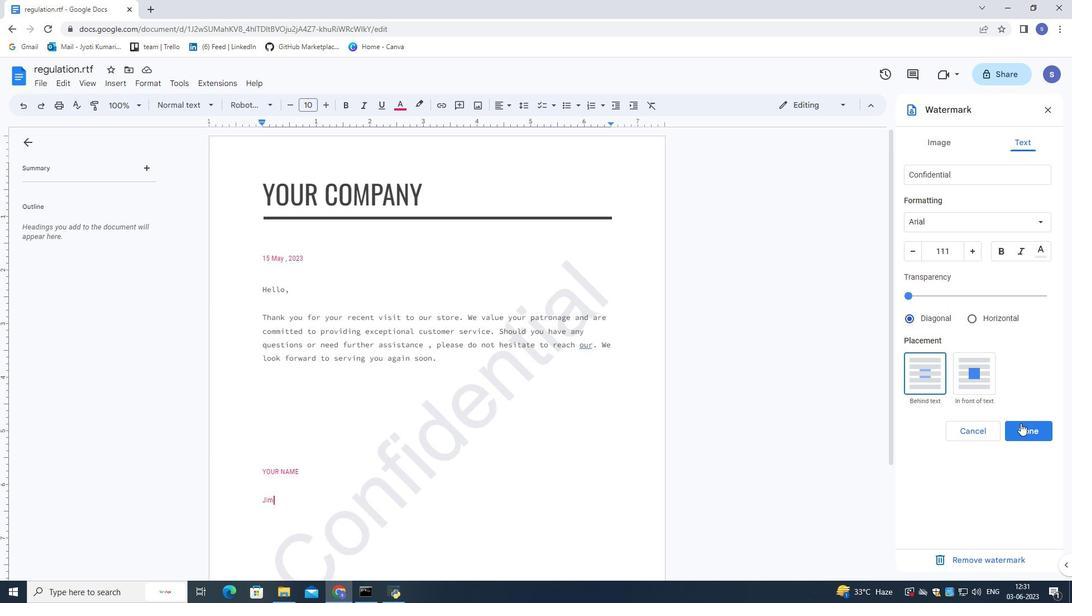 
Action: Mouse moved to (700, 294)
Screenshot: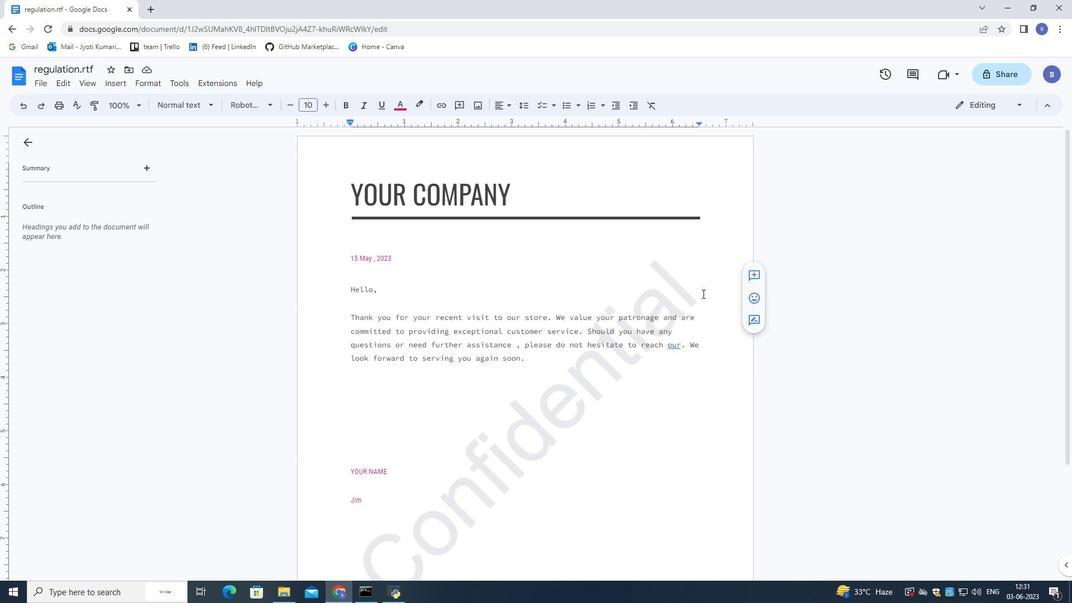 
Action: Mouse scrolled (700, 293) with delta (0, 0)
Screenshot: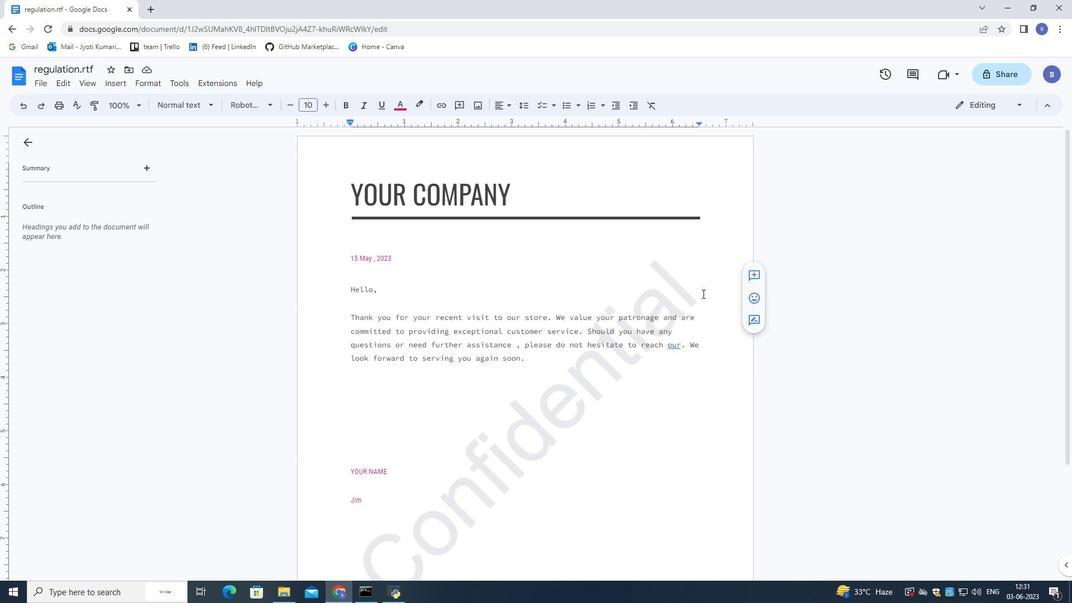
Action: Mouse moved to (699, 294)
Screenshot: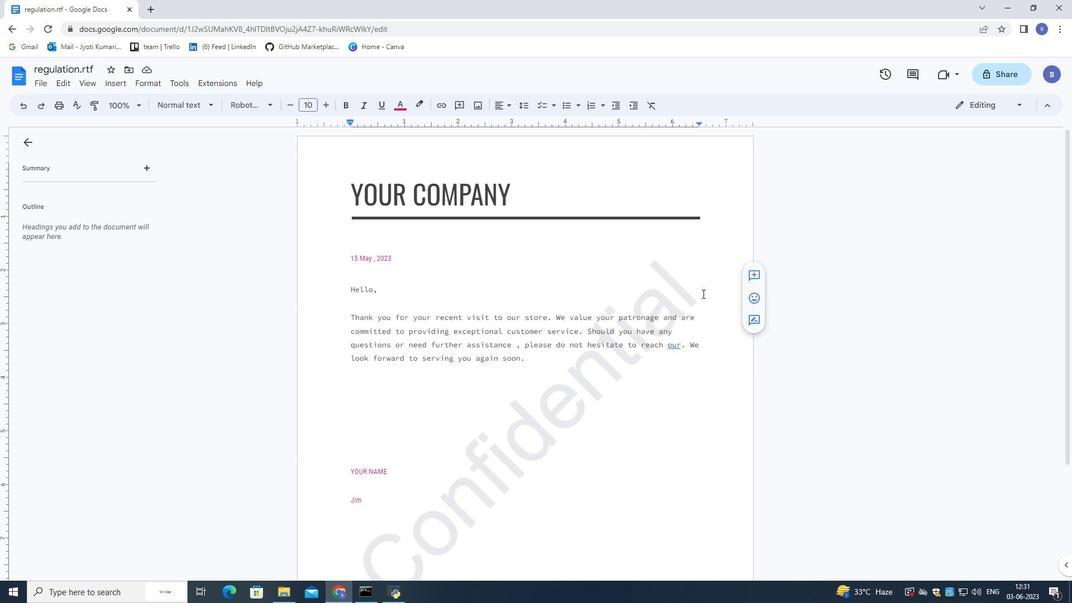 
Action: Mouse scrolled (699, 293) with delta (0, 0)
Screenshot: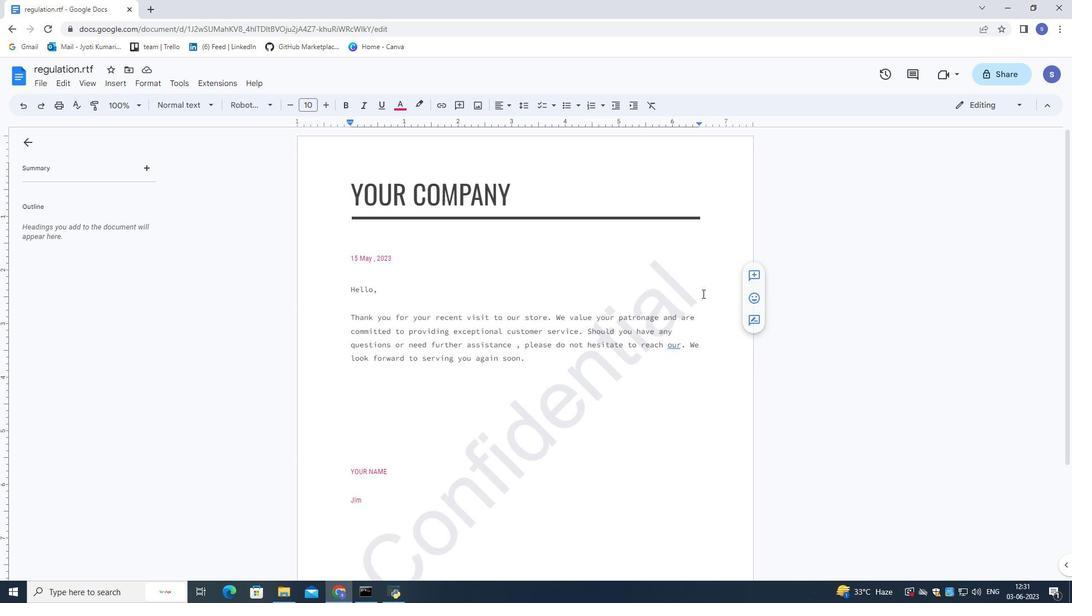 
Action: Mouse scrolled (699, 293) with delta (0, 0)
Screenshot: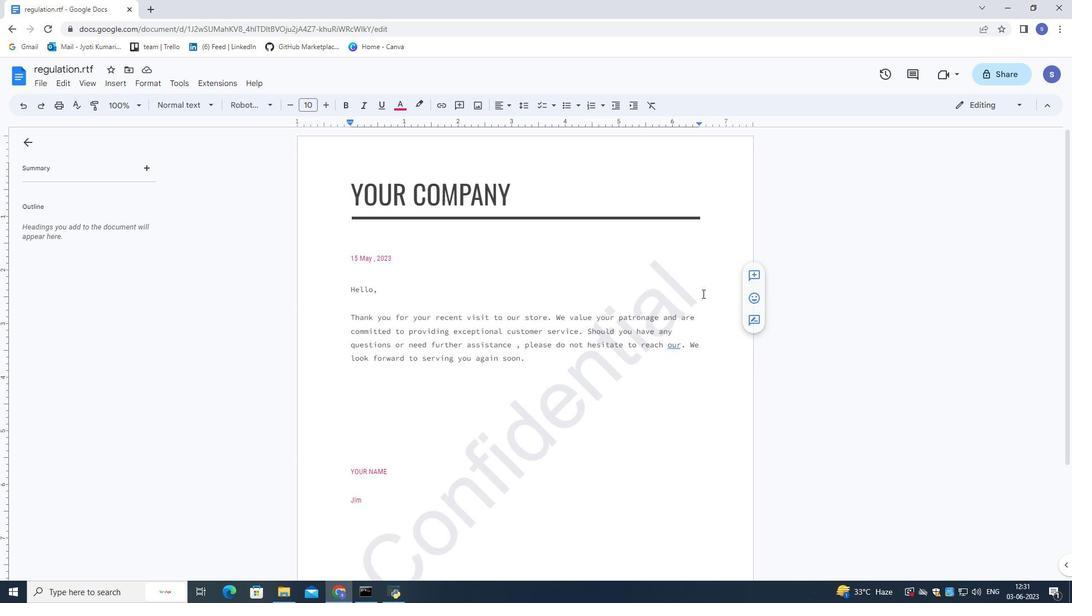 
Action: Mouse scrolled (699, 293) with delta (0, 0)
Screenshot: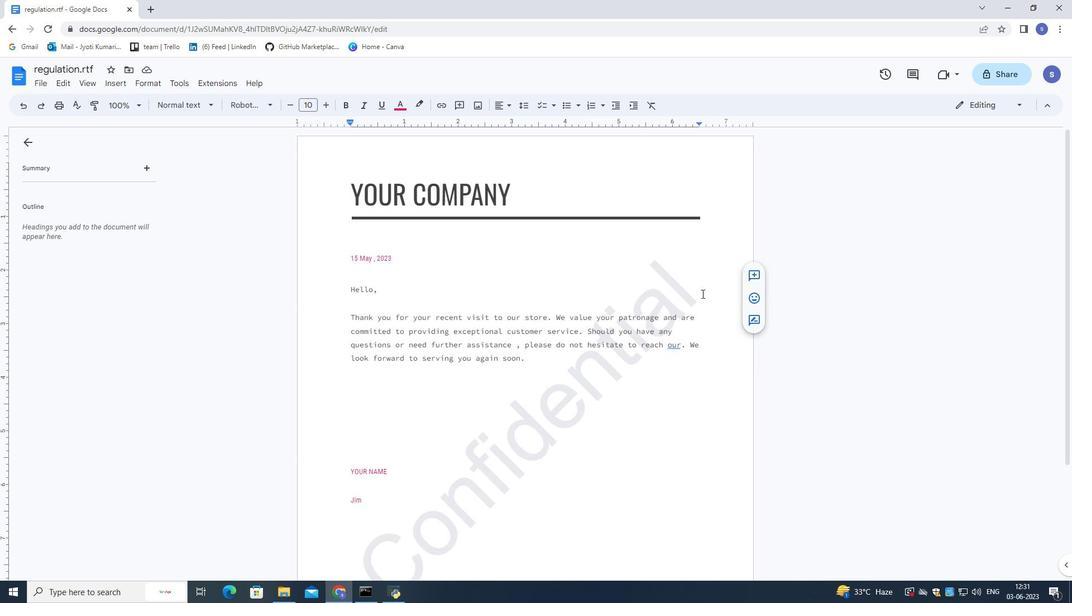 
Action: Mouse scrolled (699, 293) with delta (0, 0)
Screenshot: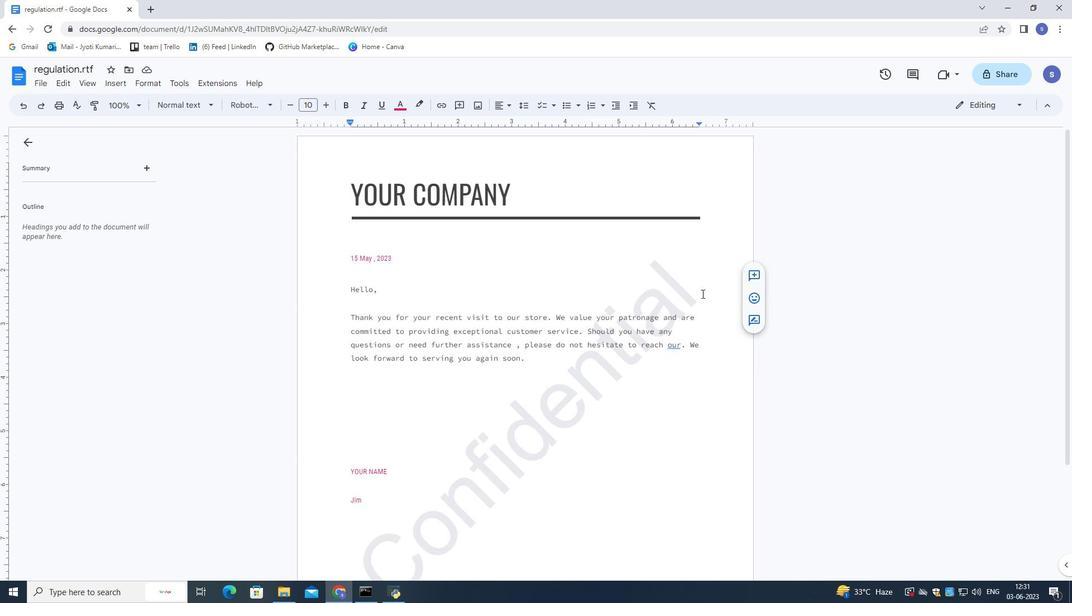 
Action: Mouse scrolled (699, 293) with delta (0, 0)
Screenshot: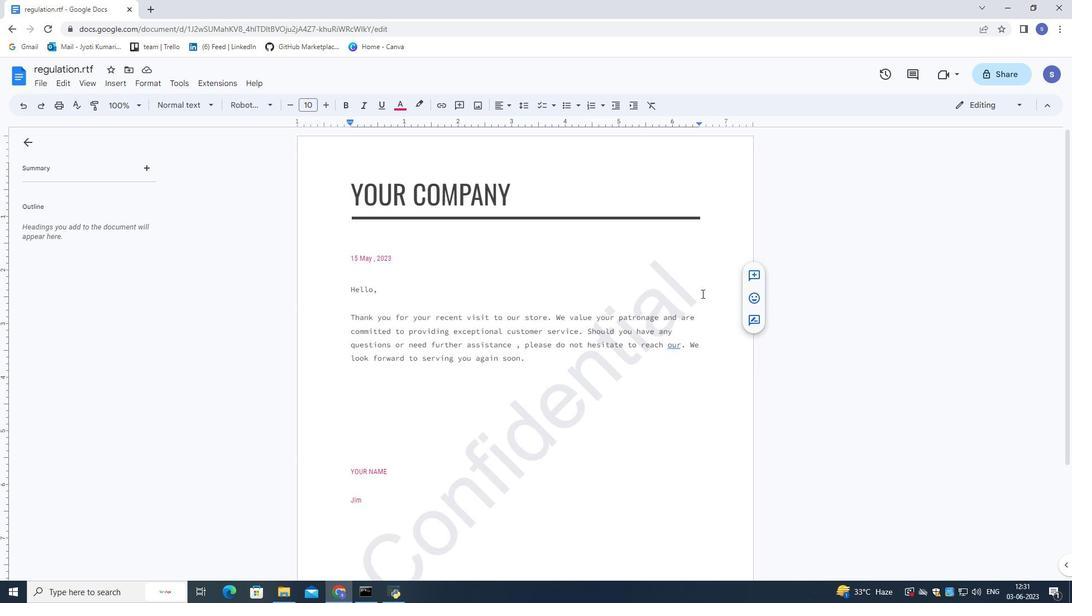 
Action: Mouse moved to (699, 293)
Screenshot: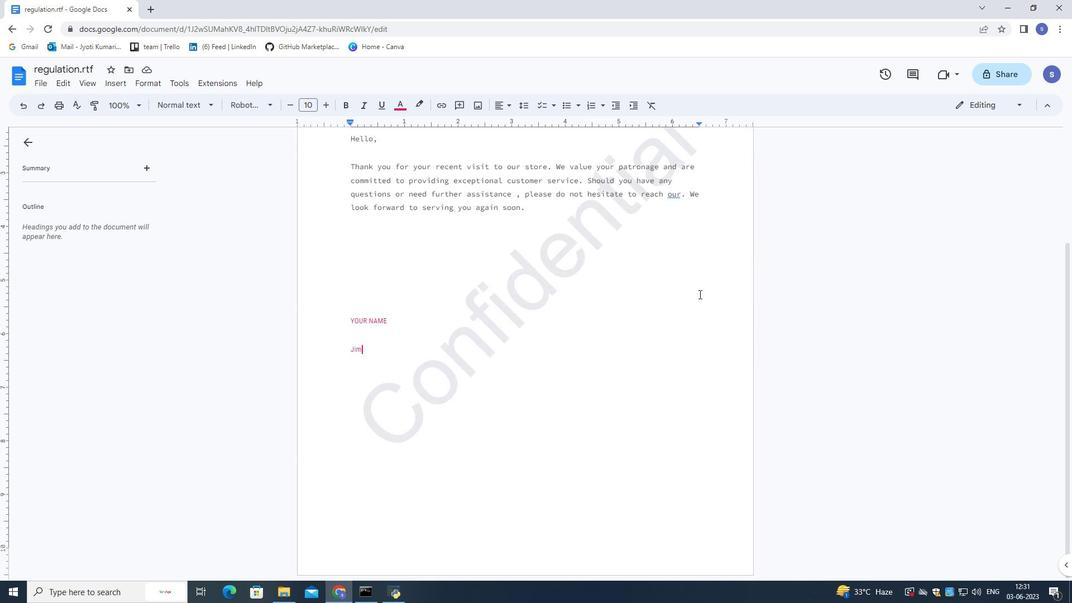 
Action: Mouse scrolled (699, 294) with delta (0, 0)
Screenshot: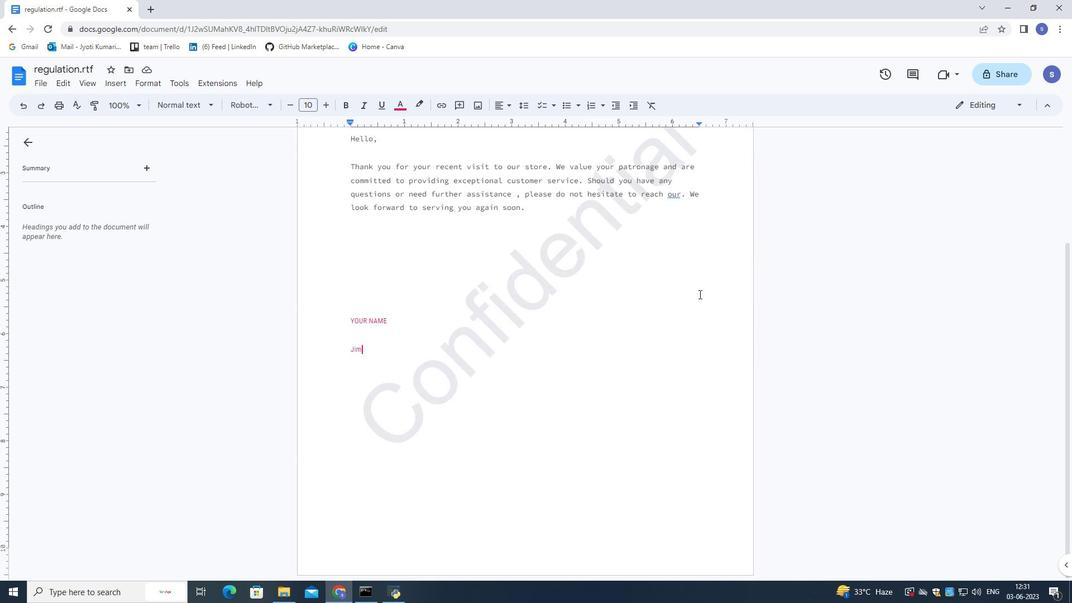 
Action: Mouse scrolled (699, 294) with delta (0, 0)
Screenshot: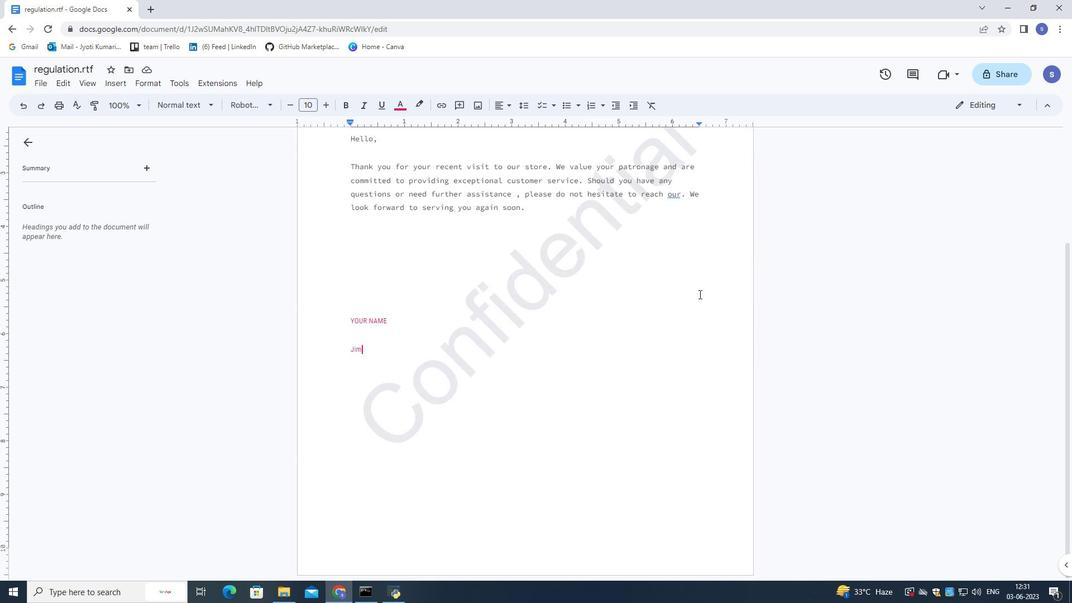 
Action: Mouse moved to (699, 293)
Screenshot: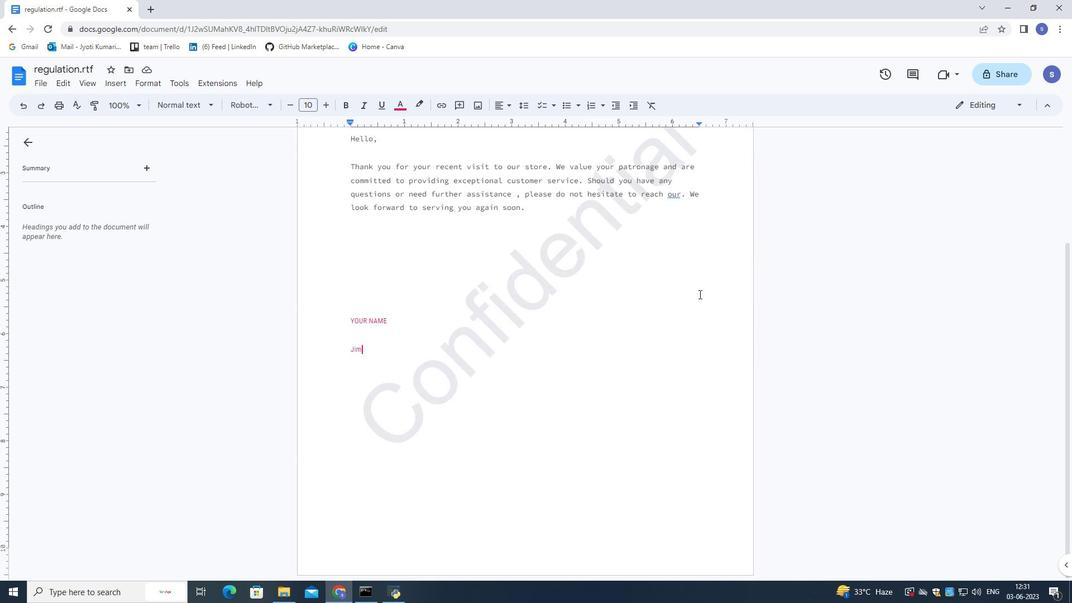 
Action: Mouse scrolled (699, 294) with delta (0, 0)
Screenshot: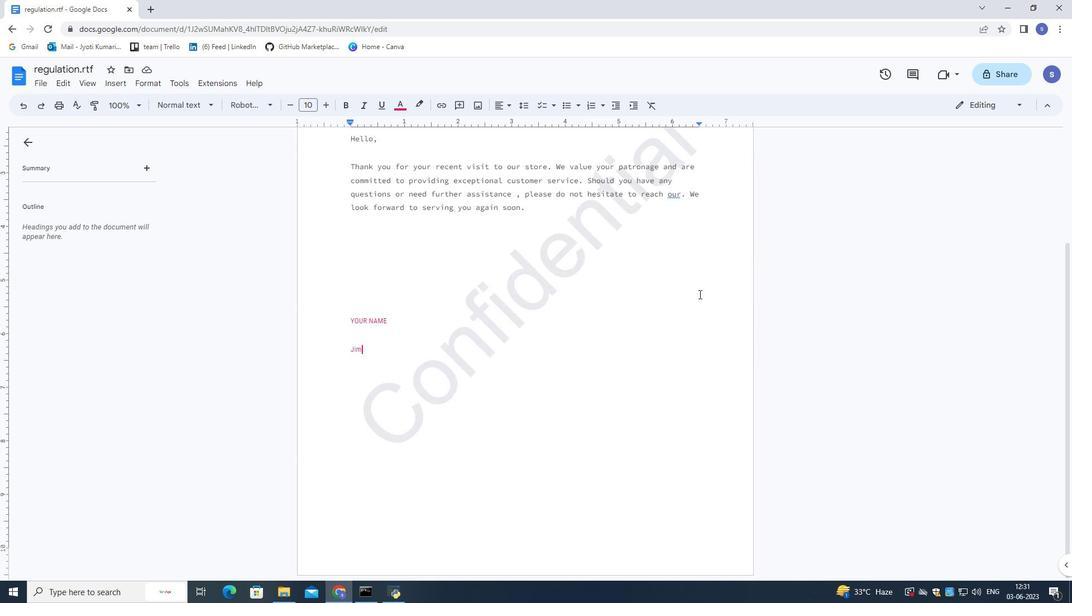 
Action: Mouse scrolled (699, 294) with delta (0, 0)
Screenshot: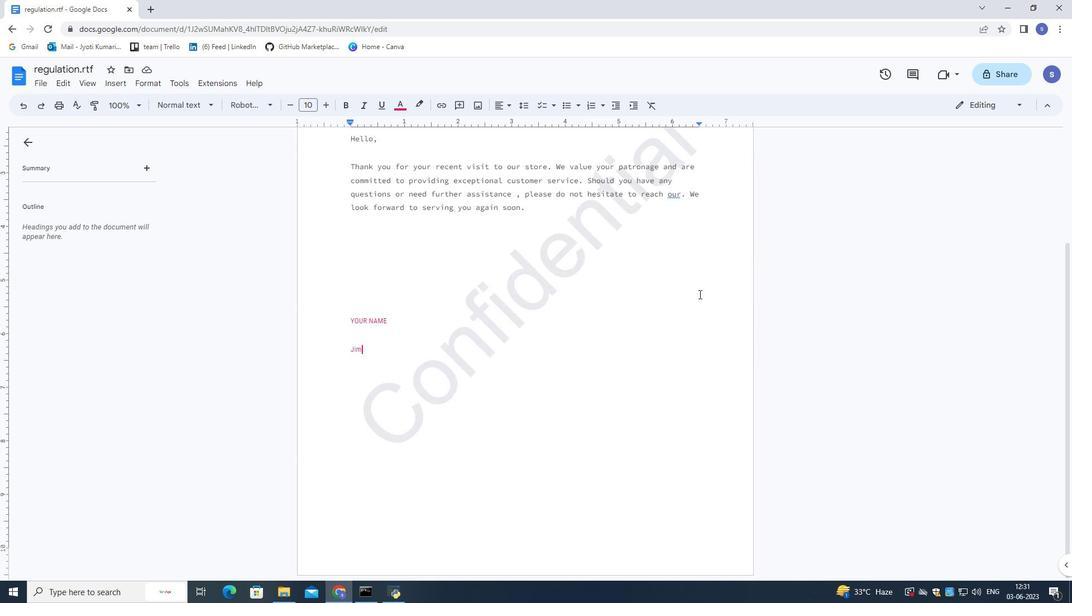 
Action: Mouse moved to (699, 293)
Screenshot: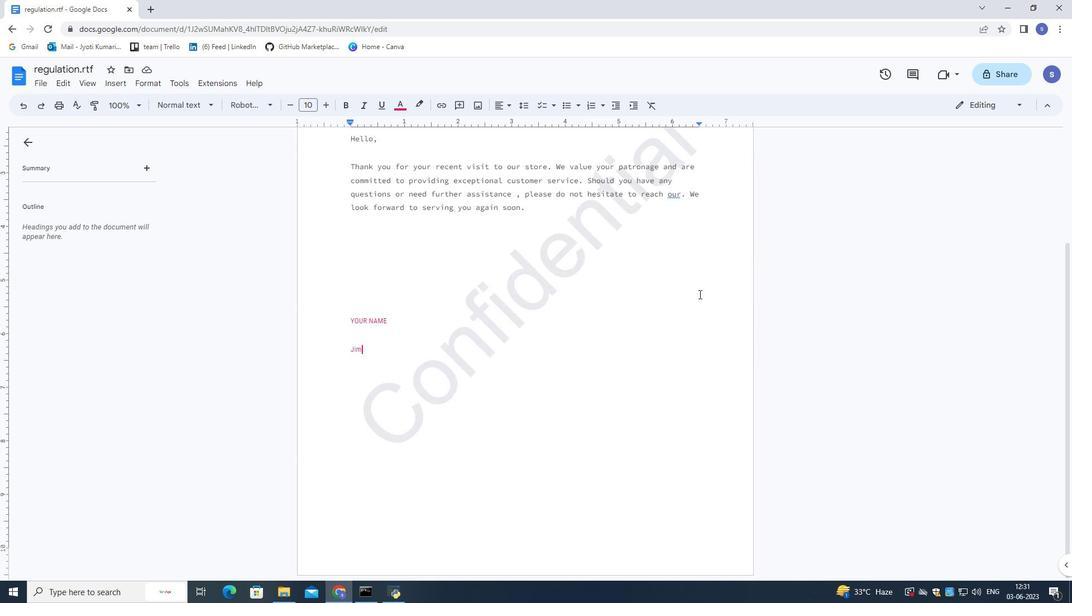 
Action: Mouse scrolled (699, 293) with delta (0, 0)
Screenshot: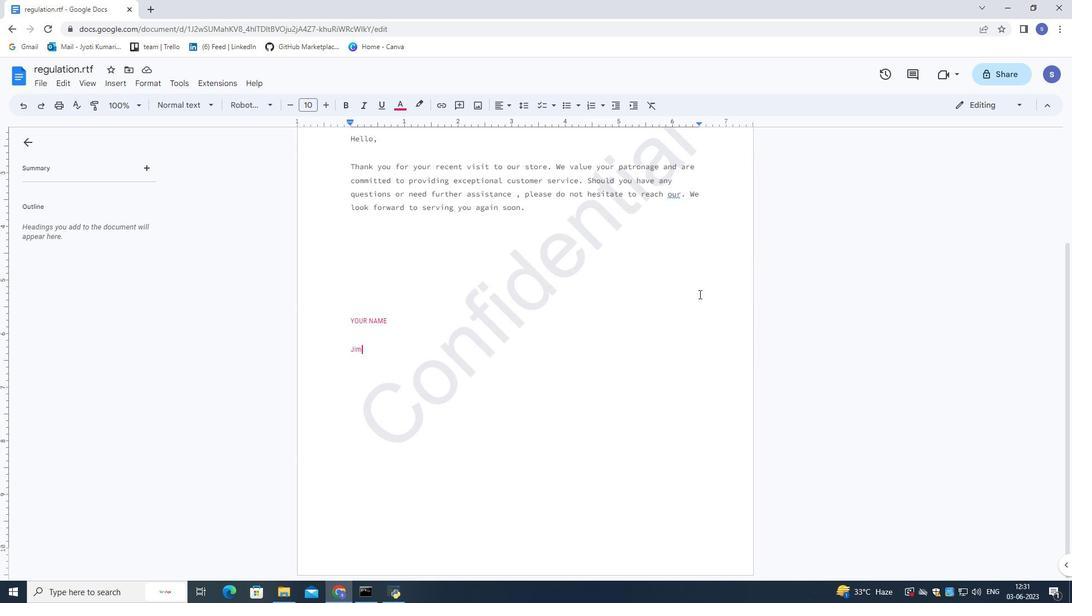 
Action: Mouse moved to (699, 293)
Screenshot: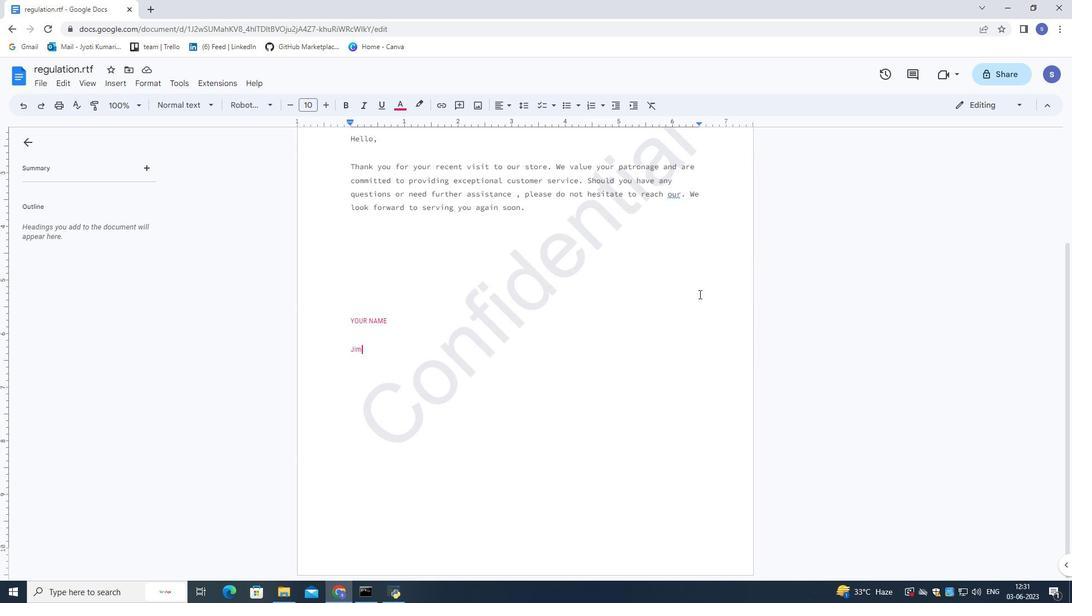 
Action: Mouse scrolled (699, 293) with delta (0, 0)
Screenshot: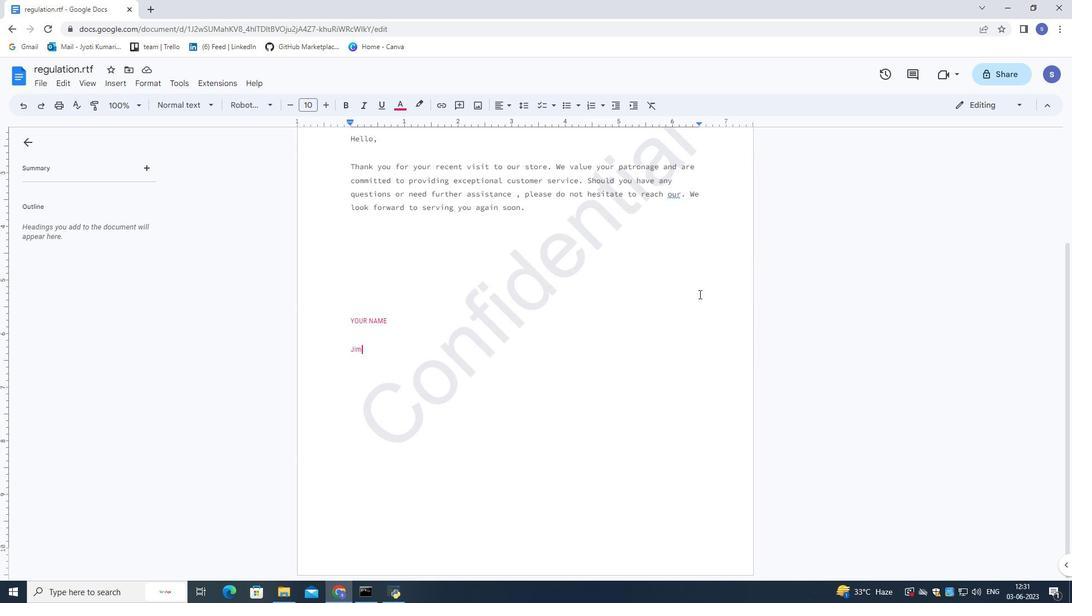
Action: Mouse moved to (699, 291)
Screenshot: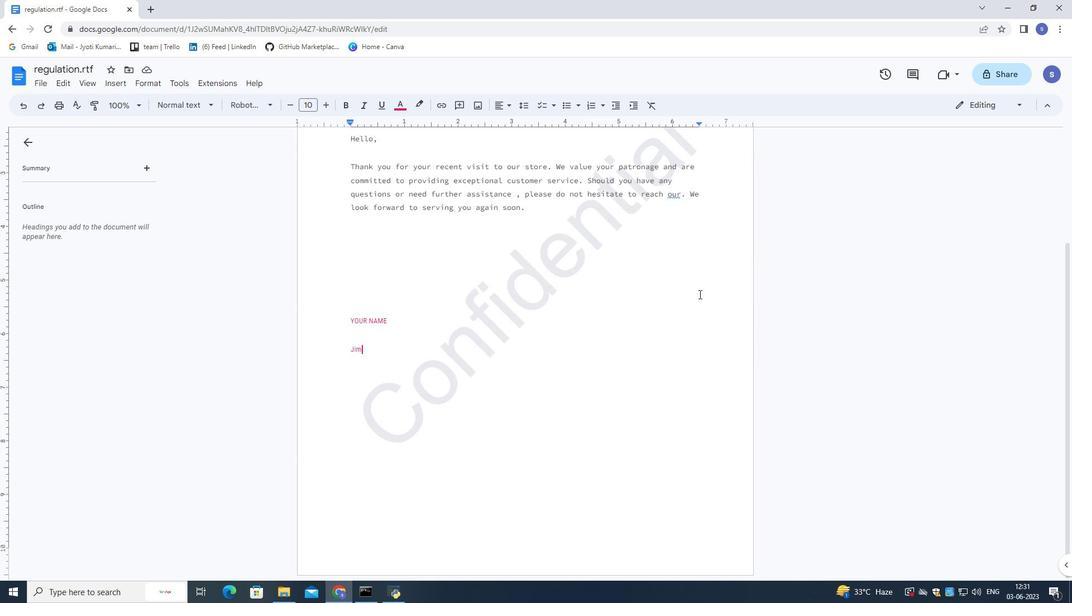 
Action: Mouse scrolled (699, 292) with delta (0, 0)
Screenshot: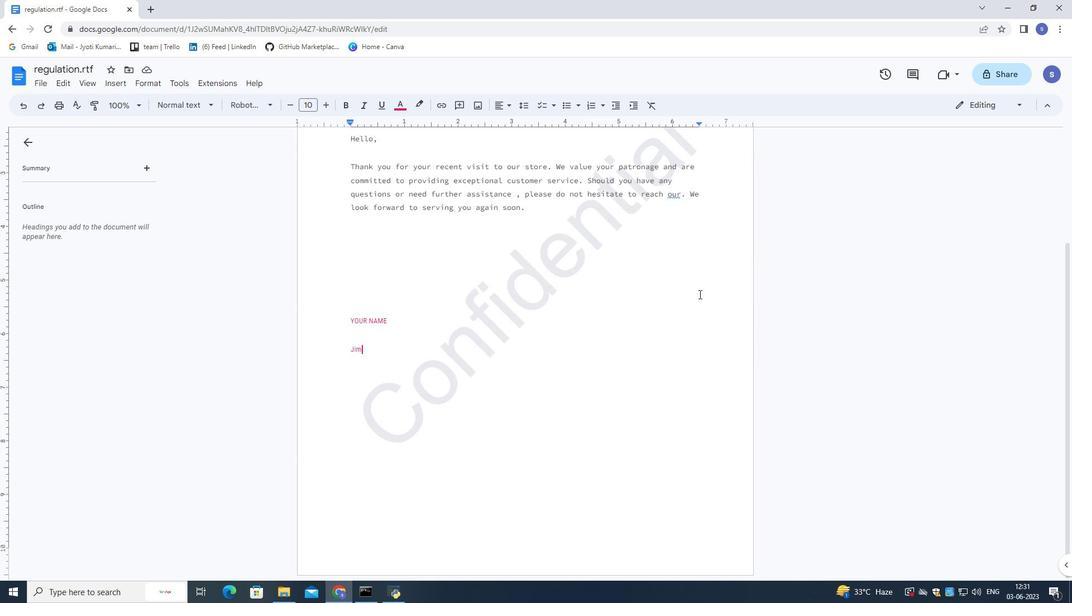 
Action: Mouse moved to (699, 279)
Screenshot: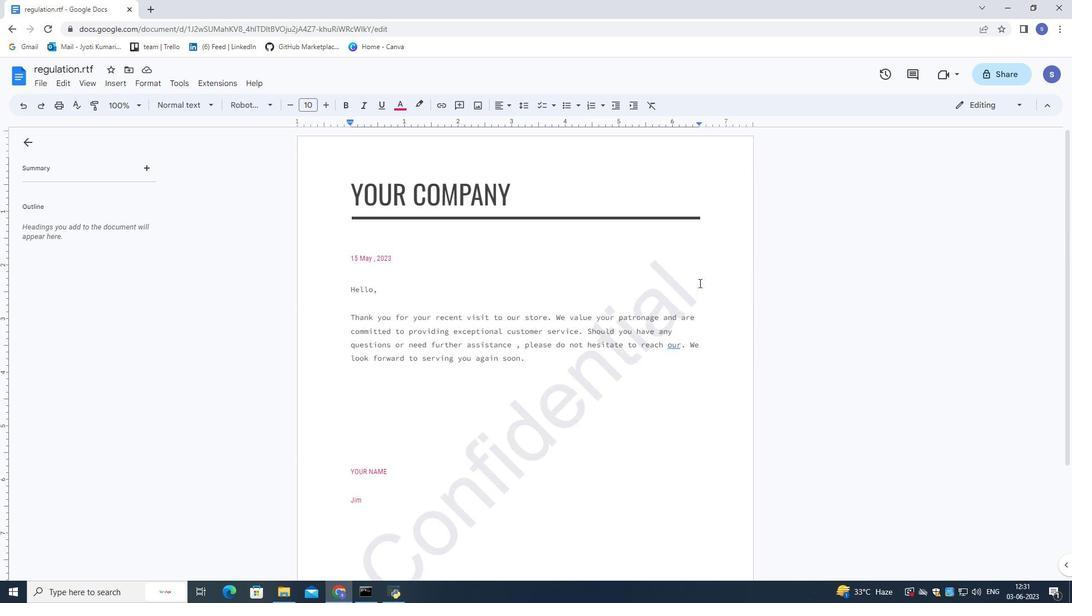 
Action: Mouse scrolled (699, 280) with delta (0, 0)
Screenshot: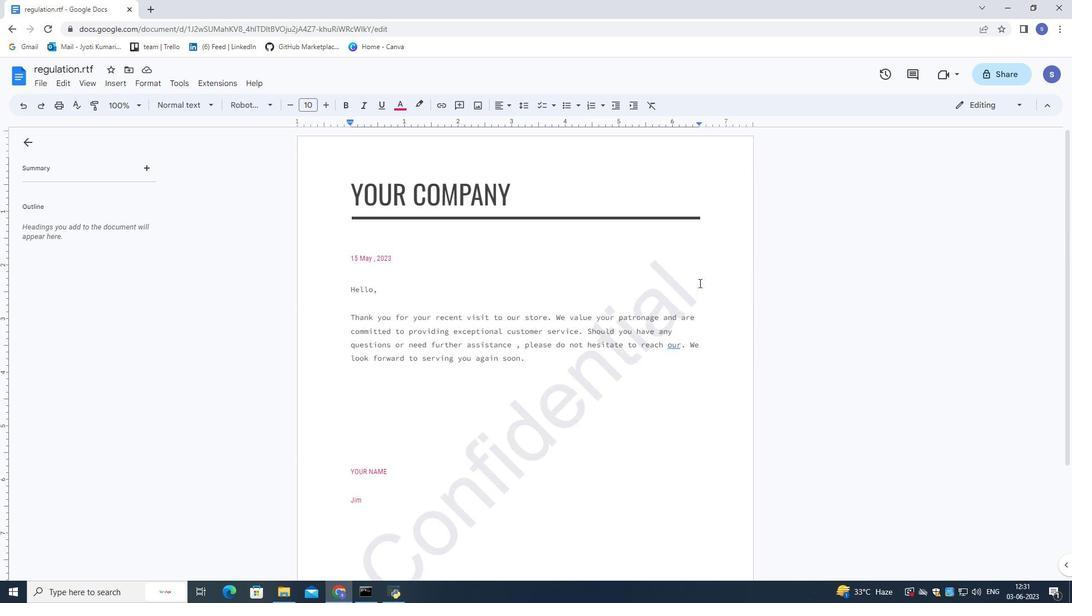 
Action: Mouse moved to (699, 278)
Screenshot: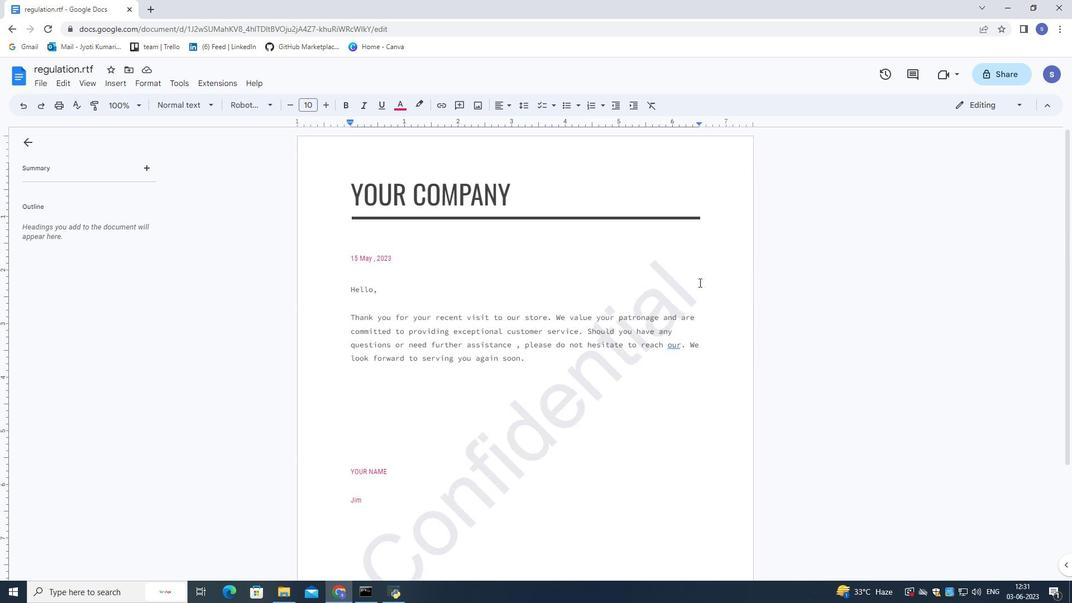 
Action: Mouse scrolled (699, 278) with delta (0, 0)
Screenshot: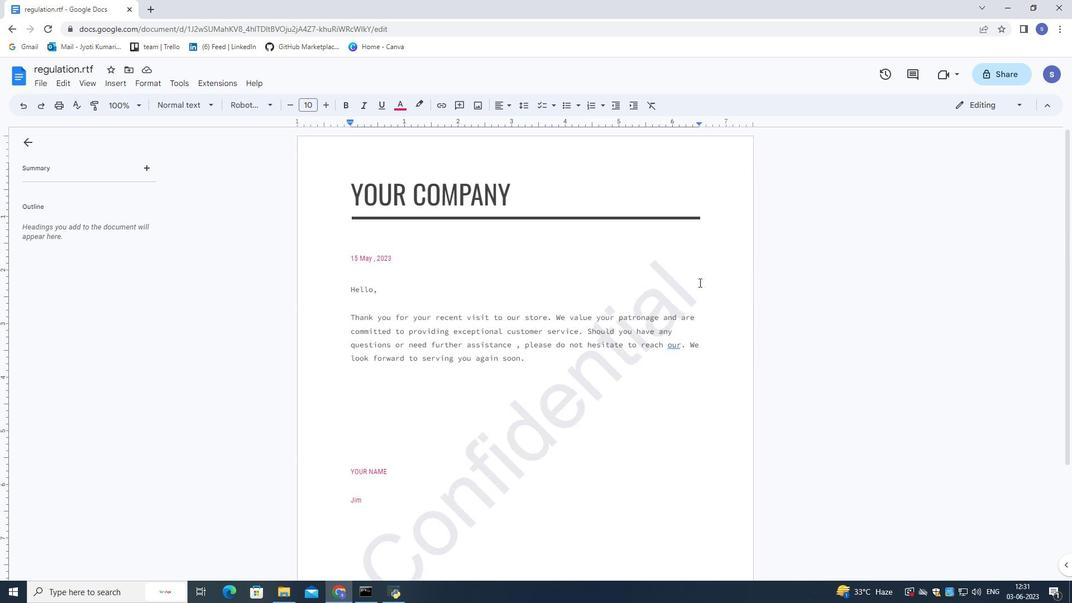 
Action: Mouse moved to (699, 277)
Screenshot: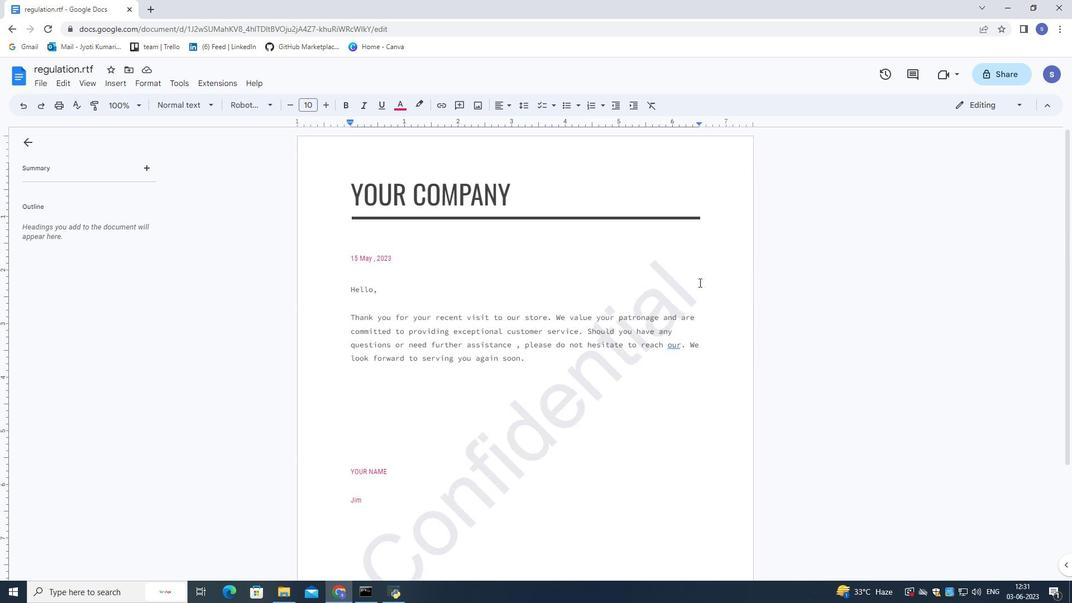 
Action: Mouse scrolled (699, 278) with delta (0, 0)
Screenshot: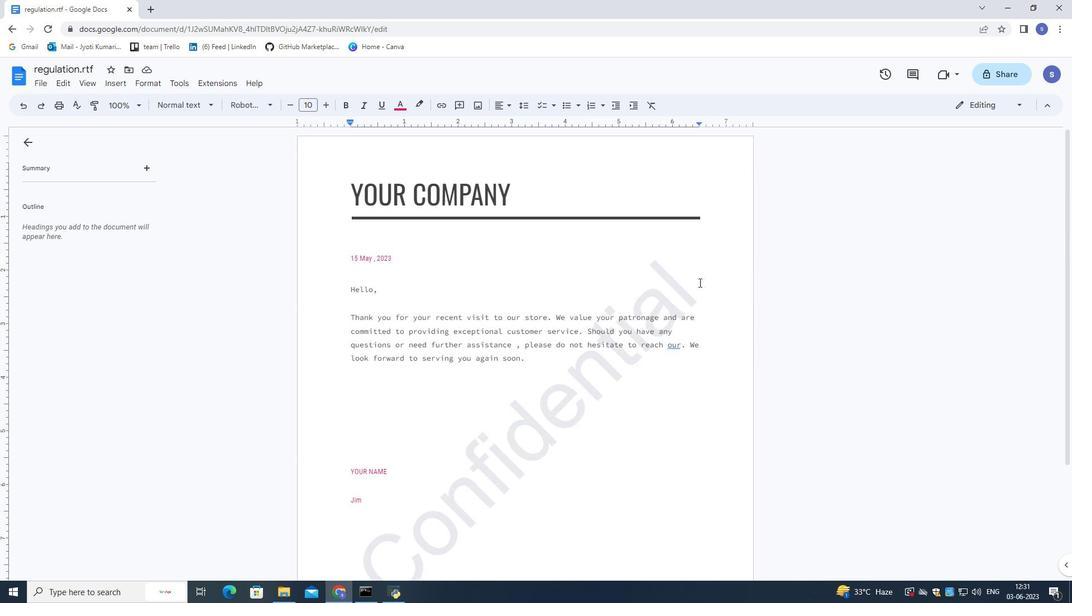 
Action: Mouse moved to (699, 275)
Screenshot: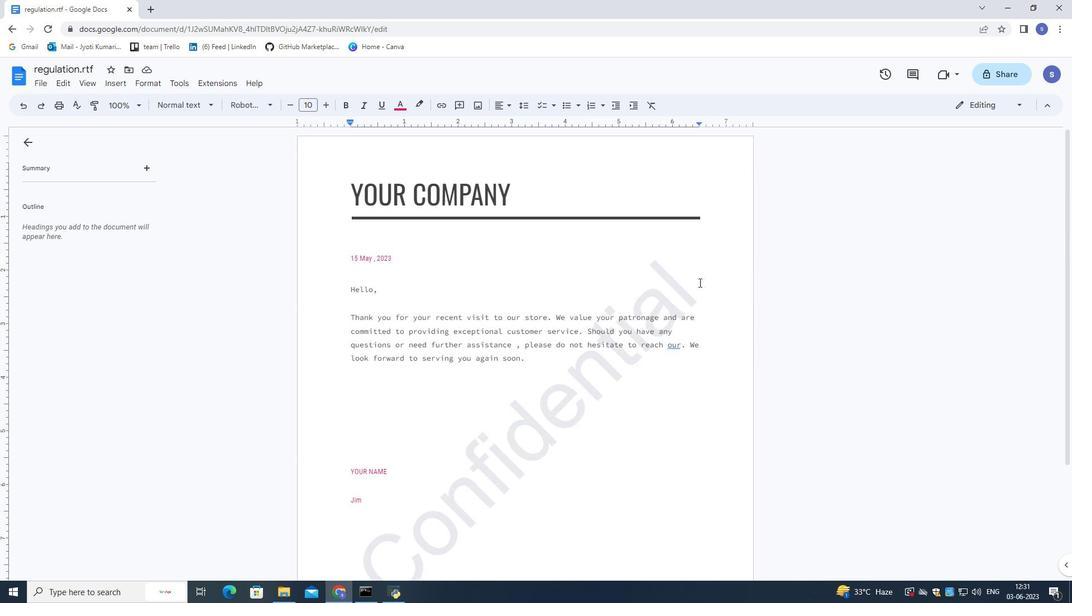 
Action: Mouse scrolled (699, 276) with delta (0, 0)
Screenshot: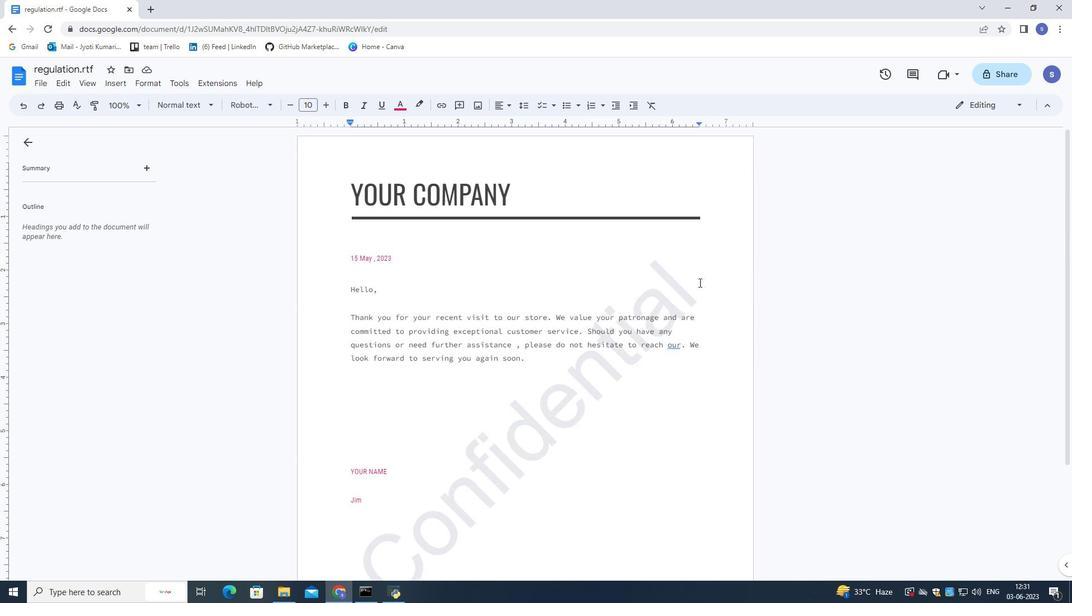 
Action: Mouse moved to (699, 273)
Screenshot: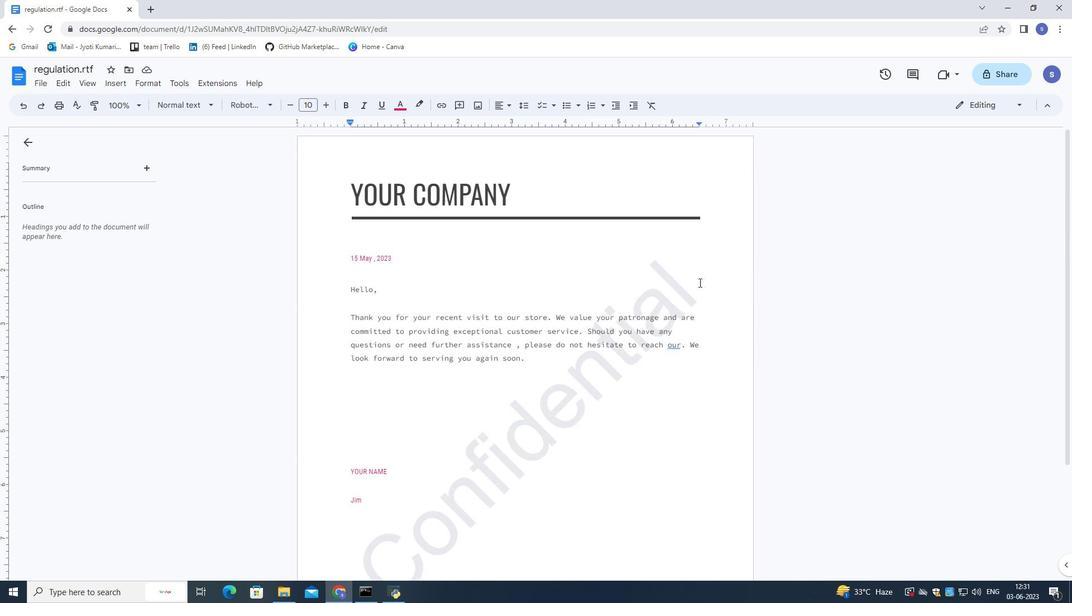 
